 Task: Configure board filters to display only high-priority tasks.
Action: Mouse moved to (19, 88)
Screenshot: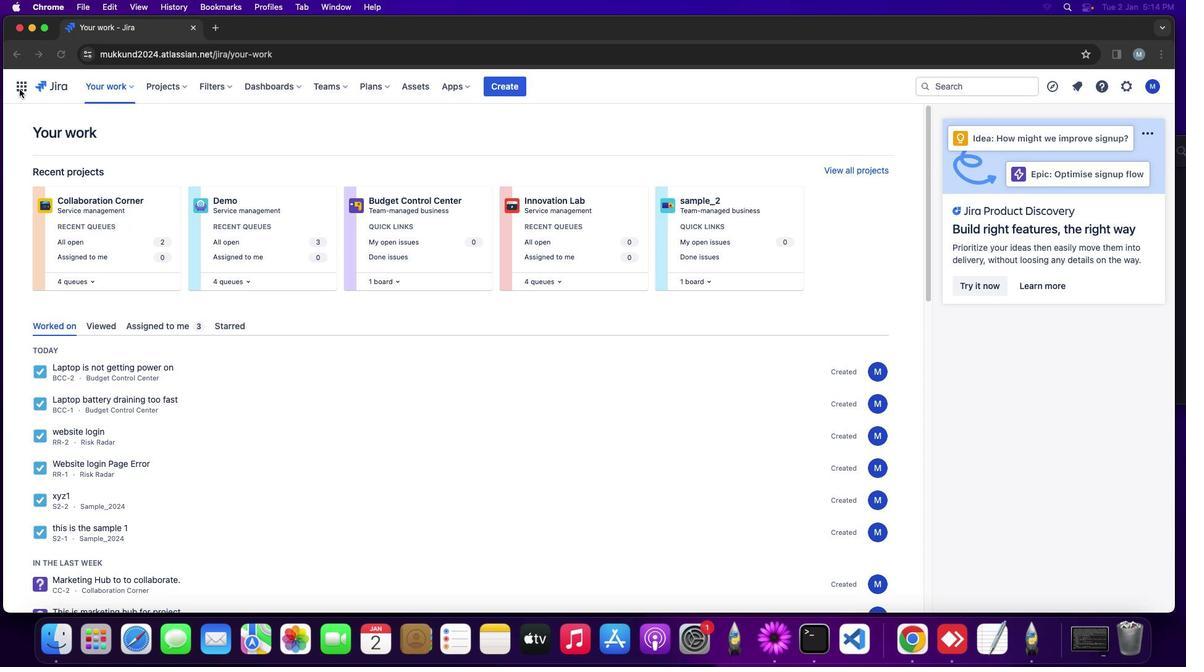 
Action: Mouse pressed left at (19, 88)
Screenshot: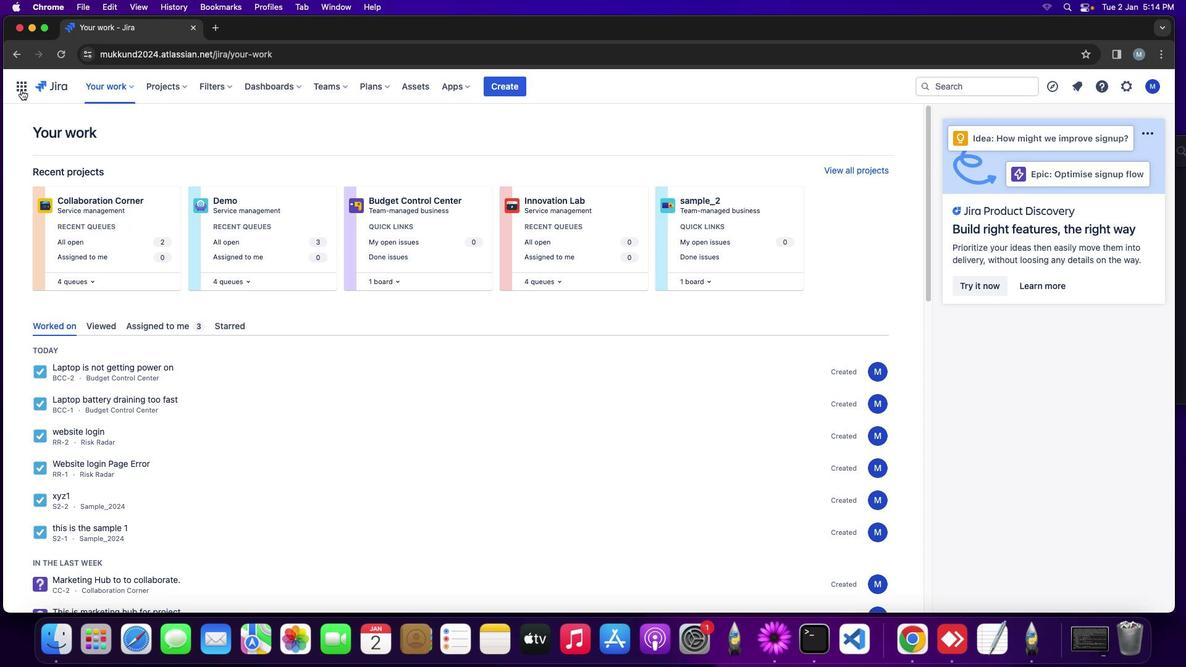 
Action: Mouse moved to (21, 89)
Screenshot: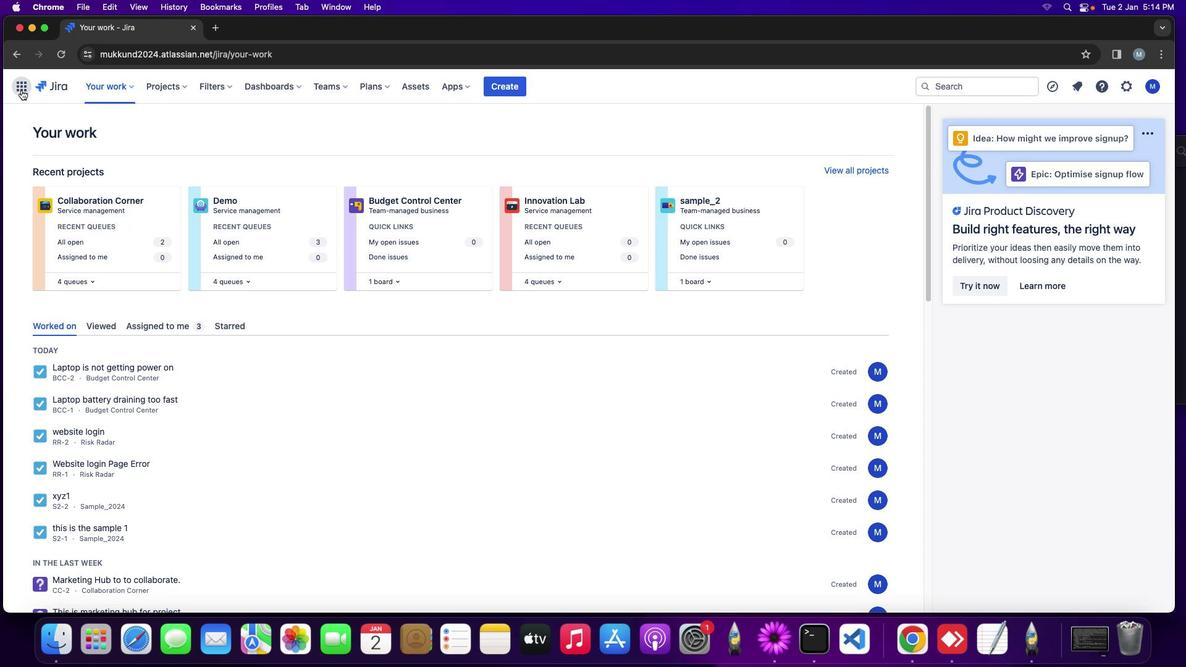 
Action: Mouse pressed left at (21, 89)
Screenshot: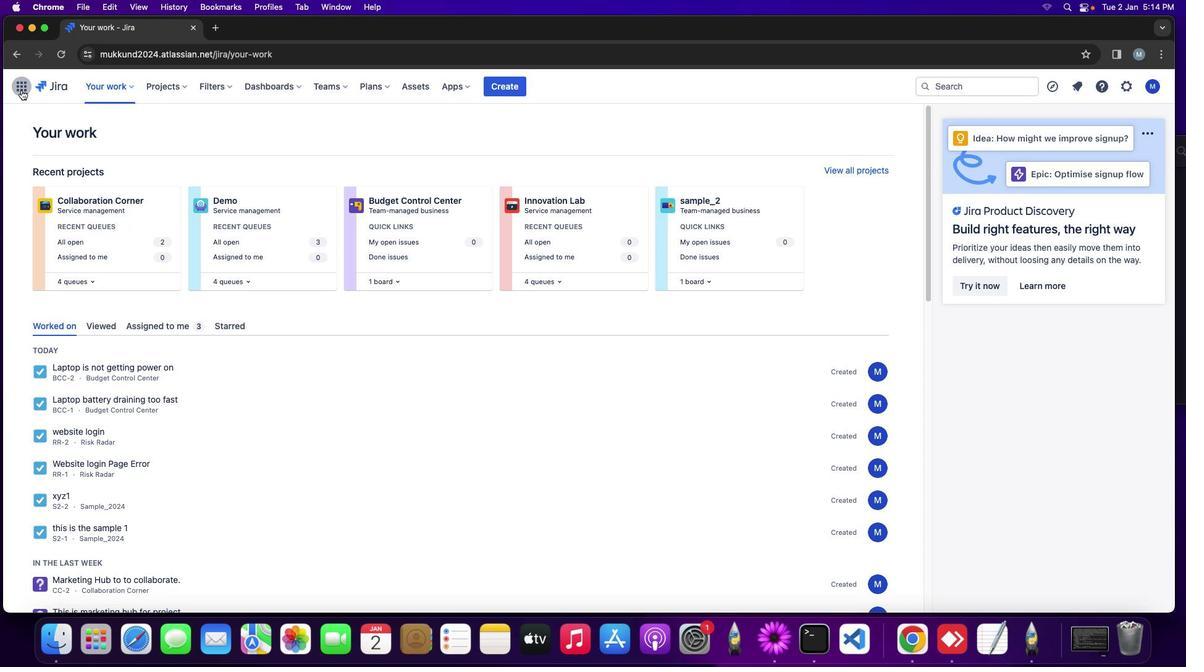
Action: Mouse moved to (93, 190)
Screenshot: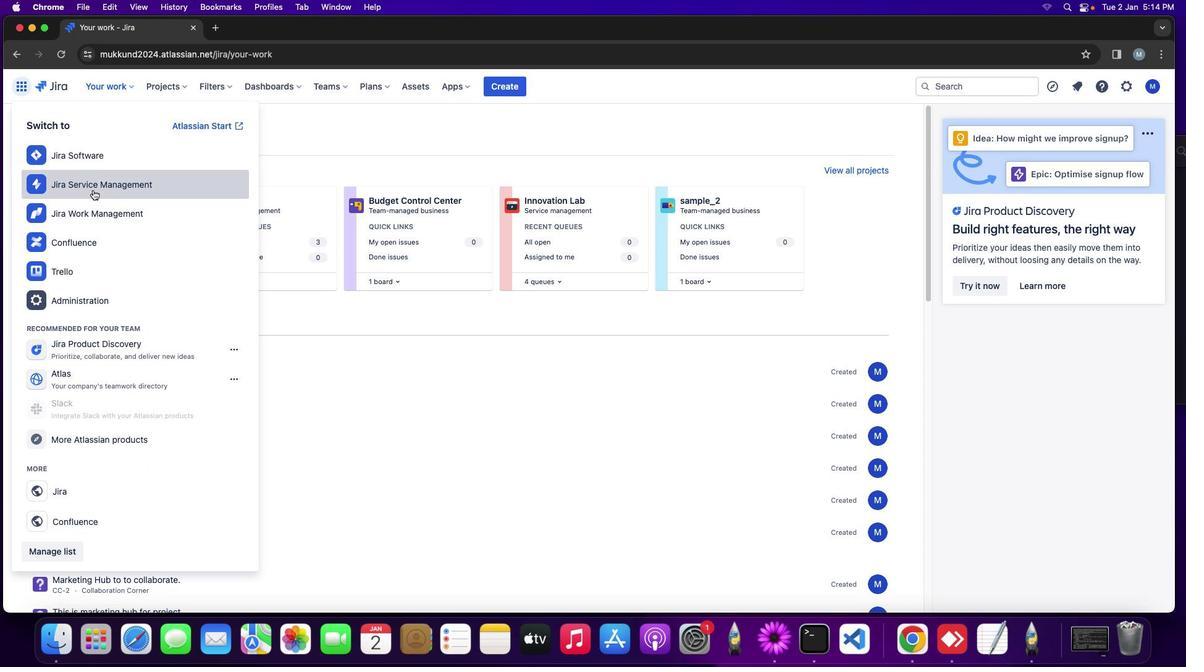 
Action: Mouse pressed left at (93, 190)
Screenshot: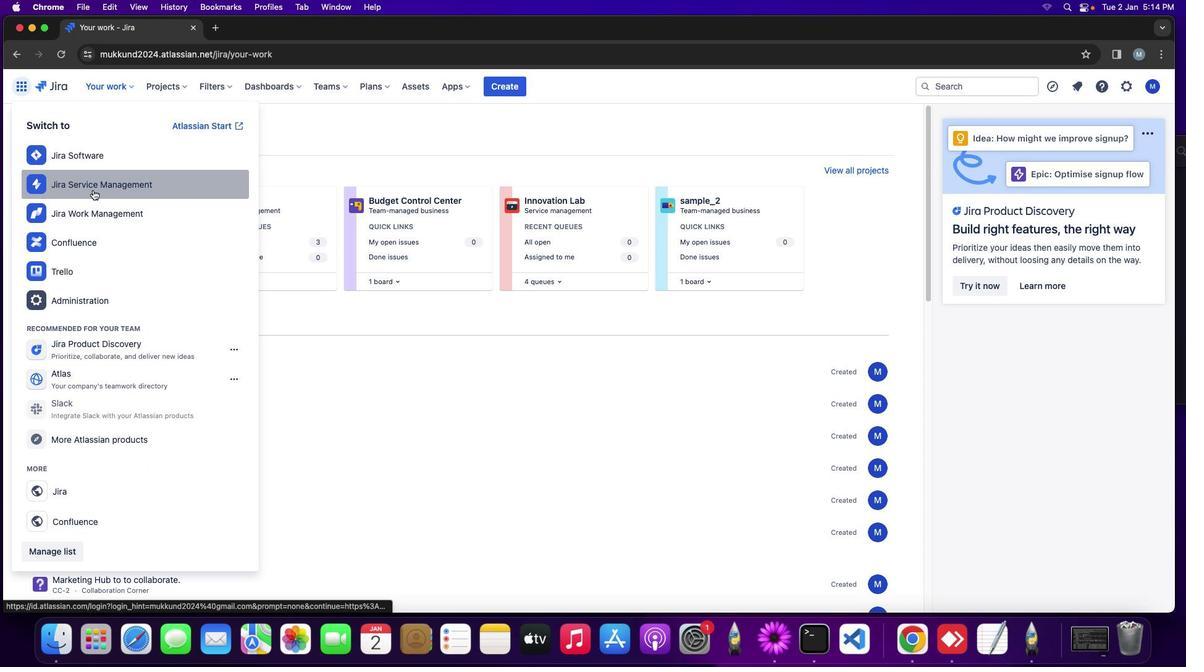 
Action: Mouse moved to (248, 430)
Screenshot: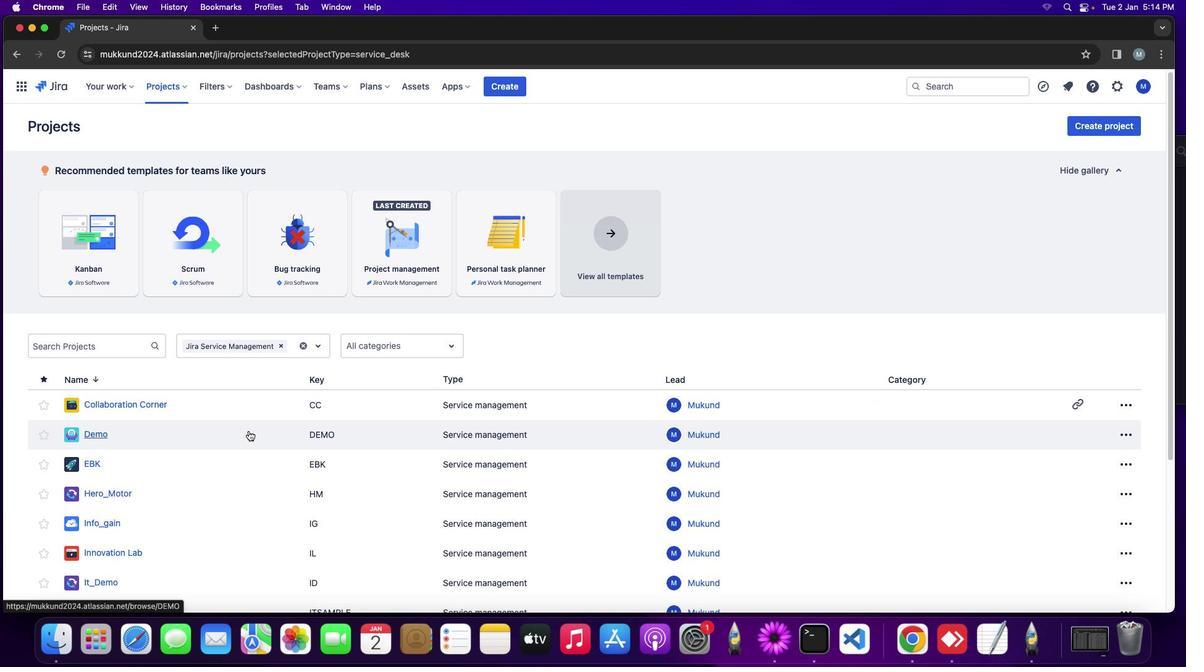 
Action: Mouse scrolled (248, 430) with delta (0, 0)
Screenshot: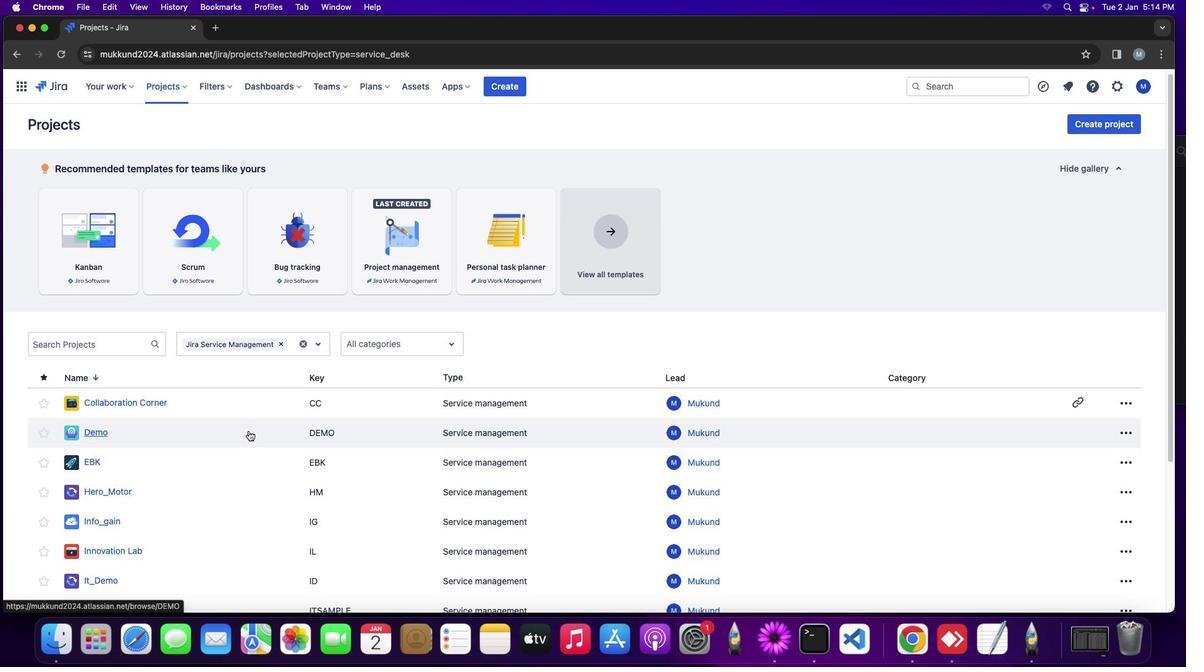 
Action: Mouse moved to (248, 430)
Screenshot: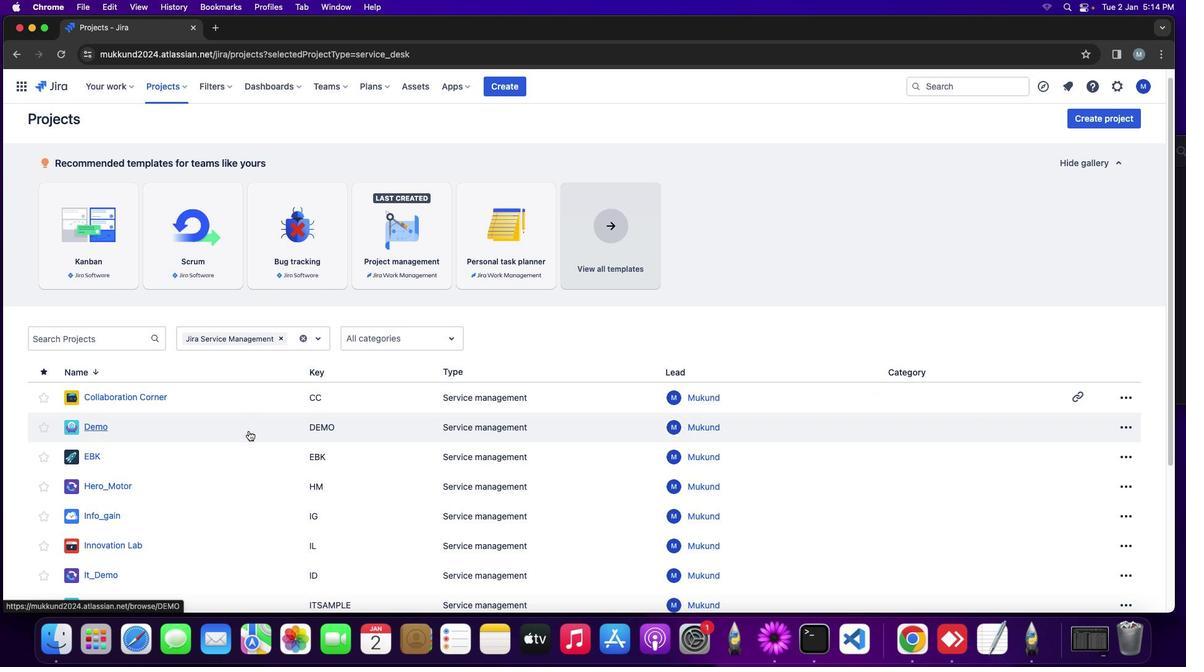 
Action: Mouse scrolled (248, 430) with delta (0, 0)
Screenshot: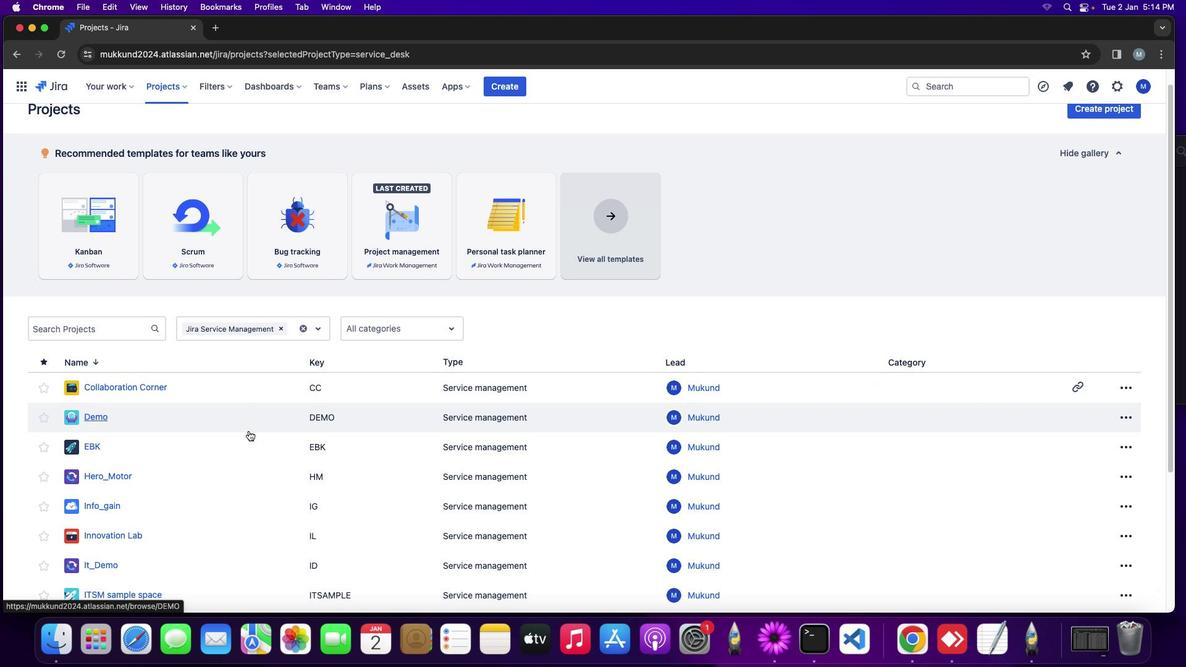 
Action: Mouse moved to (248, 430)
Screenshot: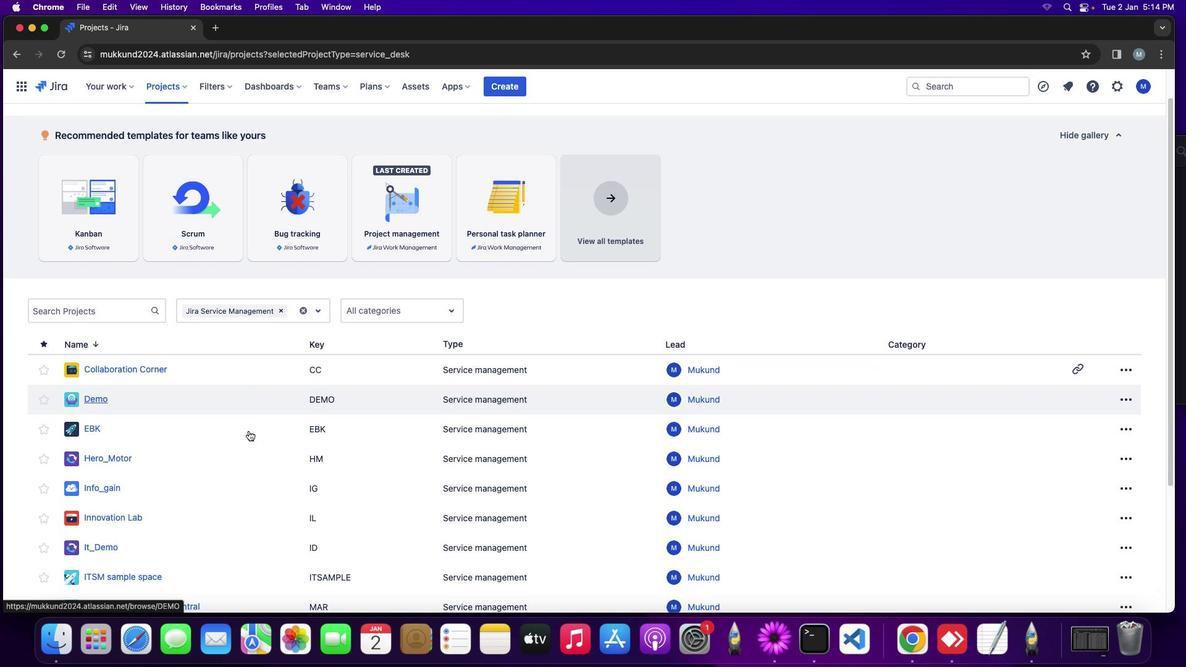 
Action: Mouse scrolled (248, 430) with delta (0, 0)
Screenshot: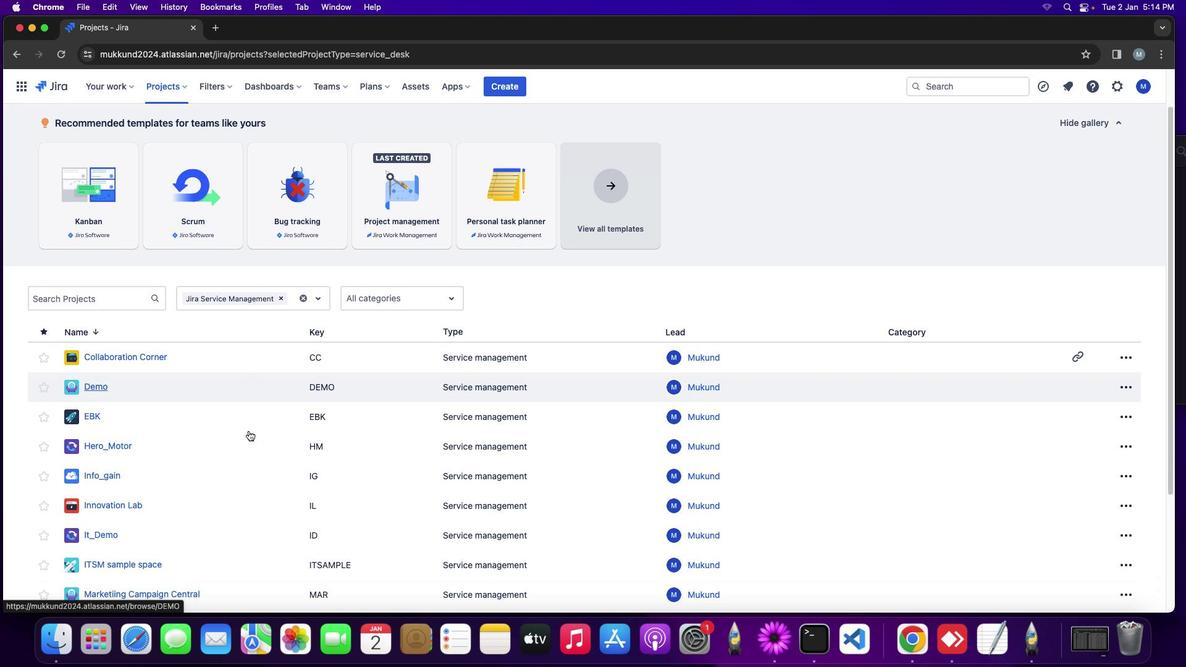 
Action: Mouse moved to (248, 430)
Screenshot: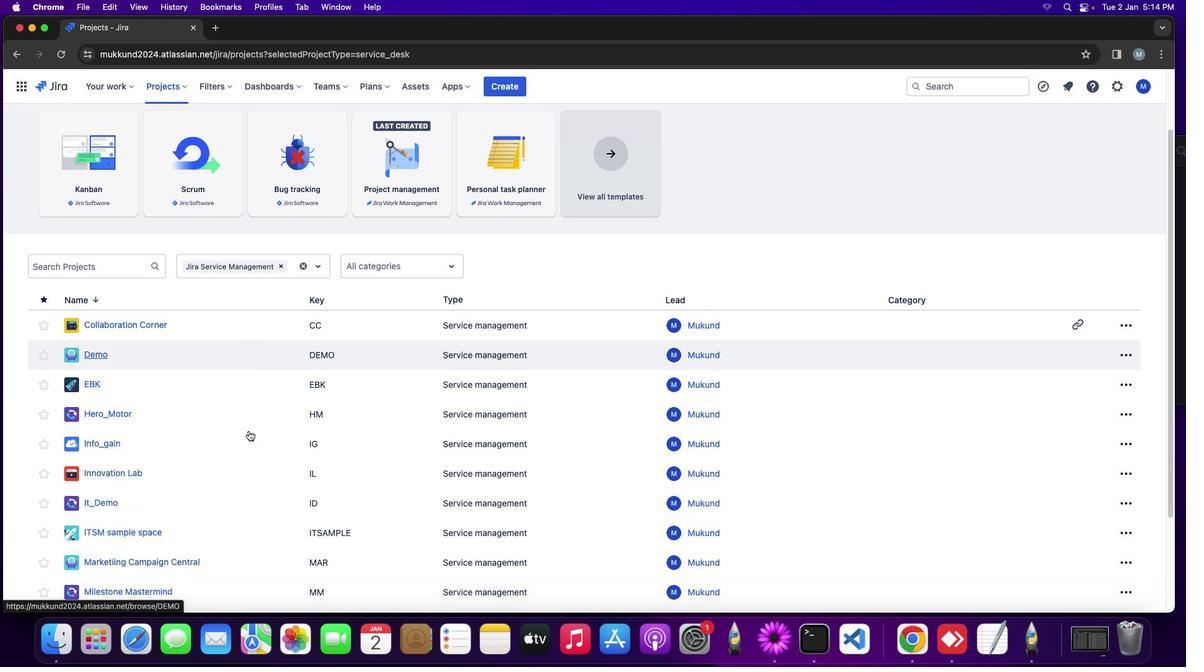 
Action: Mouse scrolled (248, 430) with delta (0, -1)
Screenshot: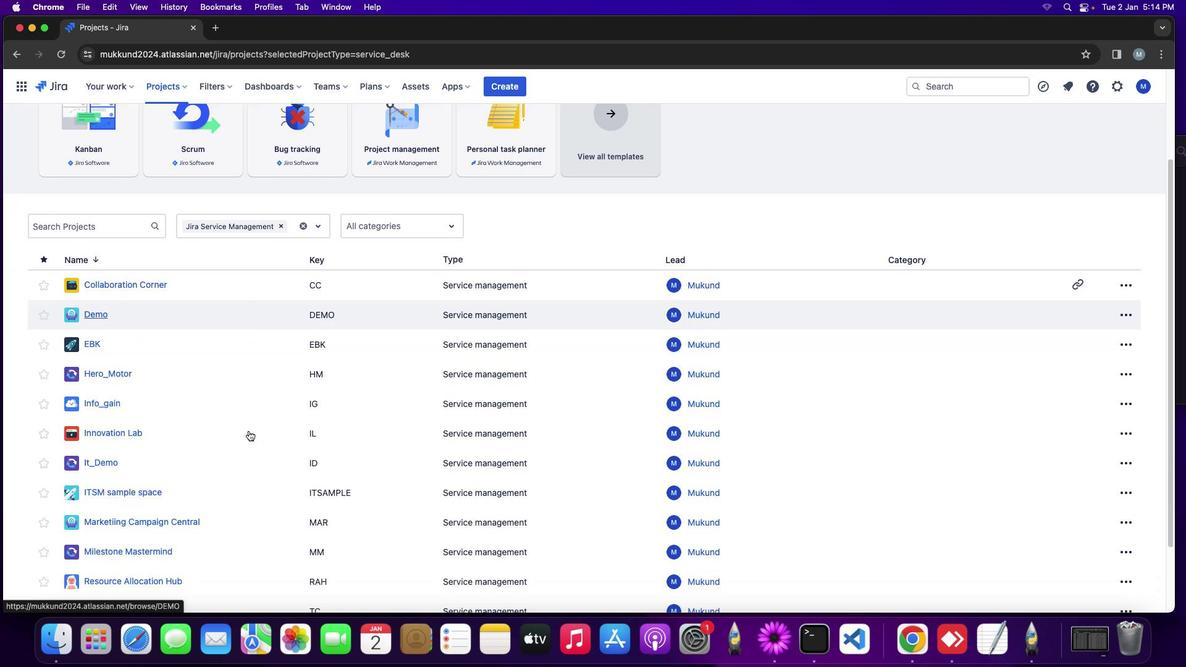 
Action: Mouse scrolled (248, 430) with delta (0, -1)
Screenshot: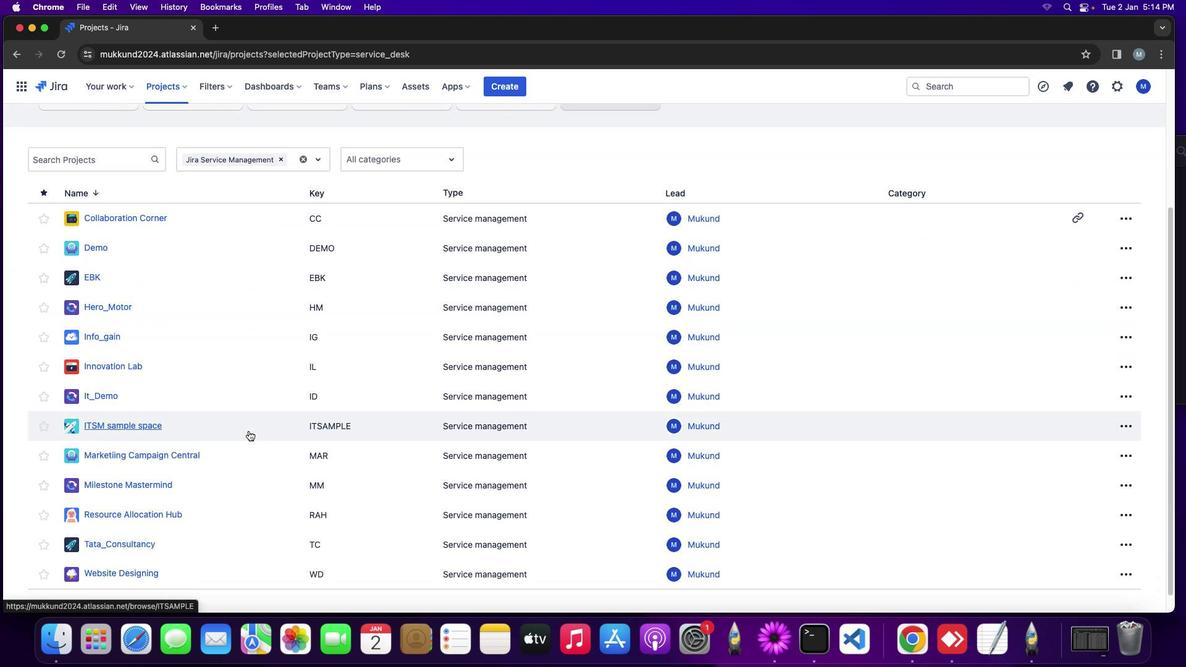 
Action: Mouse moved to (244, 425)
Screenshot: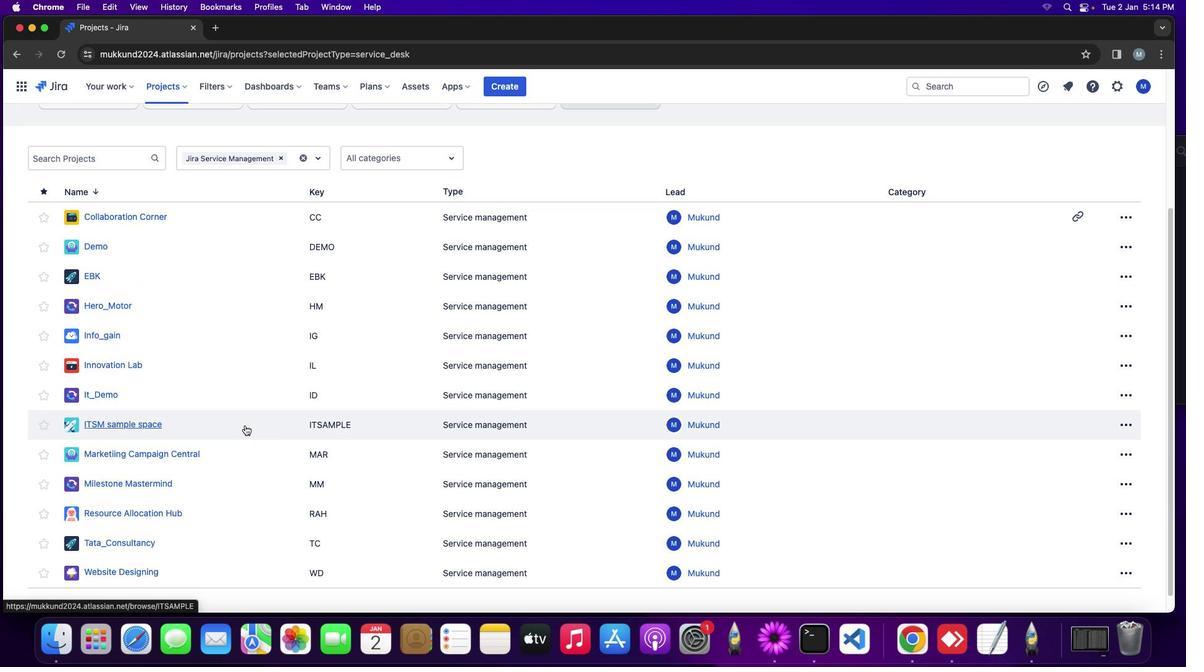 
Action: Mouse scrolled (244, 425) with delta (0, 0)
Screenshot: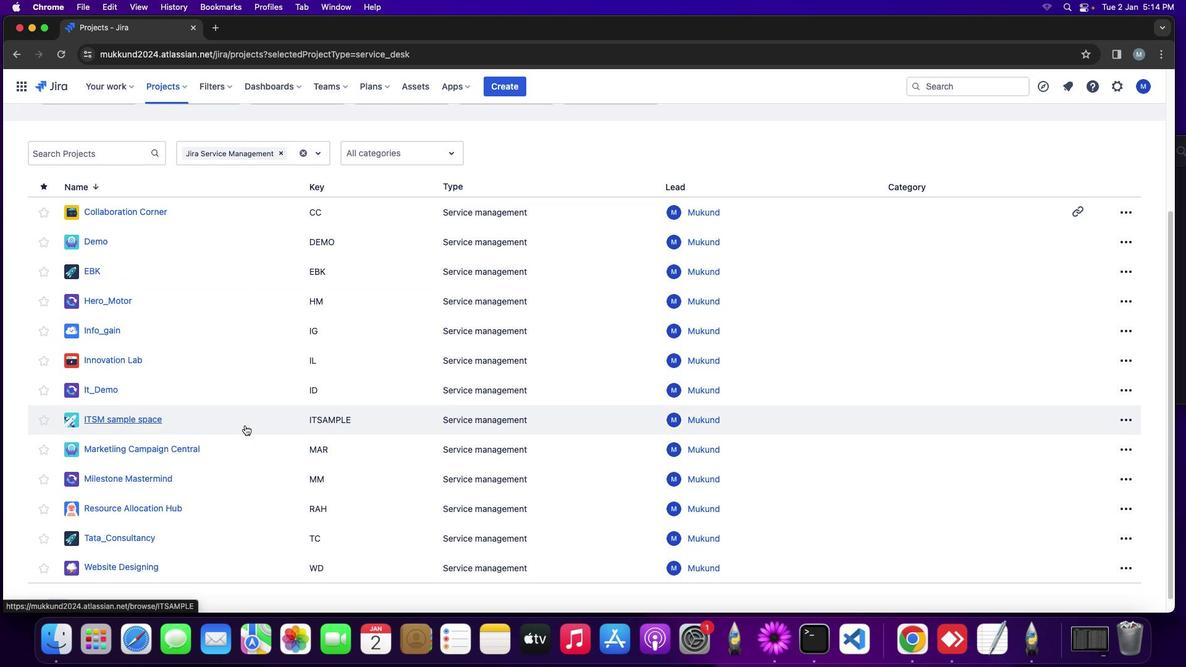 
Action: Mouse scrolled (244, 425) with delta (0, 0)
Screenshot: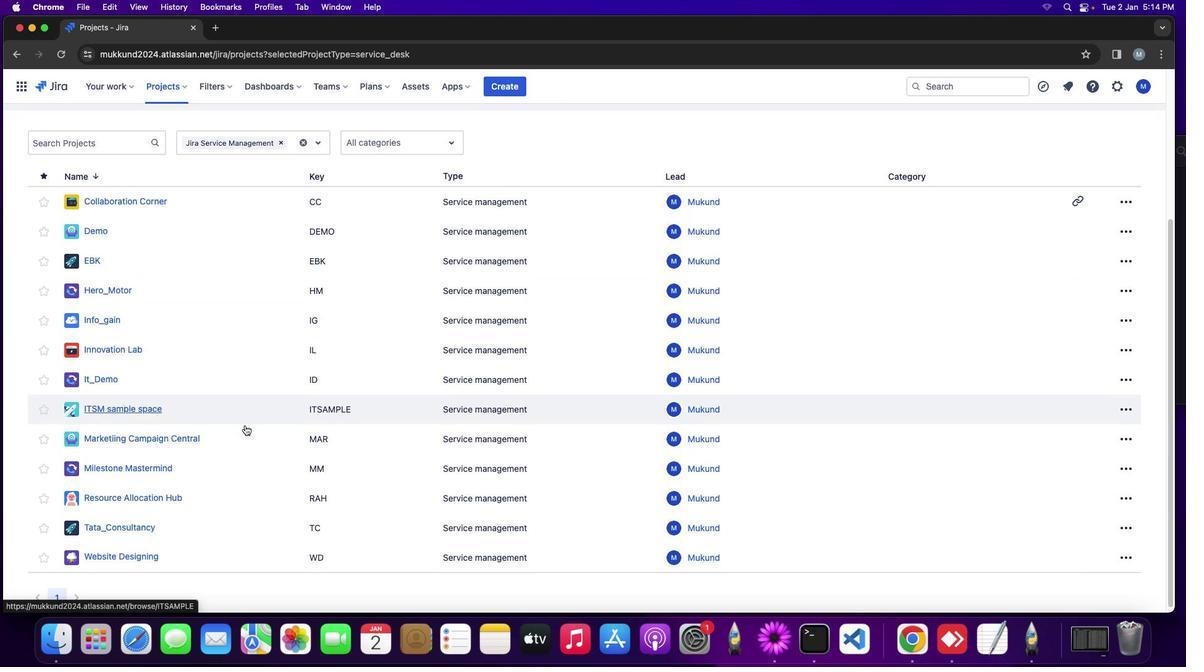 
Action: Mouse scrolled (244, 425) with delta (0, 0)
Screenshot: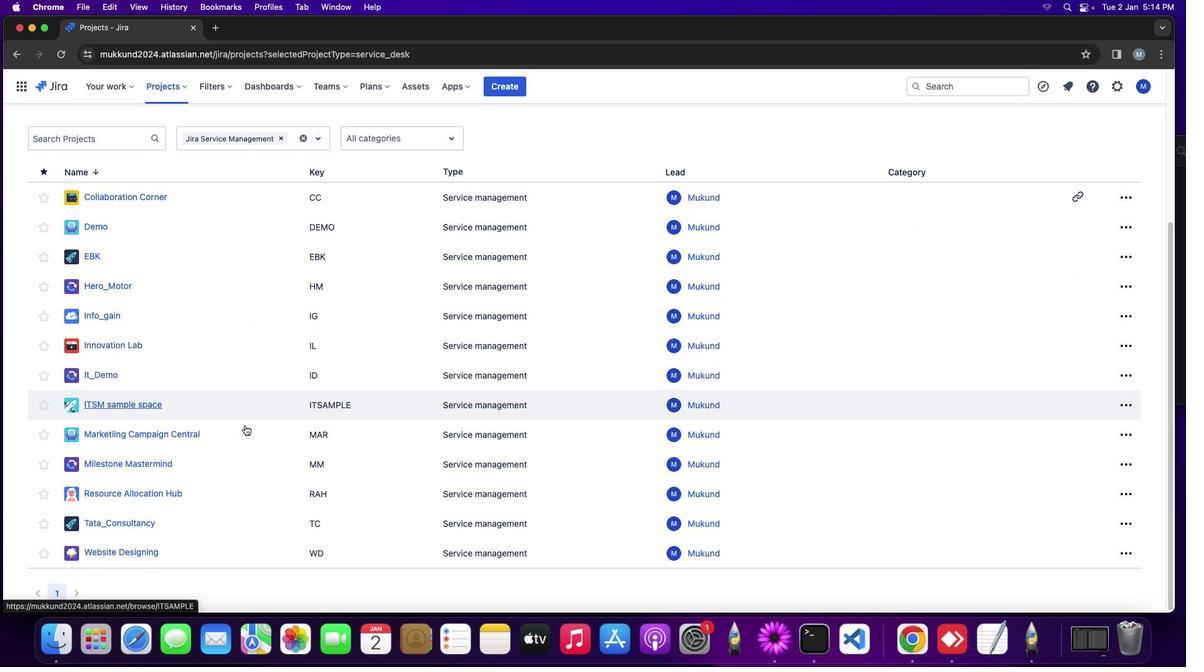 
Action: Mouse moved to (236, 433)
Screenshot: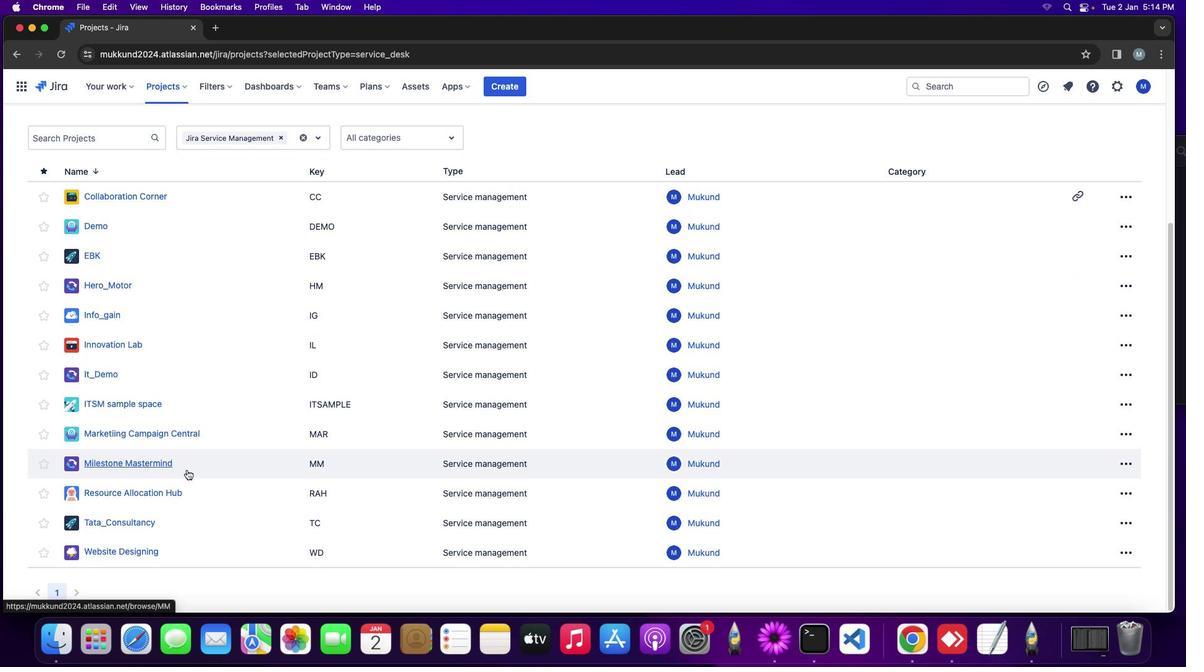 
Action: Mouse scrolled (236, 433) with delta (0, 0)
Screenshot: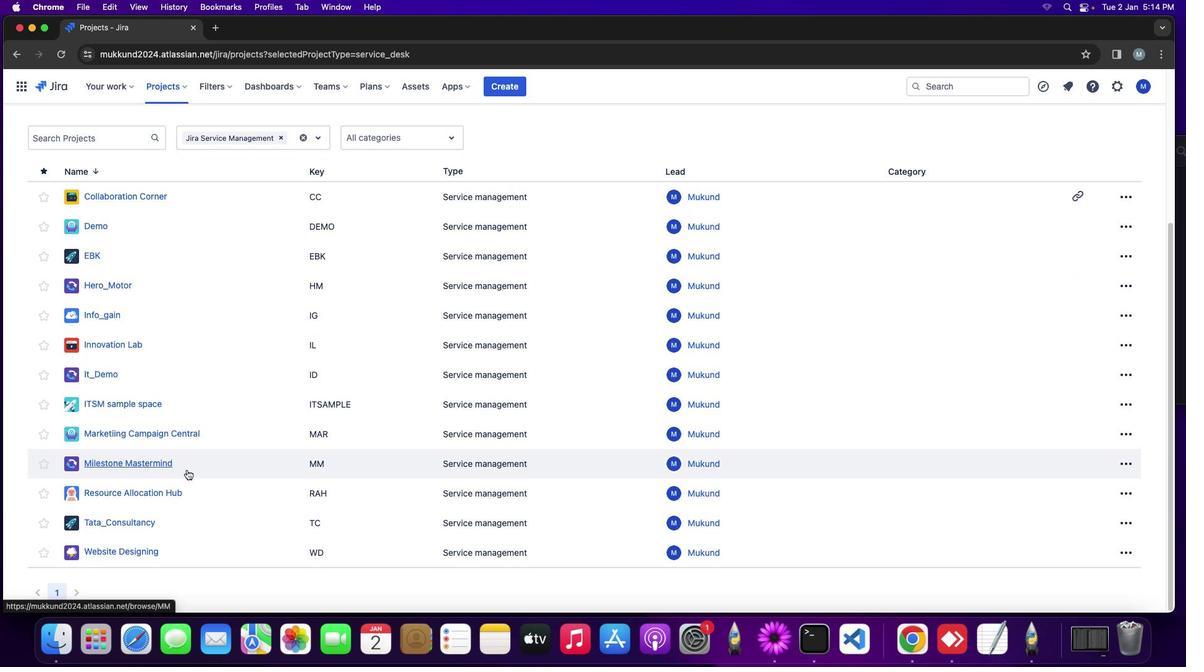 
Action: Mouse moved to (182, 474)
Screenshot: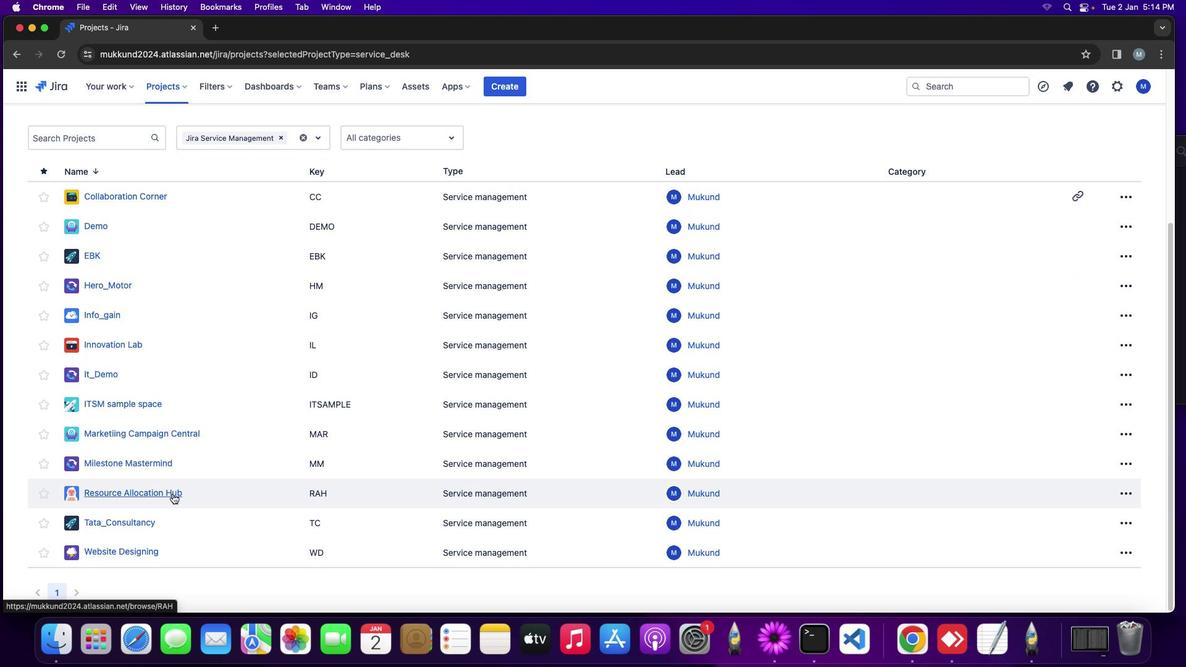 
Action: Mouse scrolled (182, 474) with delta (0, 0)
Screenshot: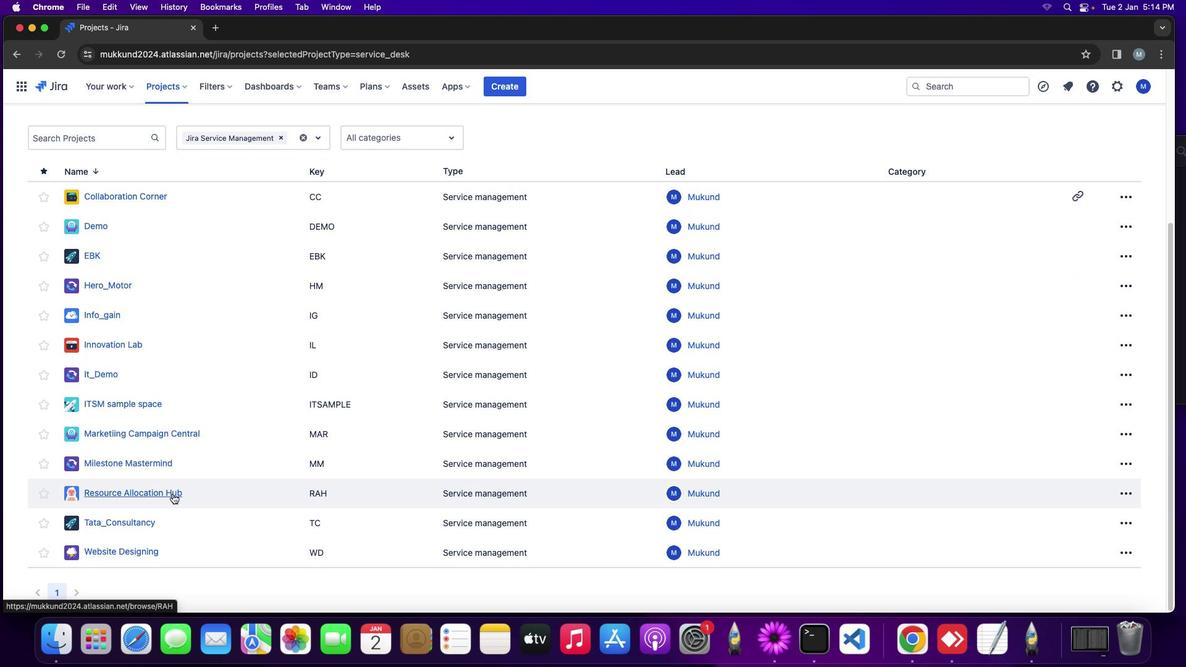 
Action: Mouse moved to (153, 512)
Screenshot: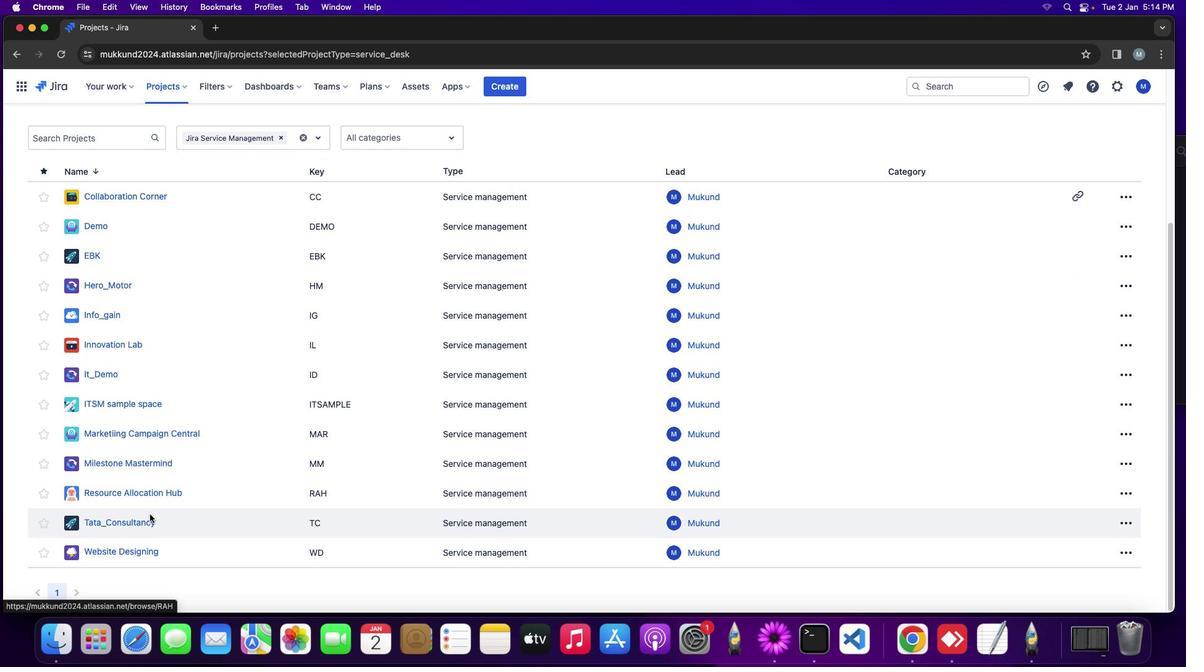 
Action: Mouse scrolled (153, 512) with delta (0, 0)
Screenshot: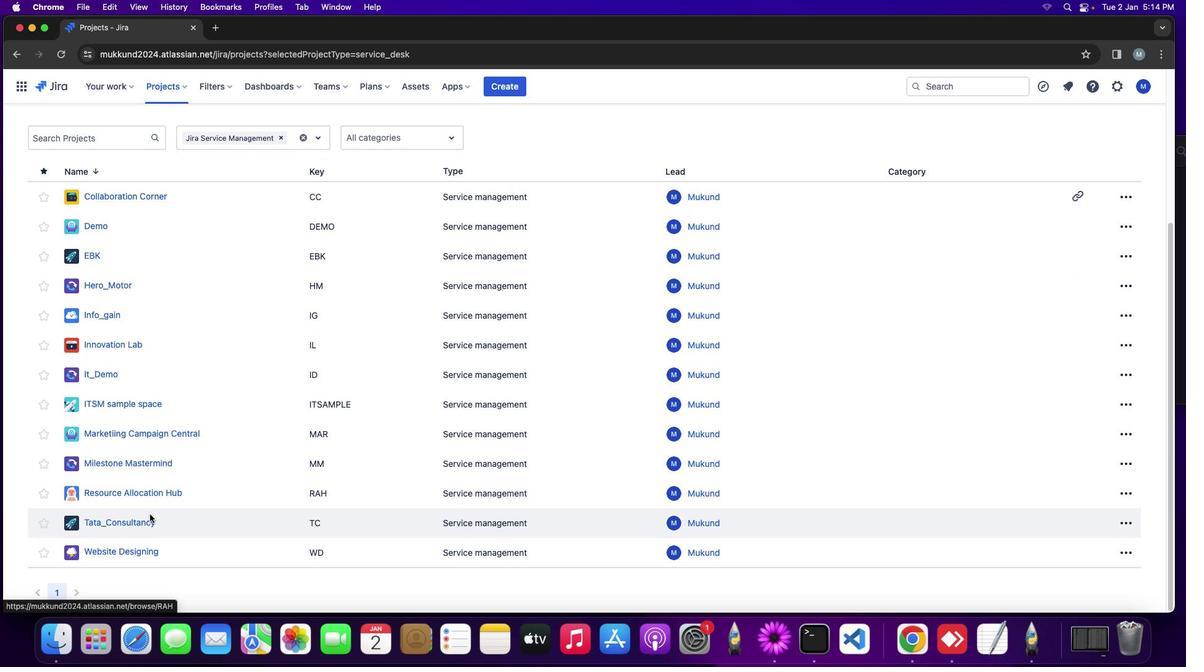 
Action: Mouse moved to (145, 514)
Screenshot: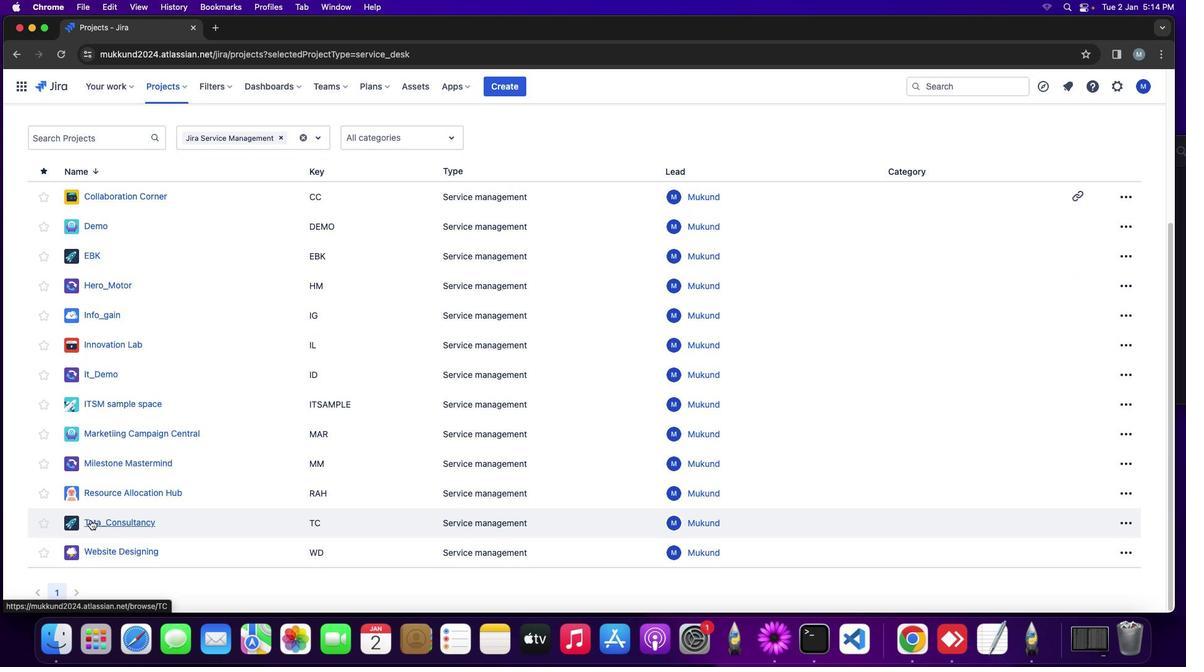
Action: Mouse scrolled (145, 514) with delta (0, 0)
Screenshot: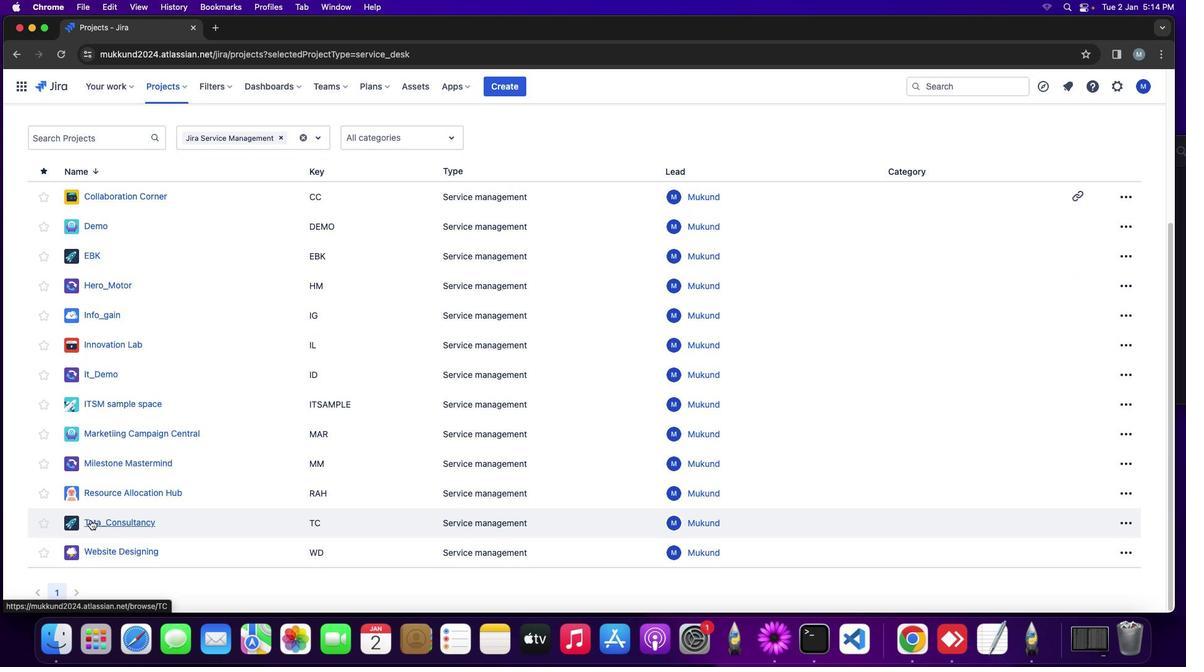 
Action: Mouse moved to (71, 521)
Screenshot: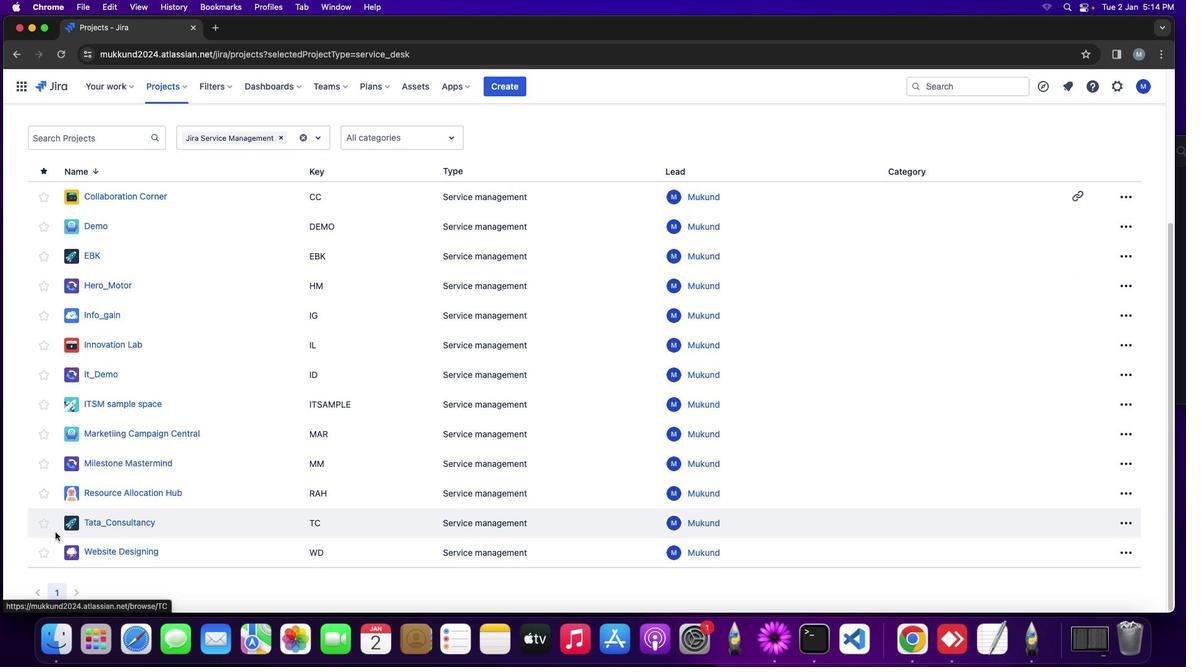 
Action: Mouse scrolled (71, 521) with delta (0, 0)
Screenshot: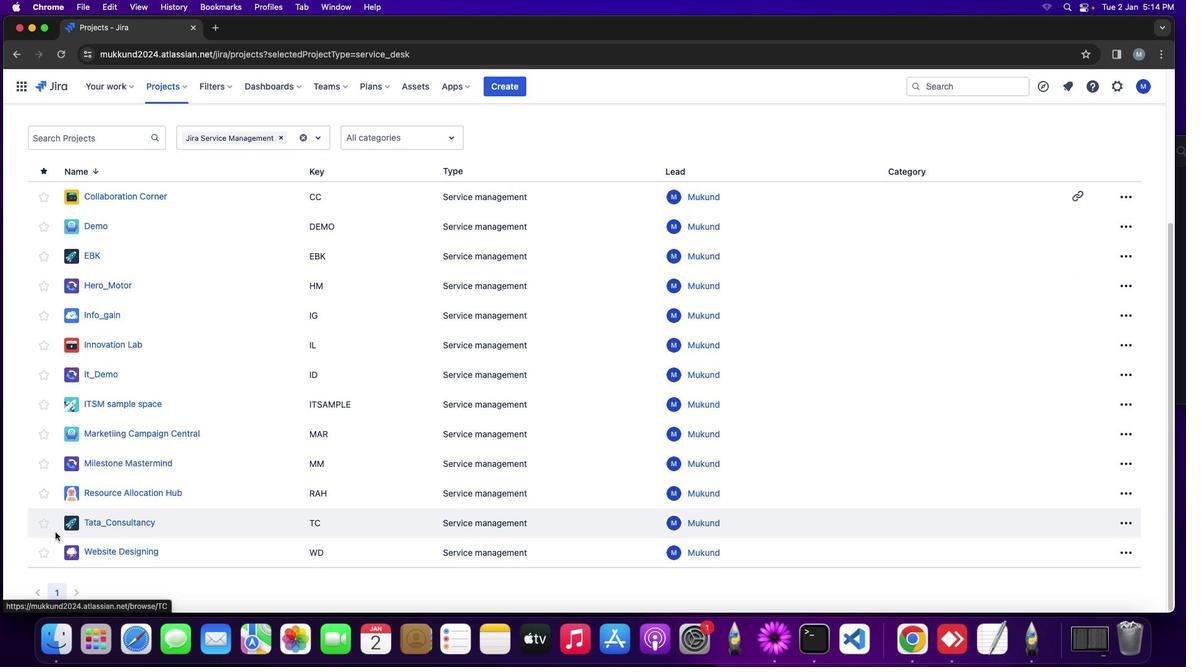 
Action: Mouse moved to (112, 364)
Screenshot: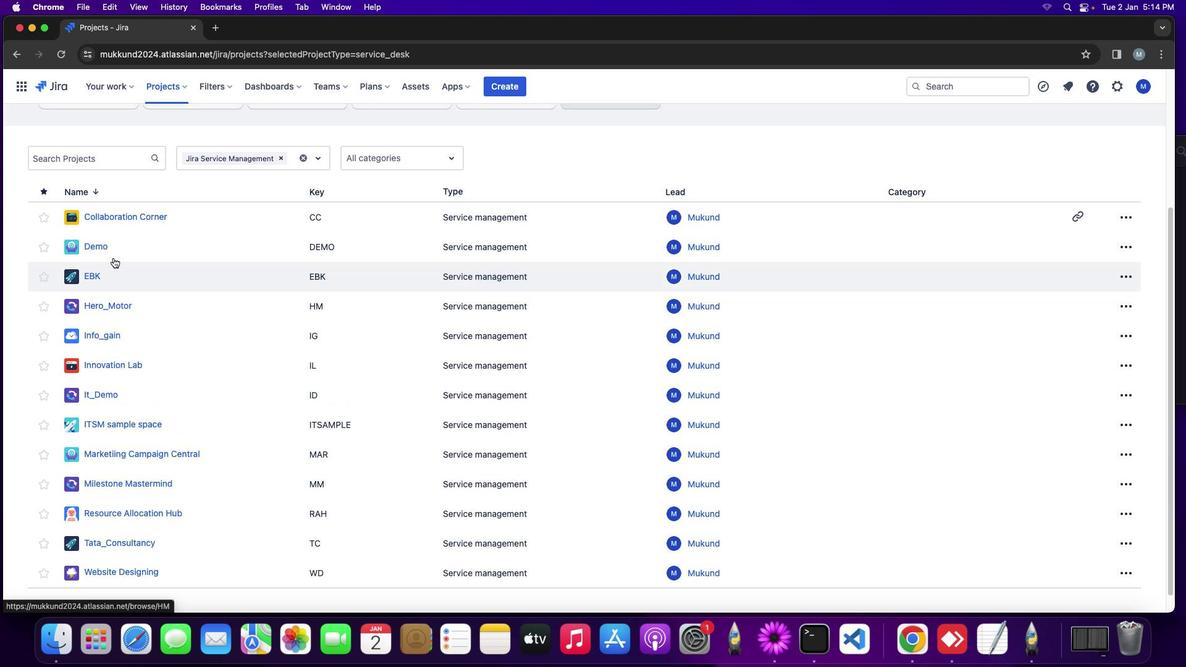 
Action: Mouse scrolled (112, 364) with delta (0, 0)
Screenshot: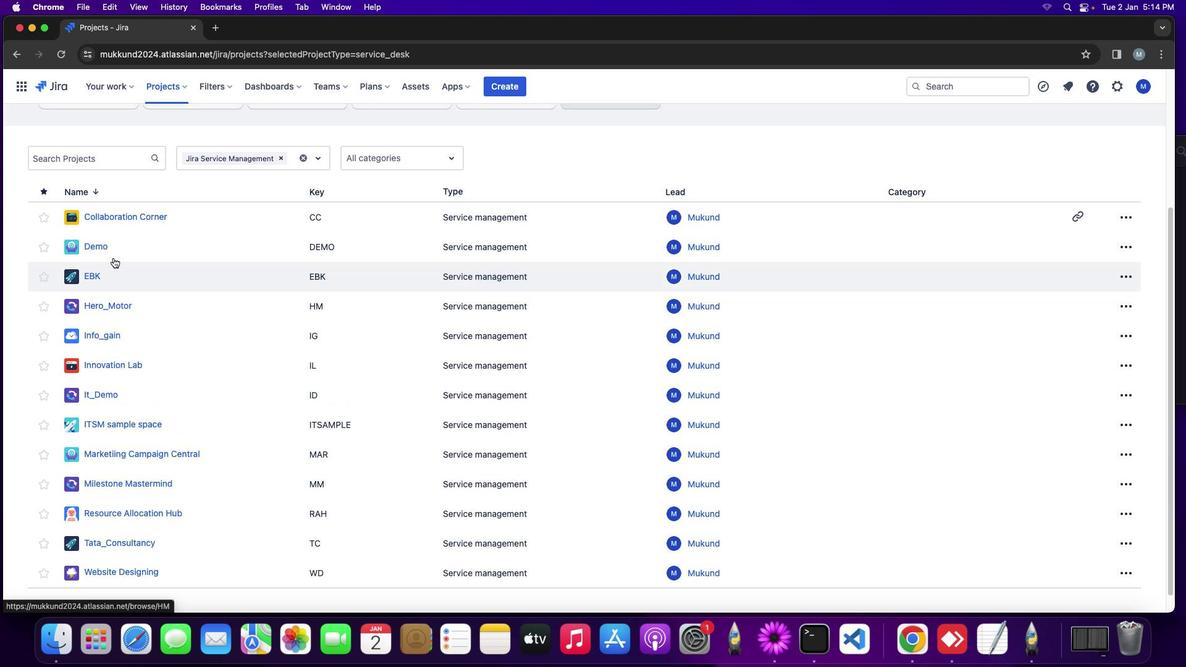 
Action: Mouse moved to (111, 328)
Screenshot: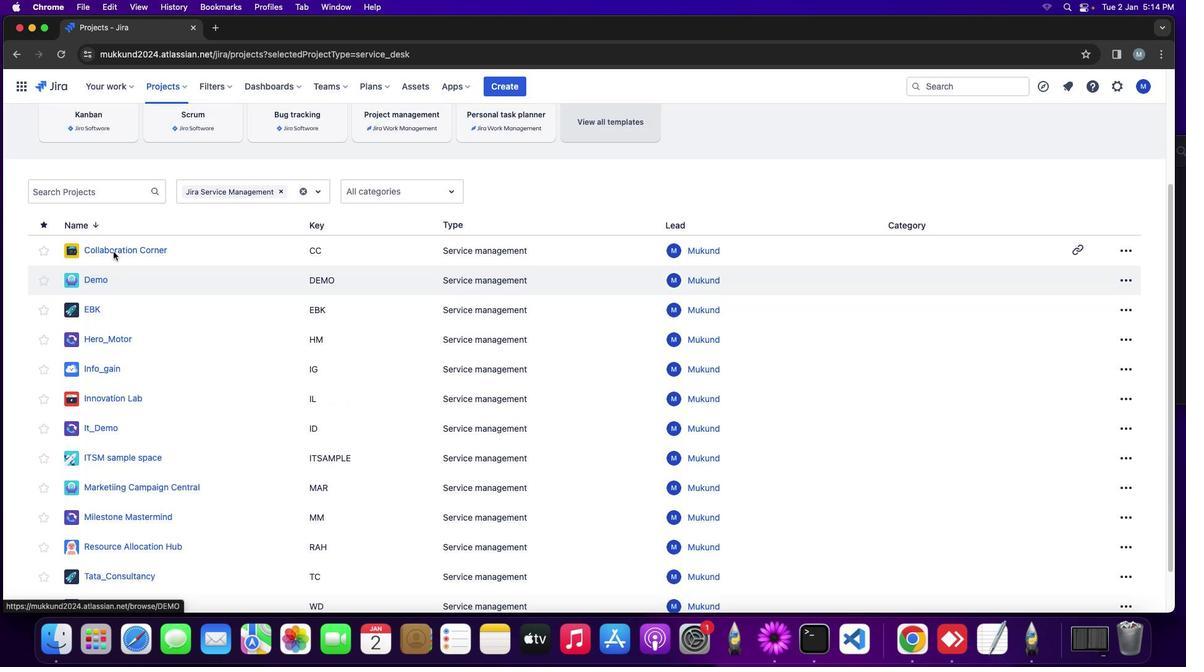 
Action: Mouse scrolled (111, 328) with delta (0, 0)
Screenshot: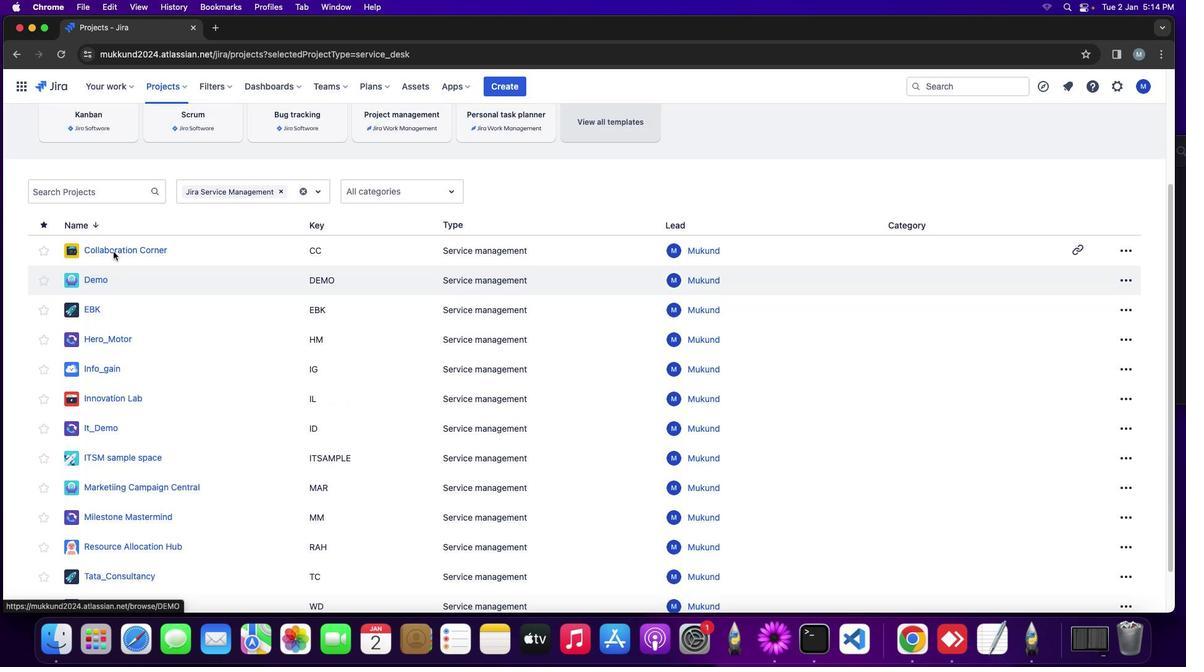 
Action: Mouse moved to (112, 297)
Screenshot: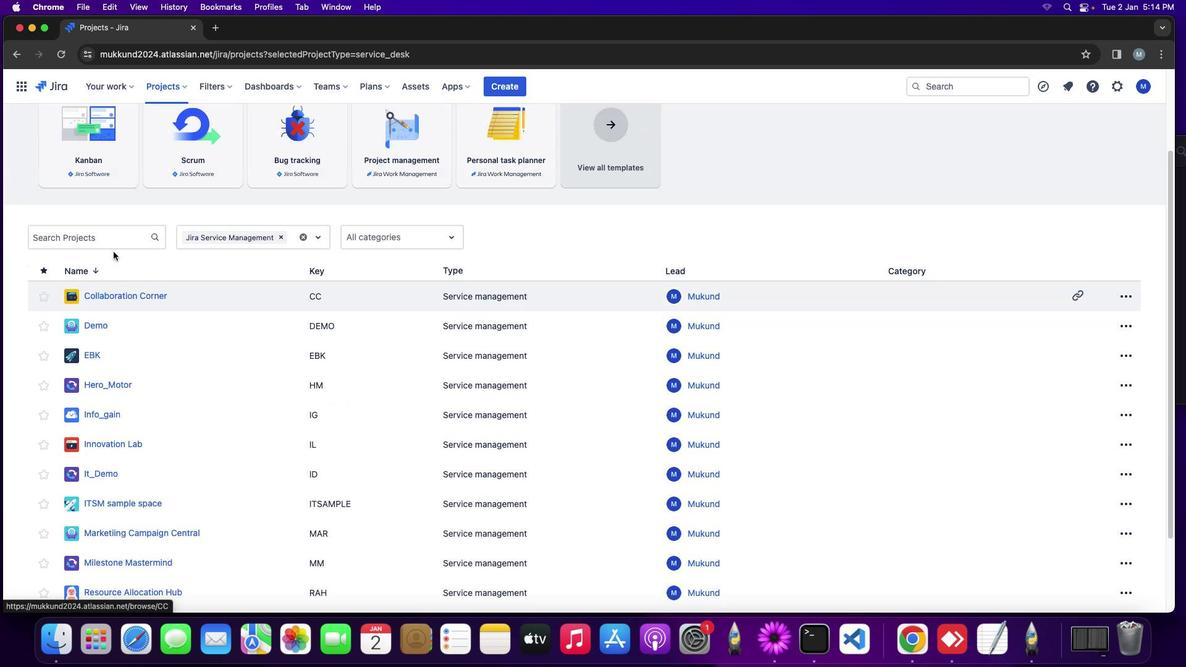 
Action: Mouse scrolled (112, 297) with delta (0, 1)
Screenshot: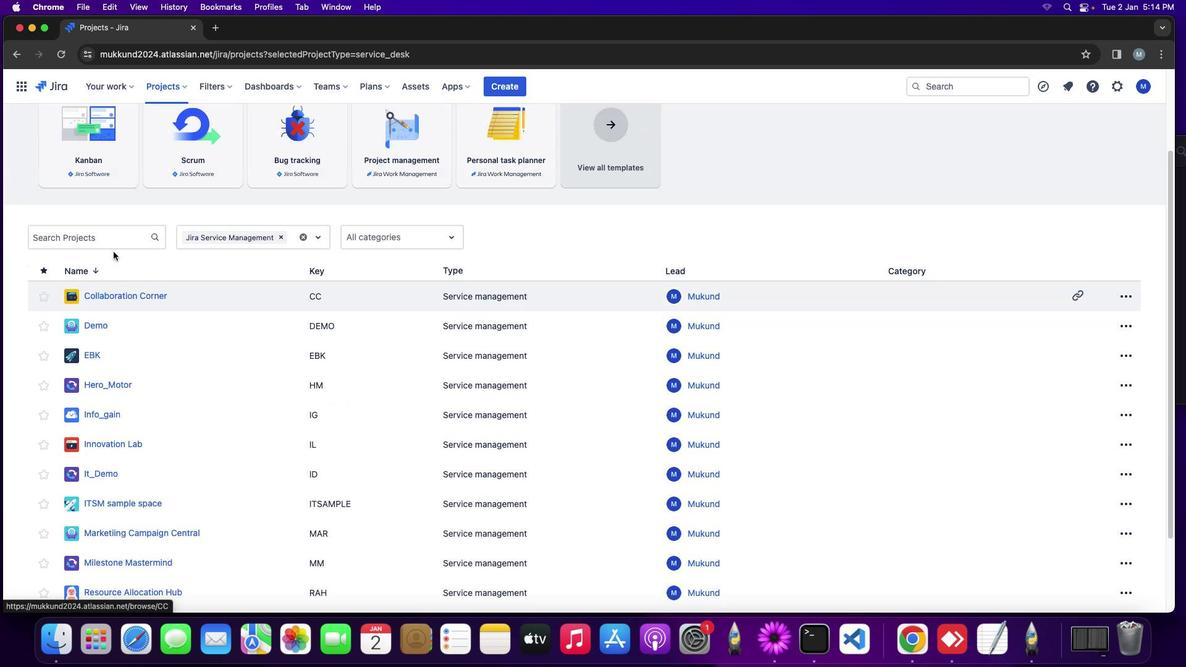 
Action: Mouse moved to (113, 253)
Screenshot: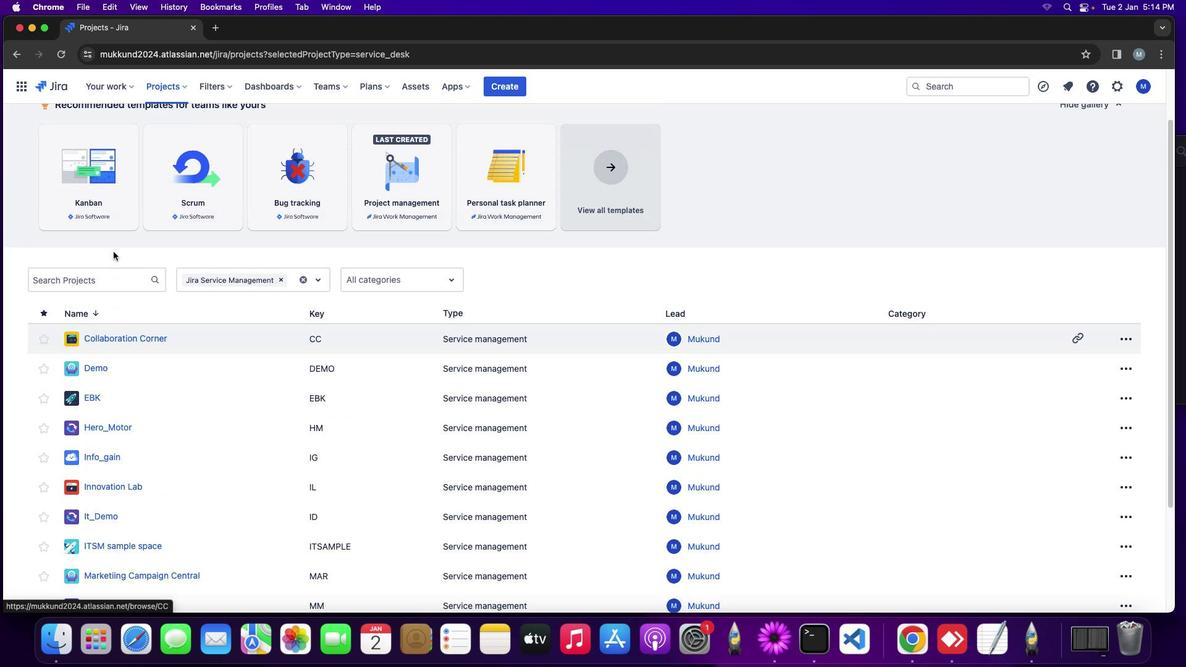 
Action: Mouse scrolled (113, 253) with delta (0, 1)
Screenshot: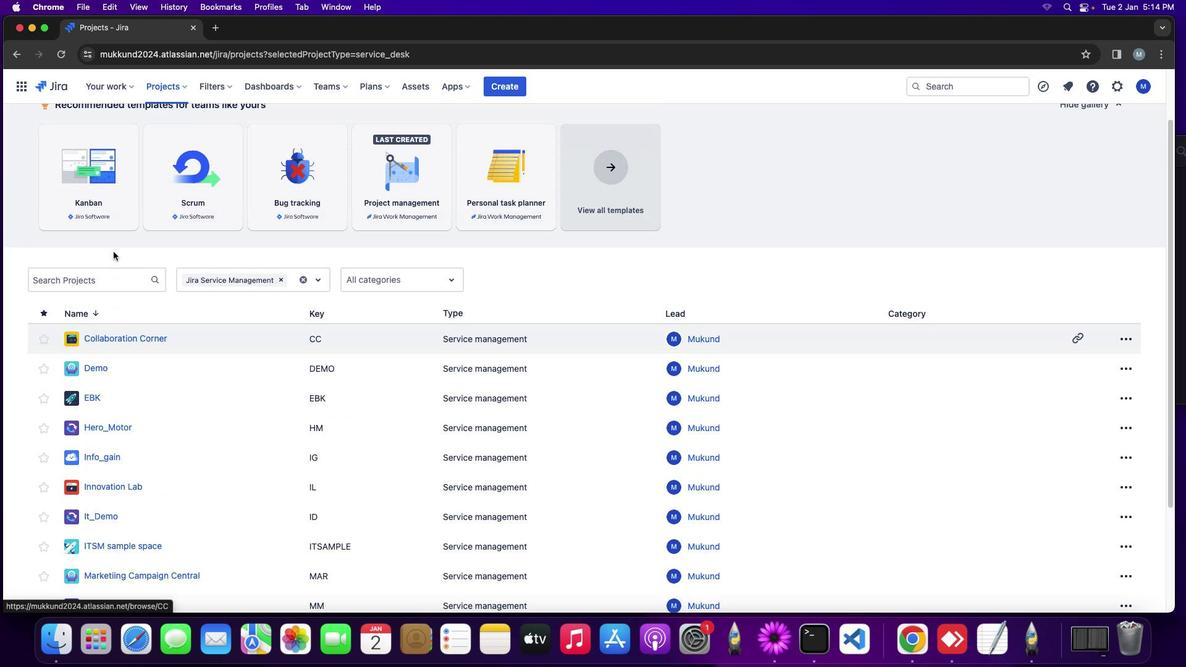 
Action: Mouse moved to (113, 251)
Screenshot: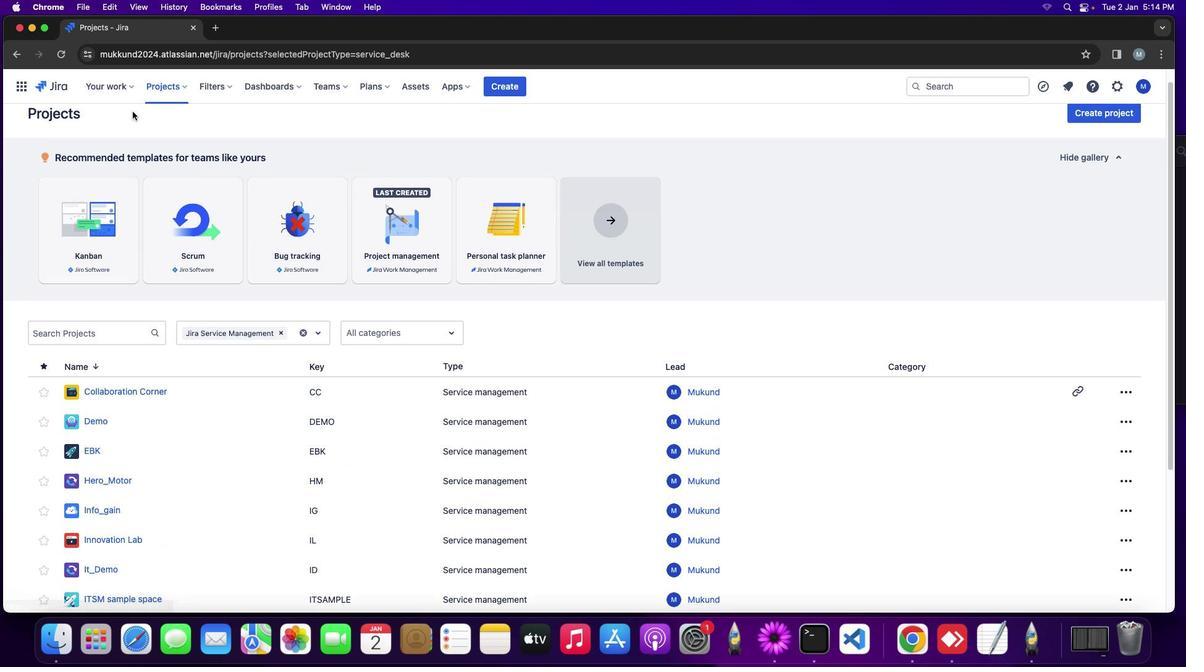 
Action: Mouse scrolled (113, 251) with delta (0, 0)
Screenshot: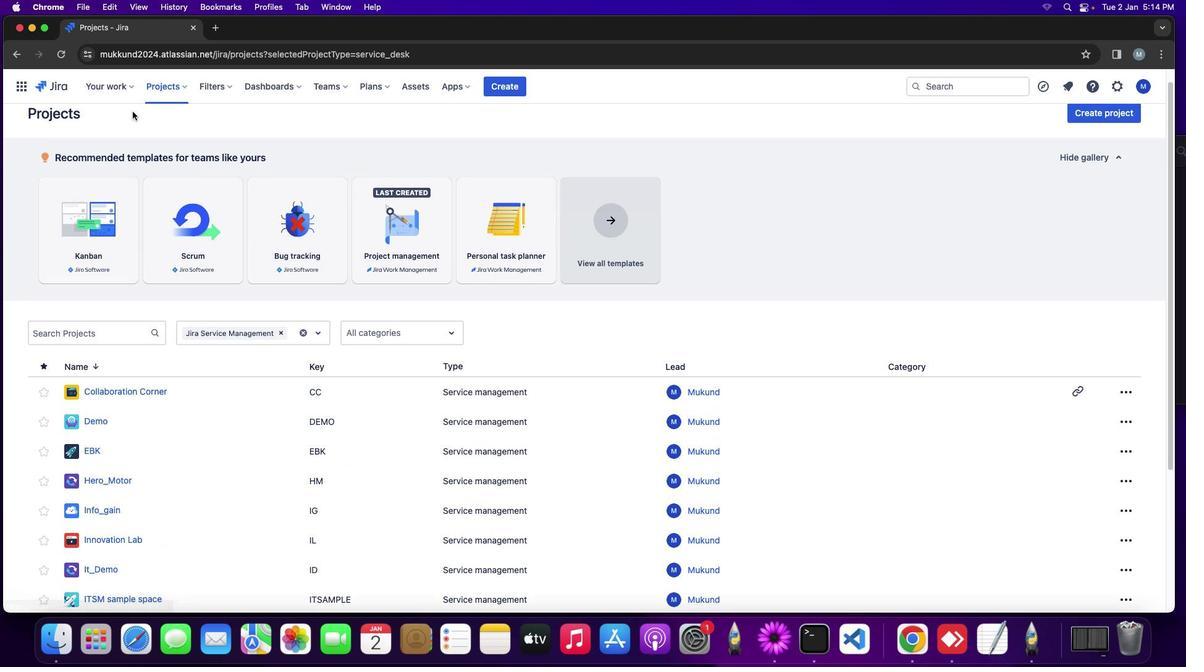
Action: Mouse moved to (114, 250)
Screenshot: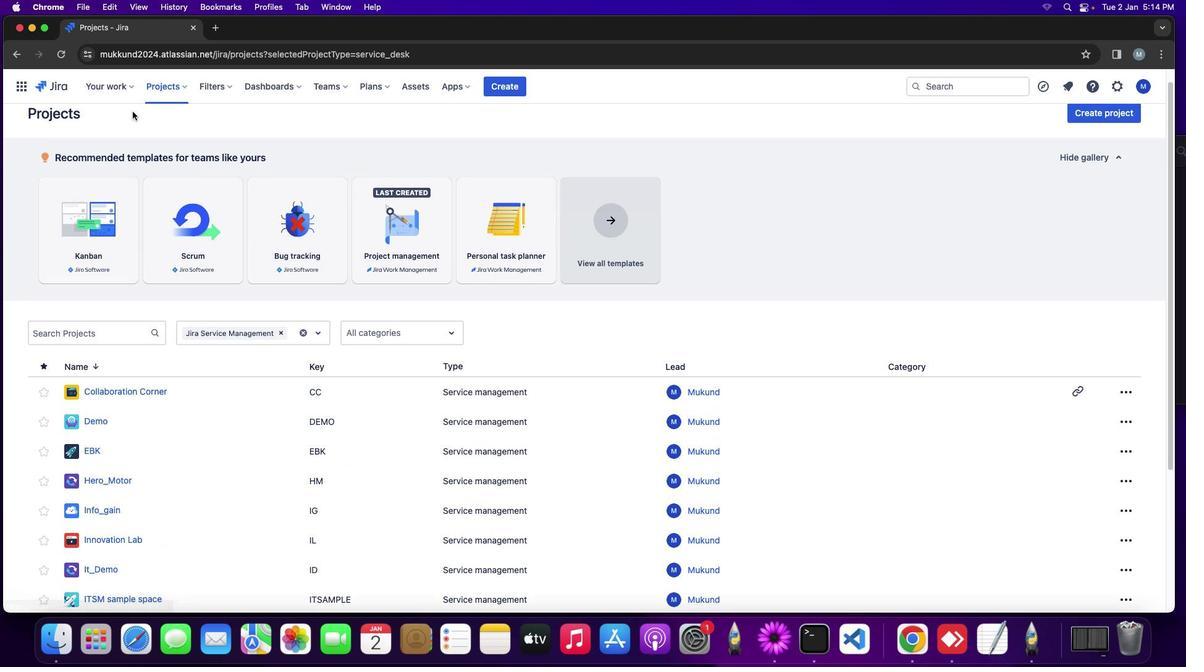 
Action: Mouse scrolled (114, 250) with delta (0, 0)
Screenshot: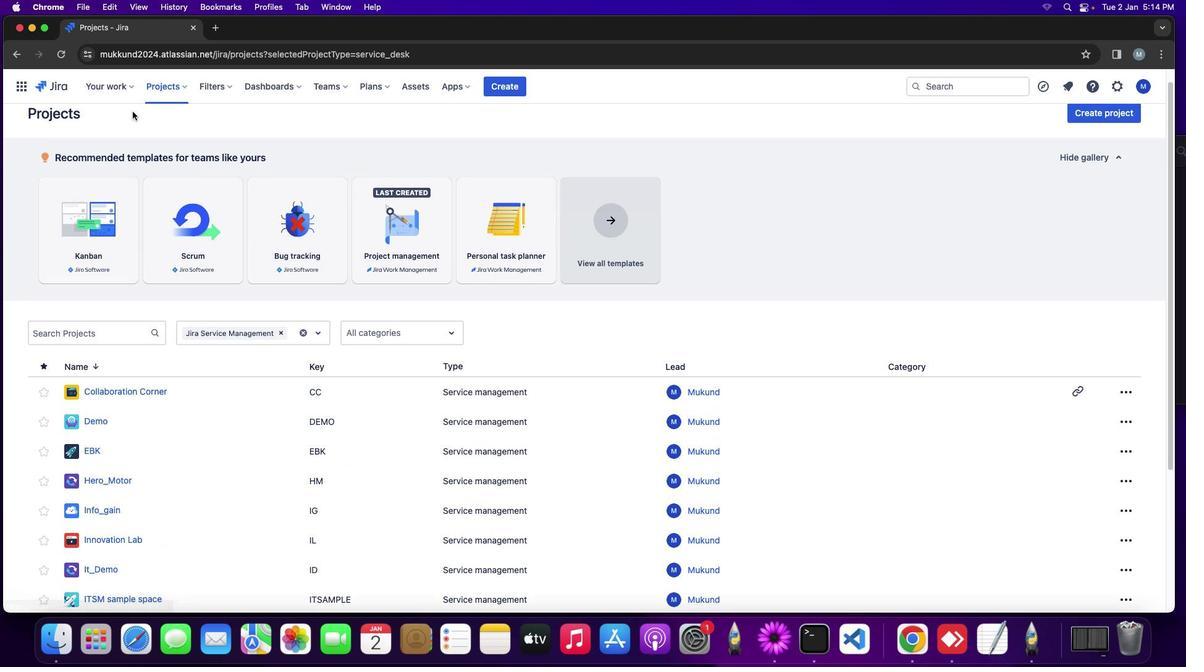 
Action: Mouse moved to (115, 245)
Screenshot: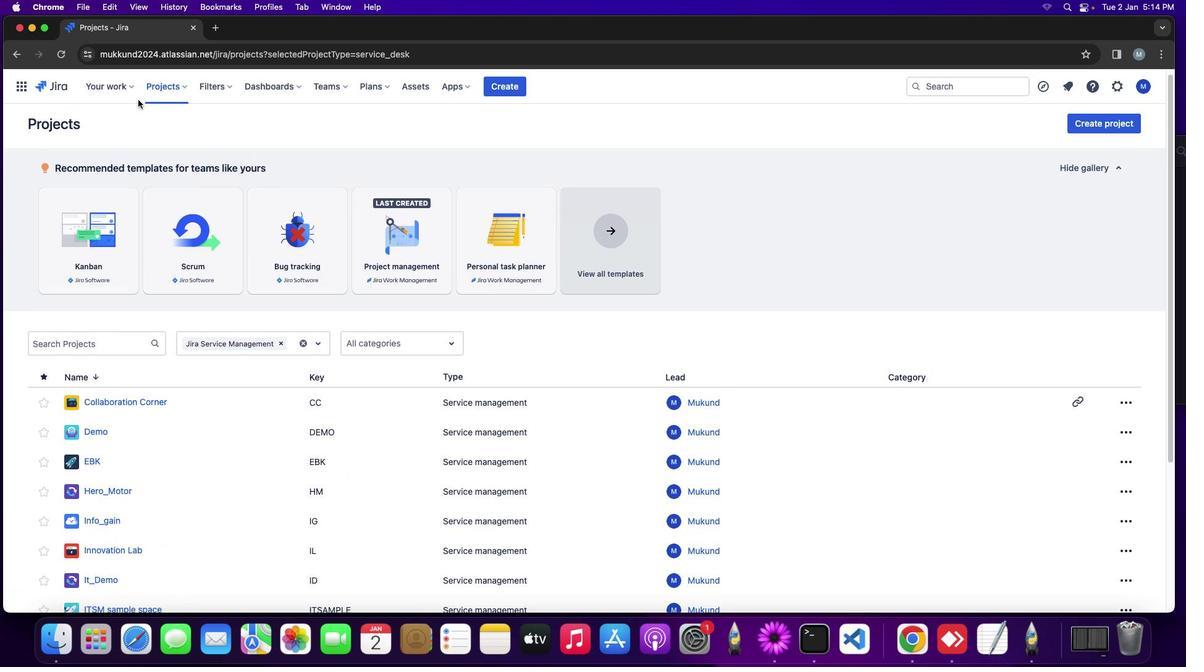 
Action: Mouse scrolled (115, 245) with delta (0, 1)
Screenshot: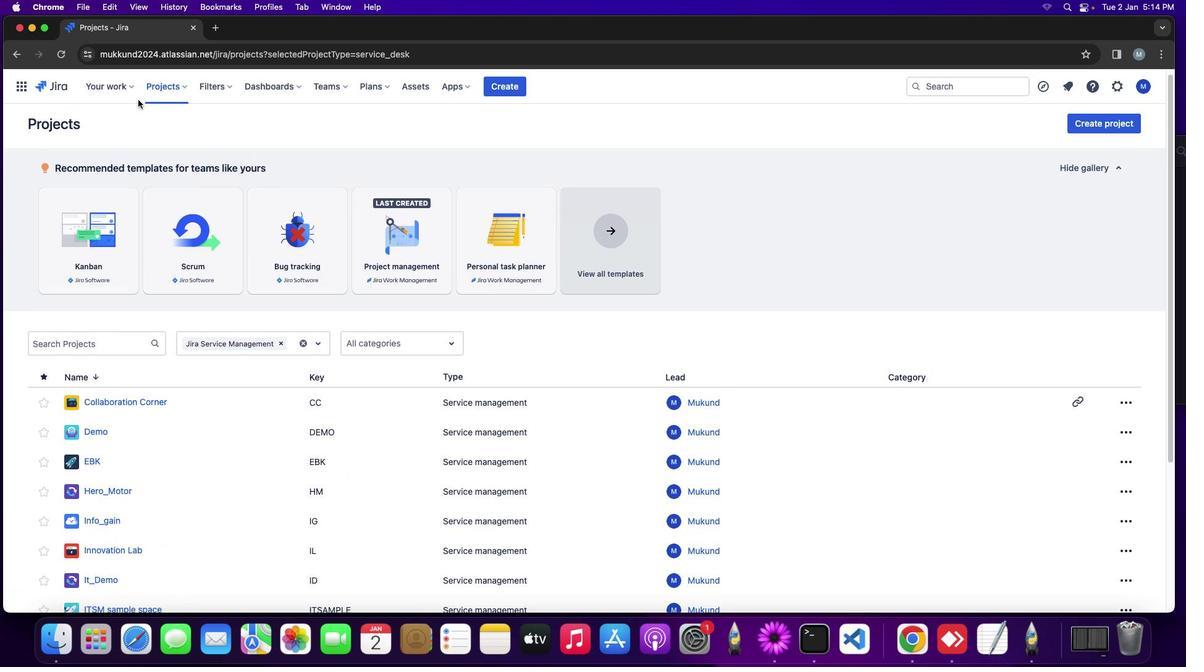 
Action: Mouse moved to (121, 224)
Screenshot: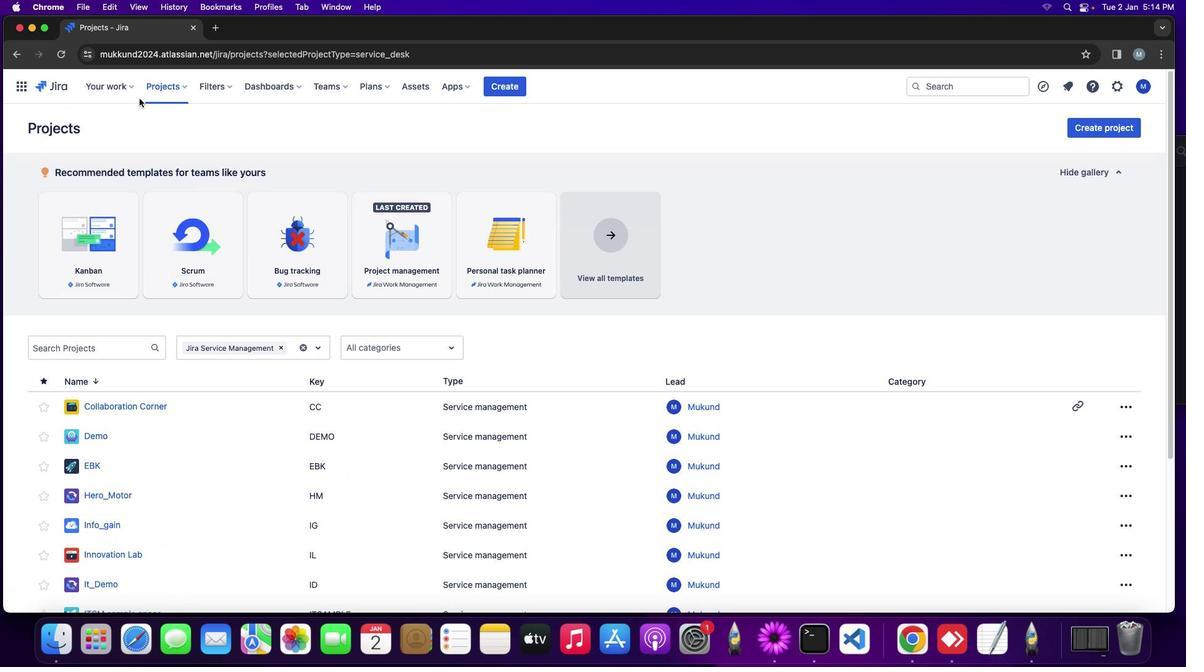 
Action: Mouse scrolled (121, 224) with delta (0, 3)
Screenshot: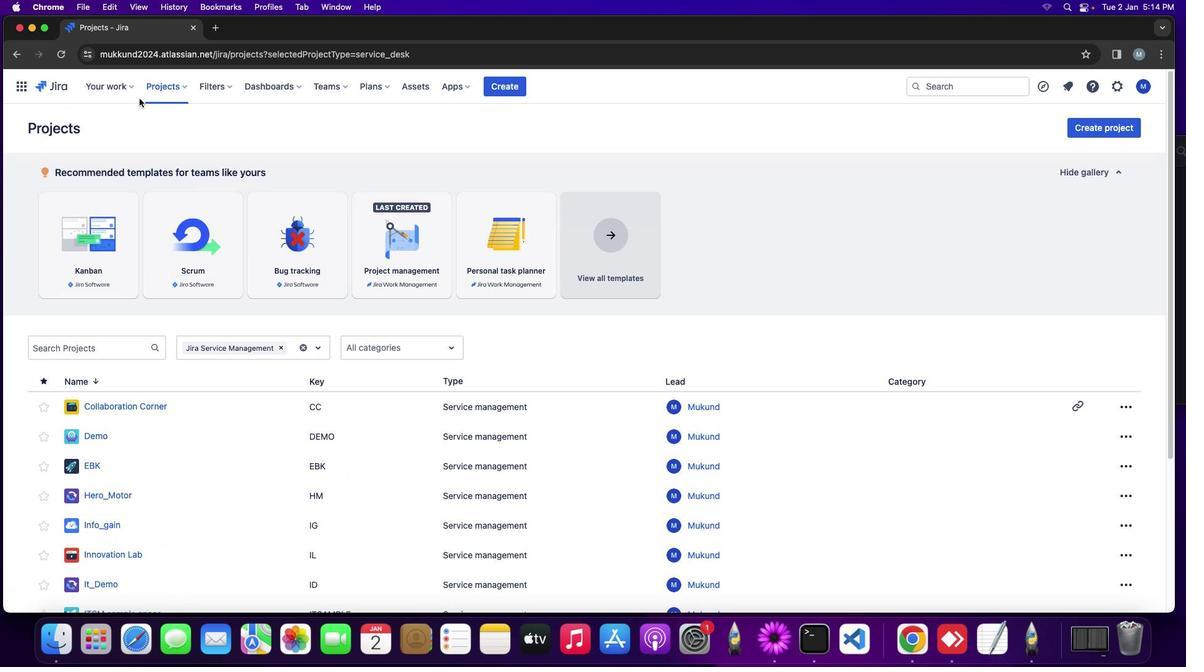 
Action: Mouse moved to (182, 90)
Screenshot: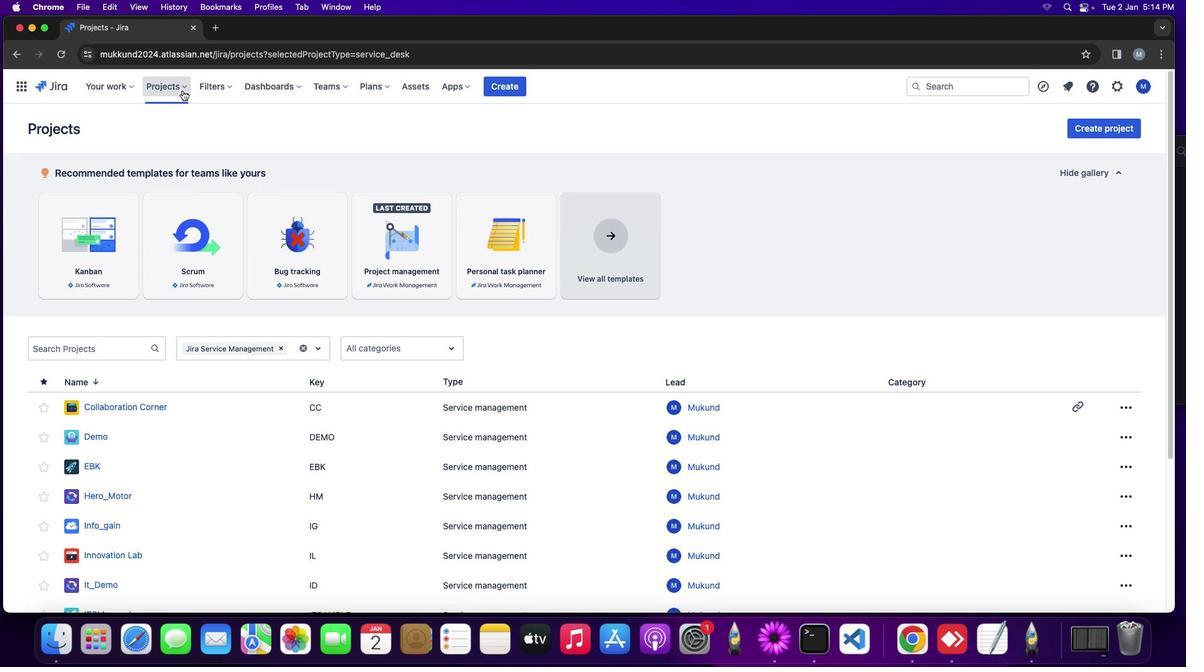 
Action: Mouse pressed left at (182, 90)
Screenshot: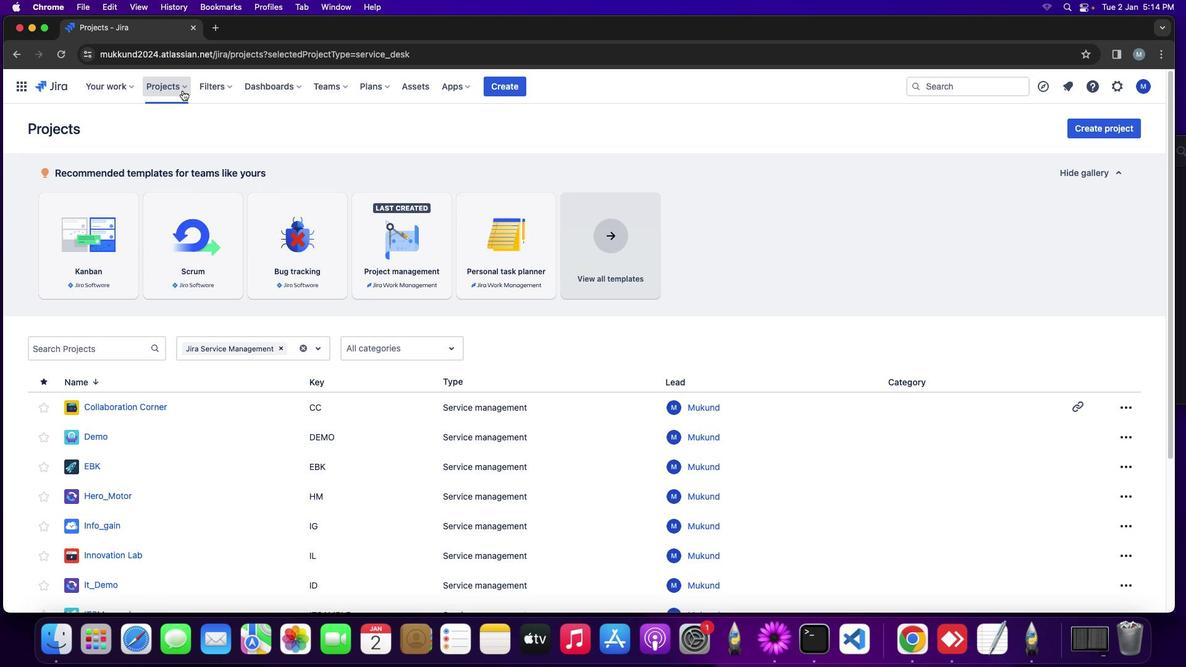 
Action: Mouse moved to (210, 142)
Screenshot: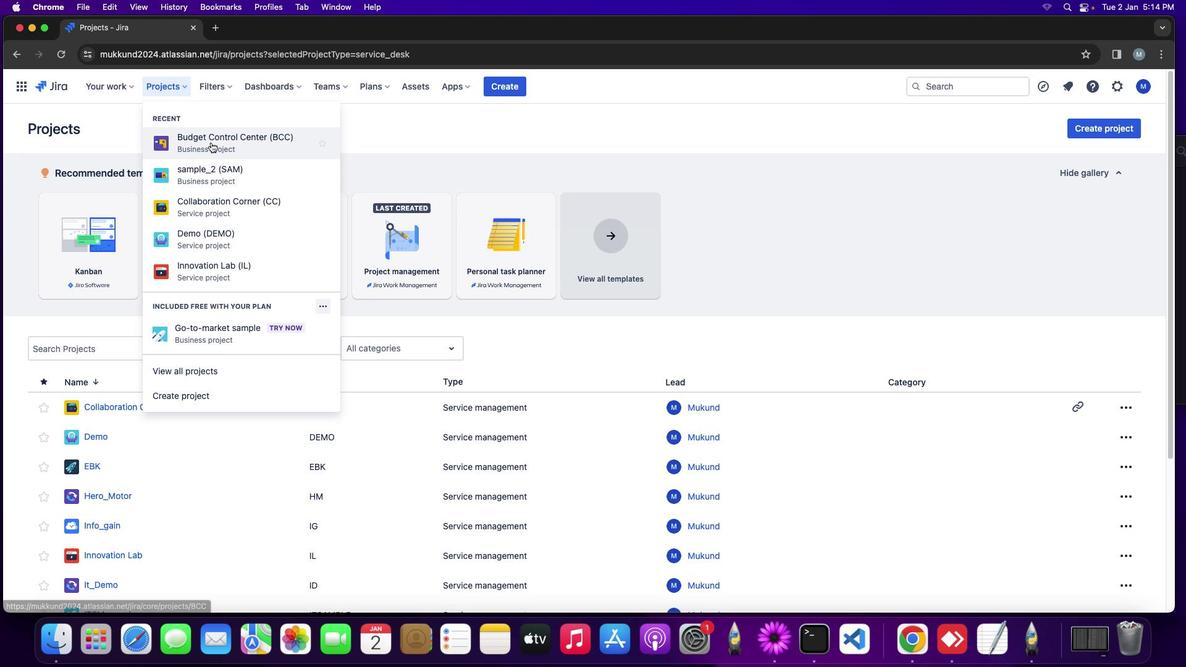 
Action: Mouse pressed left at (210, 142)
Screenshot: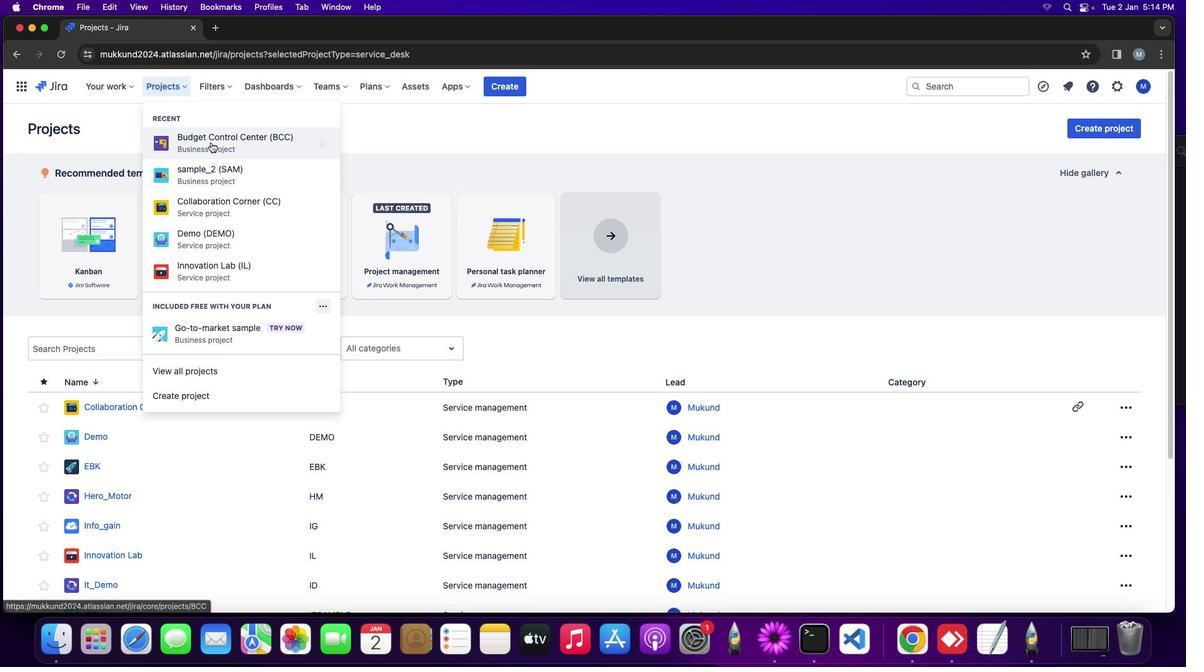 
Action: Mouse moved to (254, 291)
Screenshot: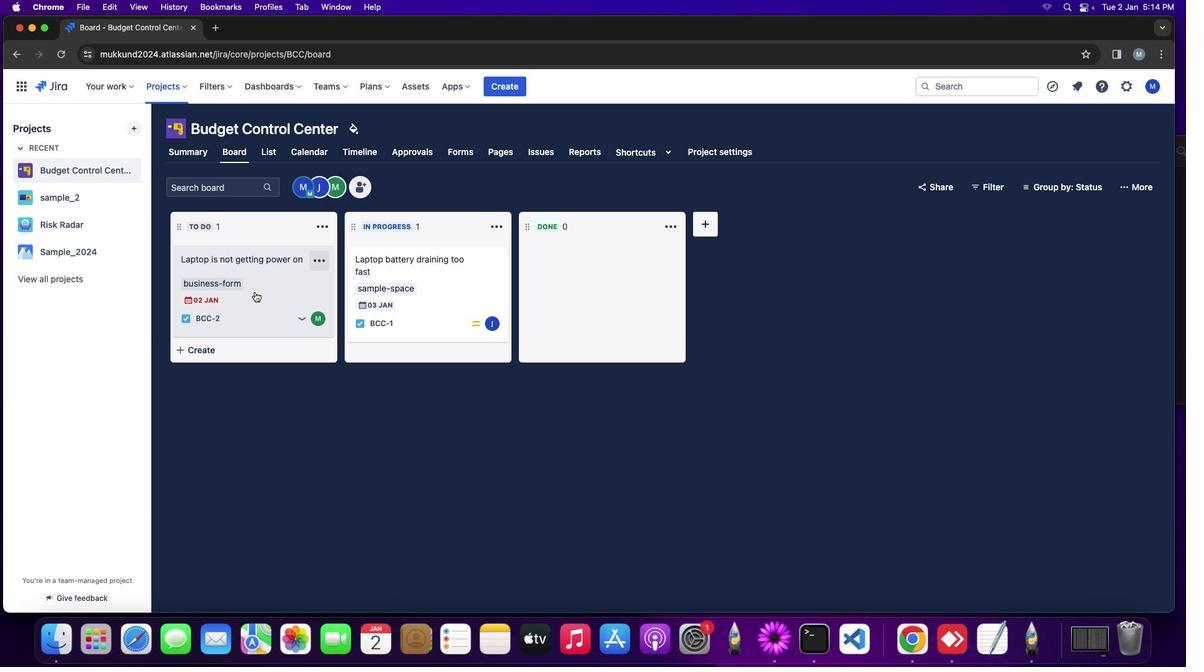 
Action: Mouse pressed left at (254, 291)
Screenshot: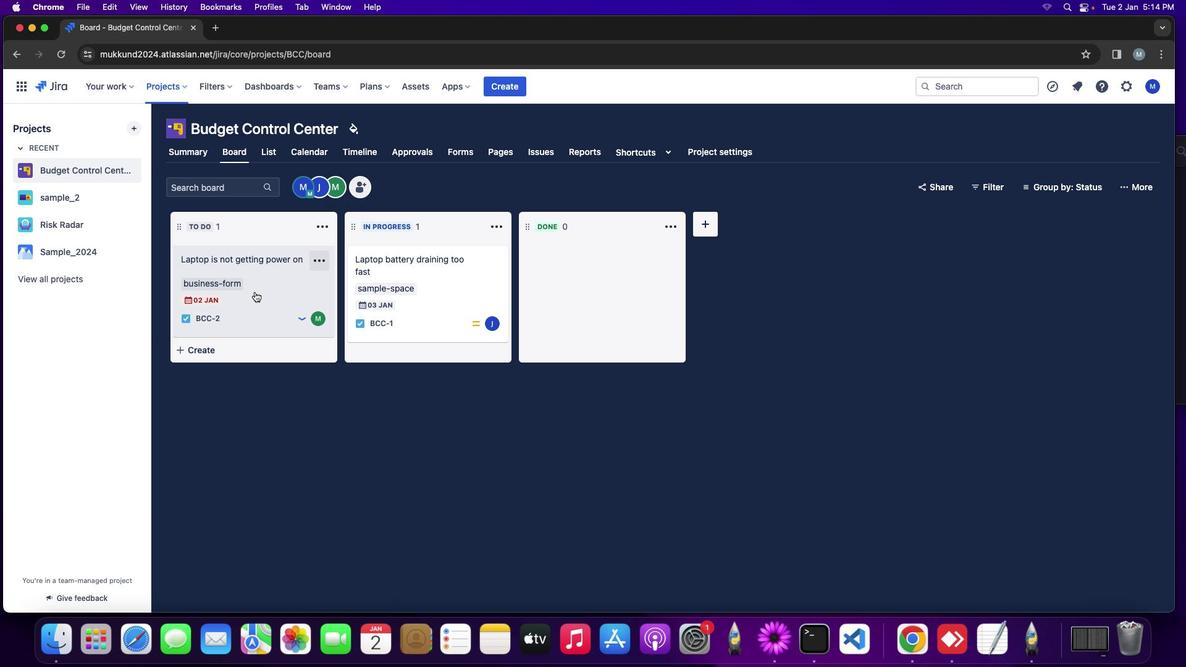 
Action: Mouse pressed left at (254, 291)
Screenshot: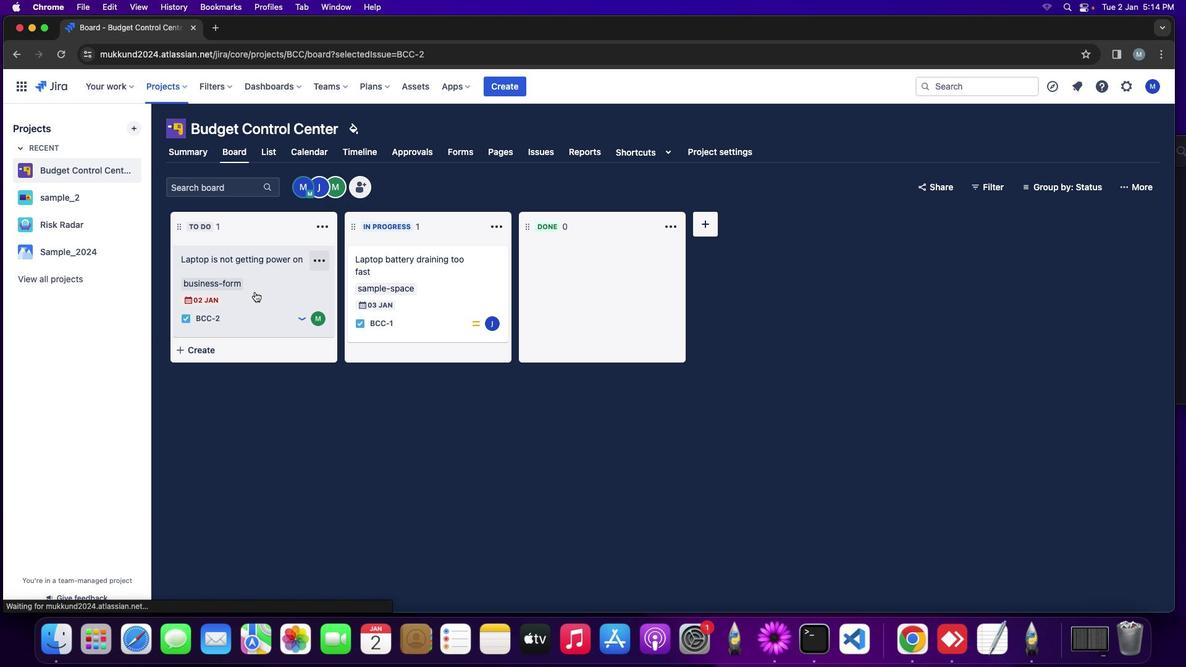 
Action: Mouse moved to (822, 346)
Screenshot: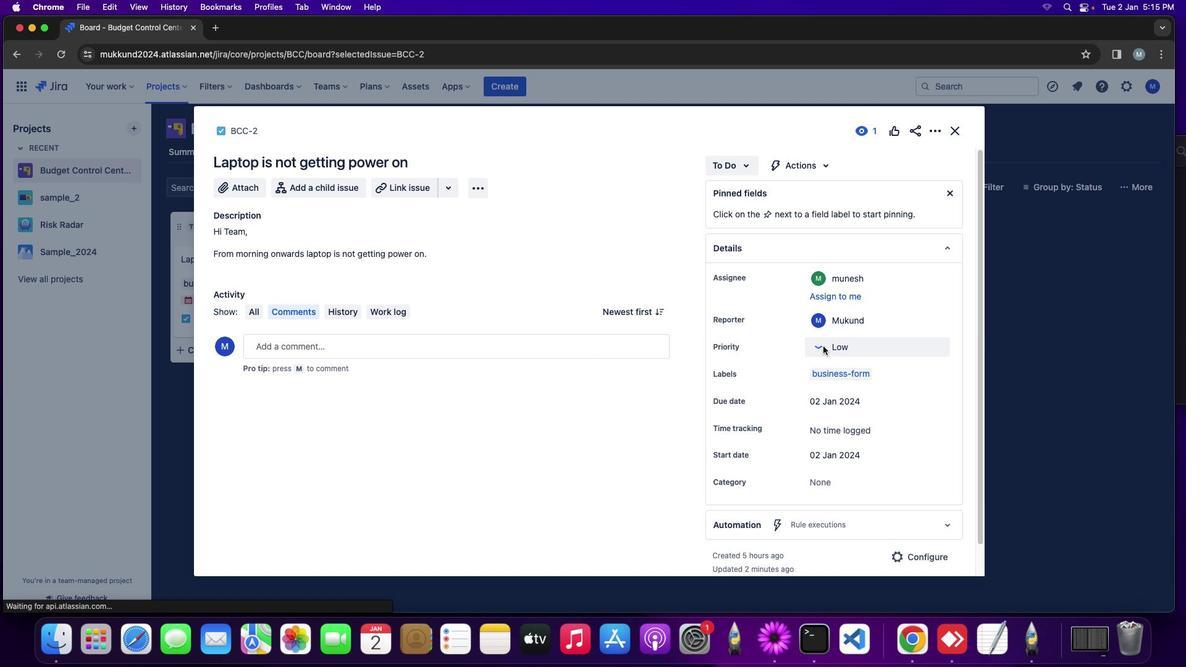 
Action: Mouse pressed left at (822, 346)
Screenshot: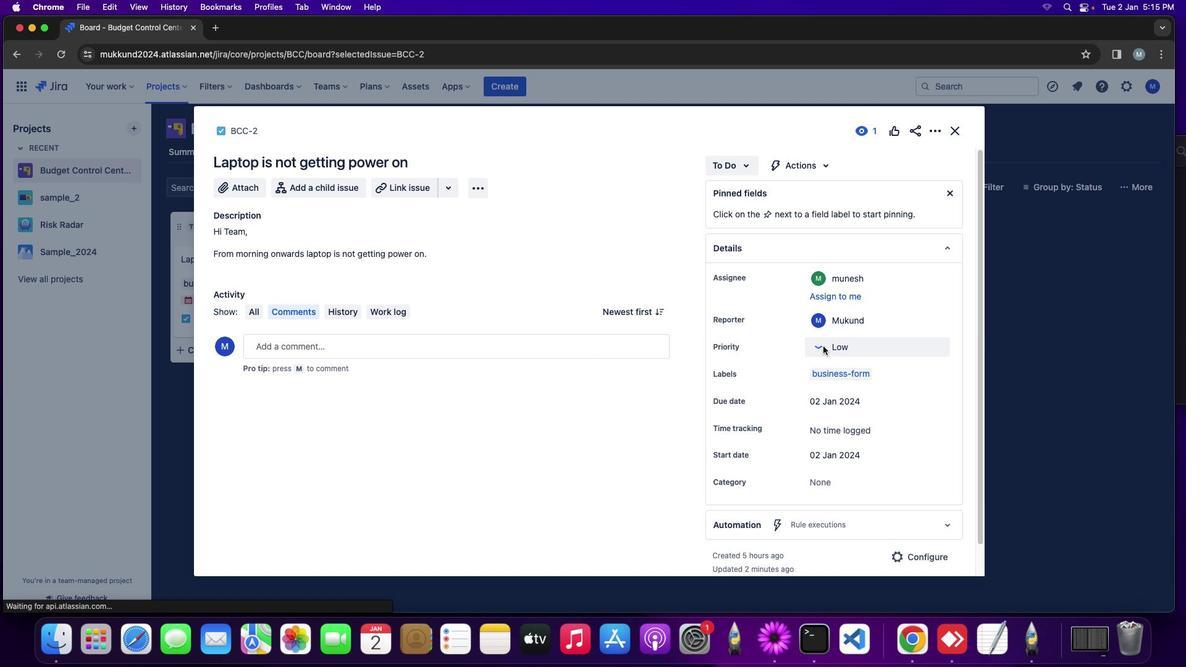 
Action: Mouse moved to (842, 401)
Screenshot: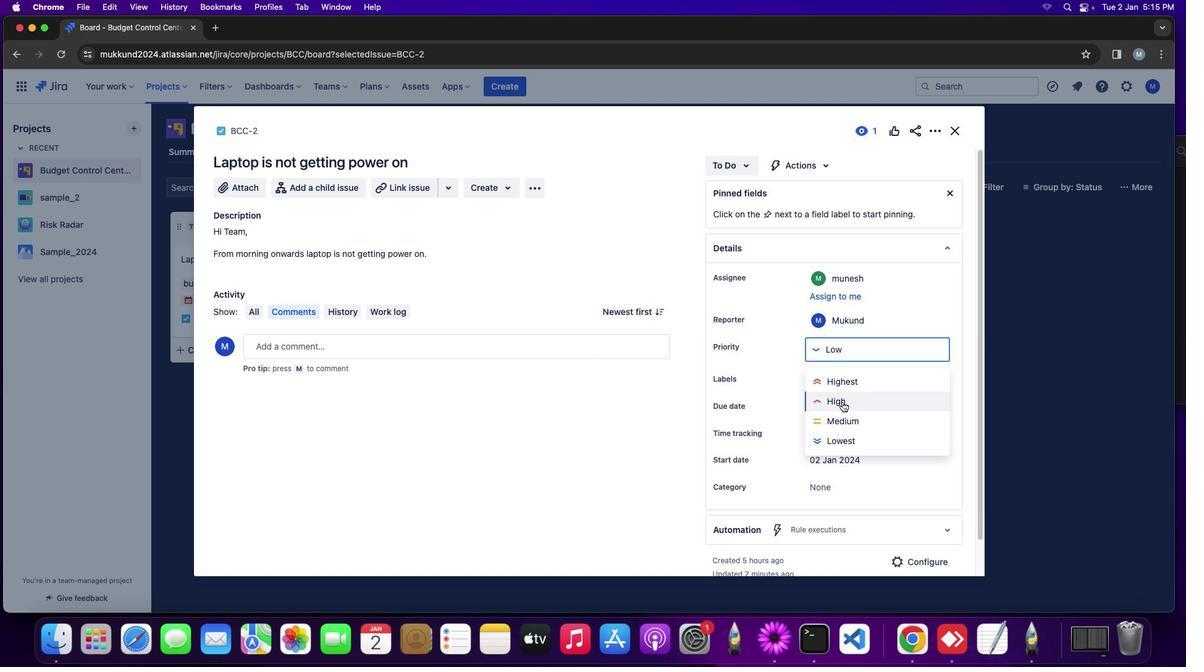 
Action: Mouse pressed left at (842, 401)
Screenshot: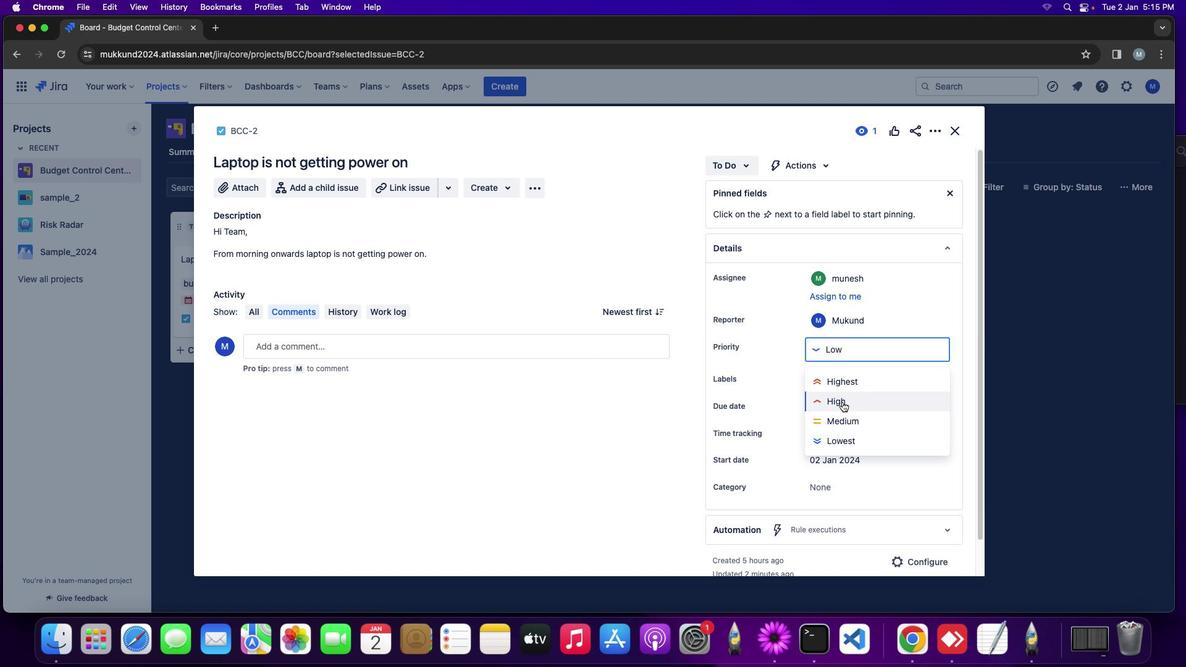 
Action: Mouse moved to (912, 408)
Screenshot: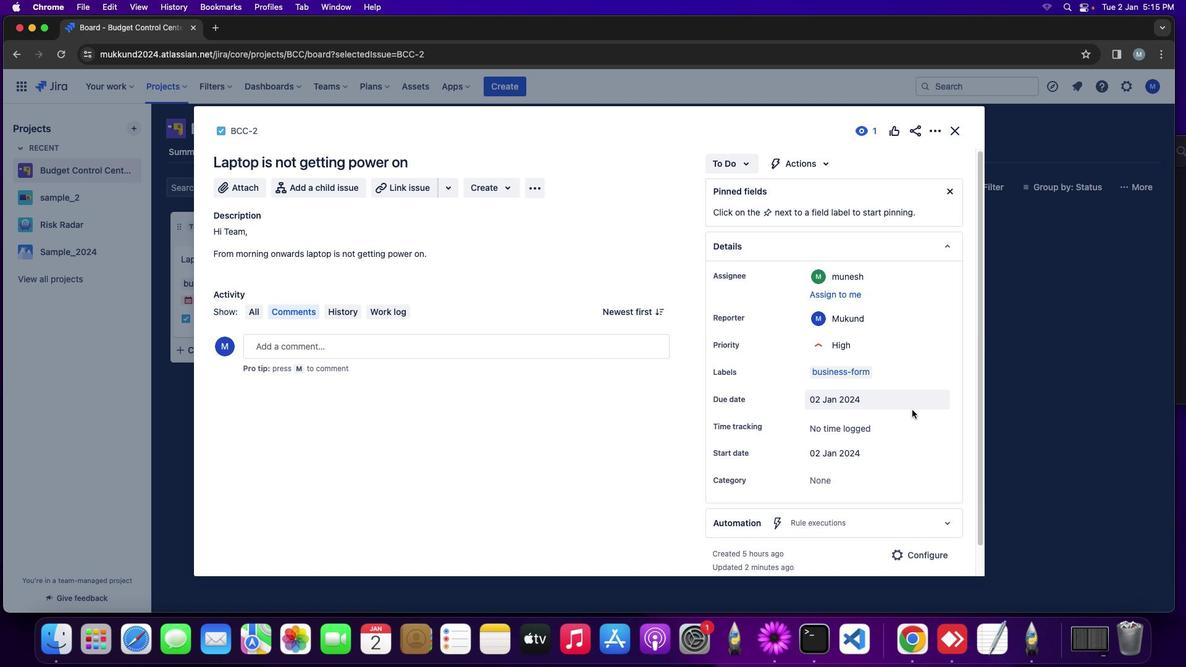 
Action: Mouse scrolled (912, 408) with delta (0, 0)
Screenshot: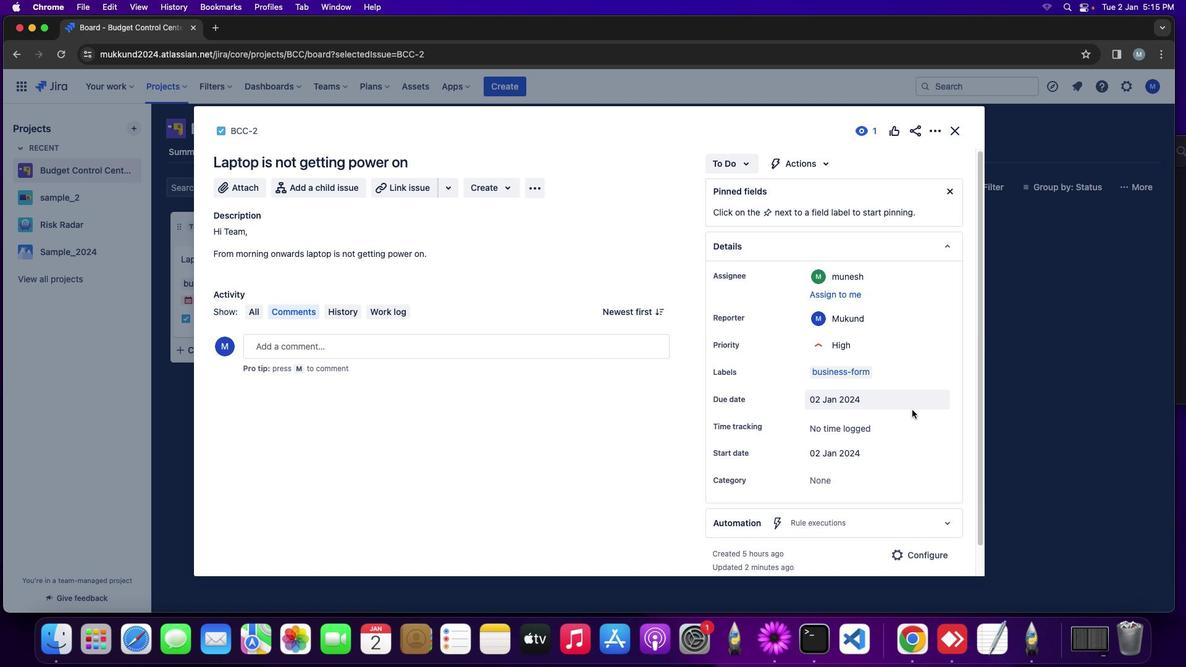 
Action: Mouse moved to (912, 409)
Screenshot: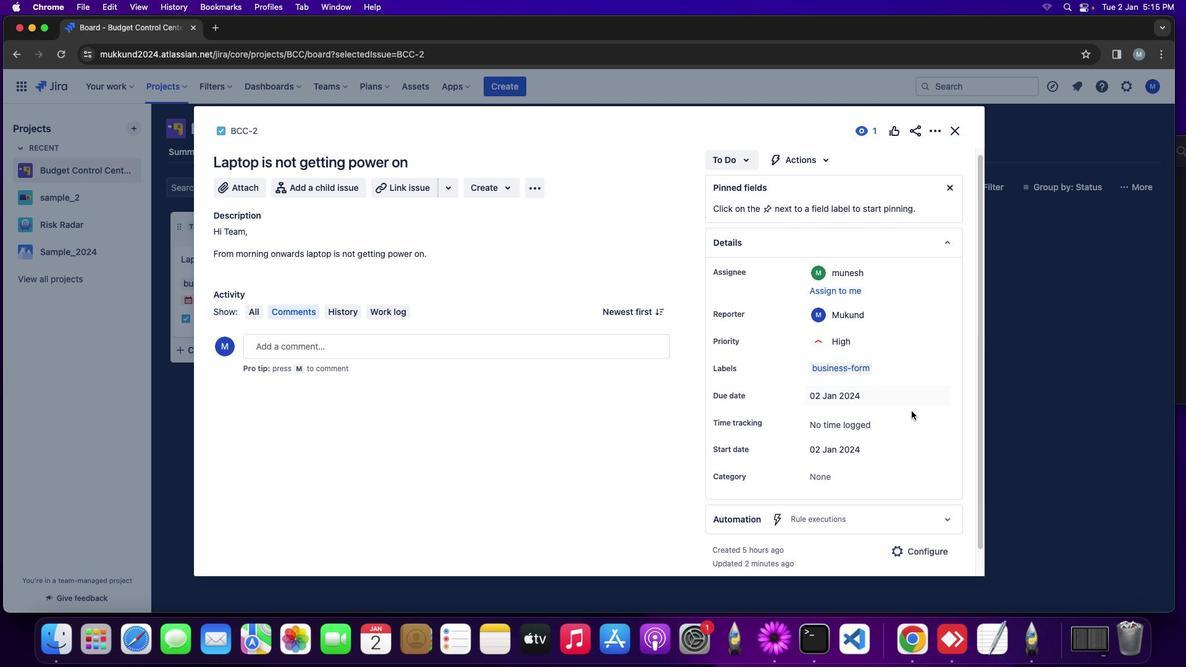 
Action: Mouse scrolled (912, 409) with delta (0, 0)
Screenshot: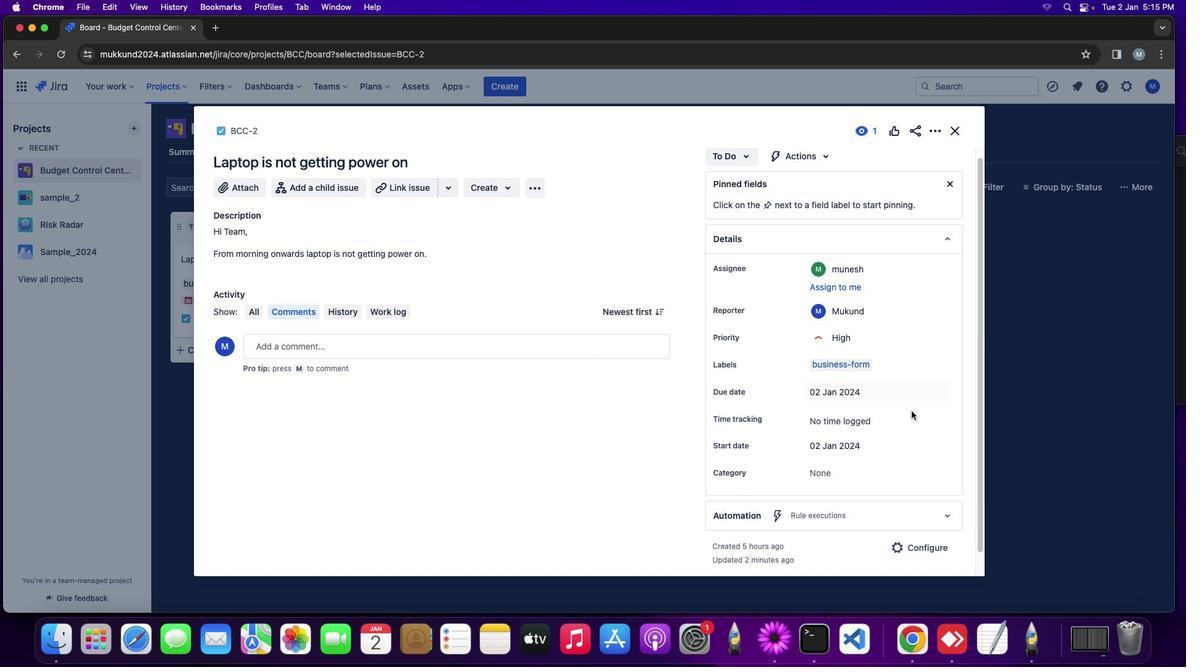 
Action: Mouse moved to (911, 410)
Screenshot: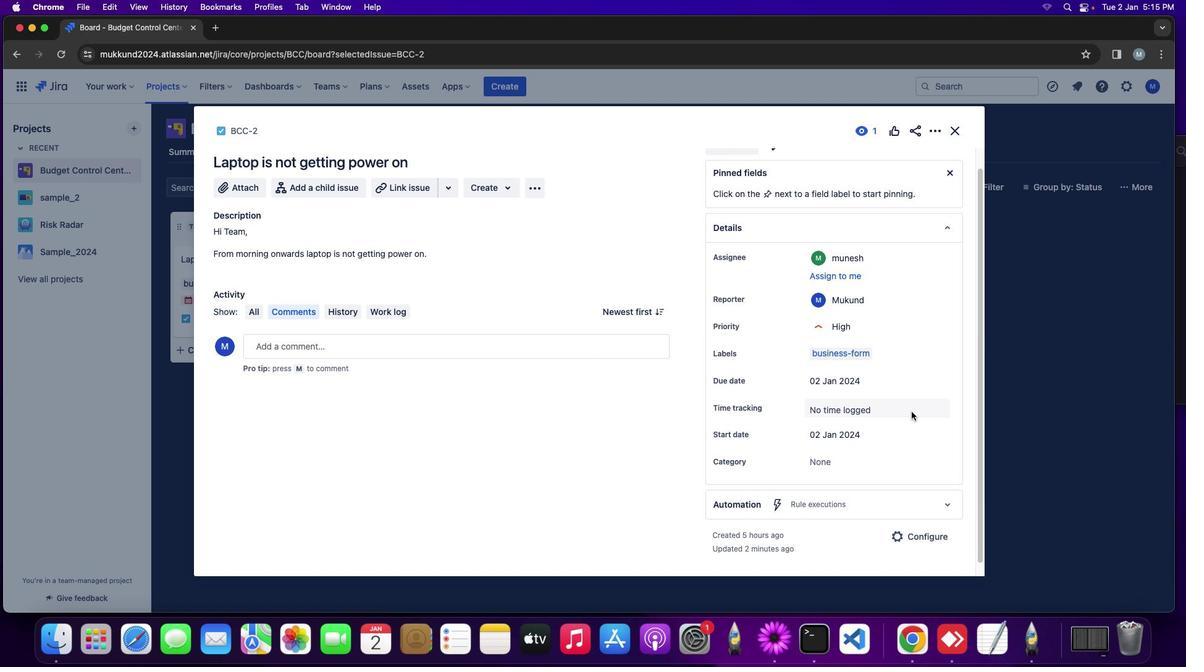 
Action: Mouse scrolled (911, 410) with delta (0, 0)
Screenshot: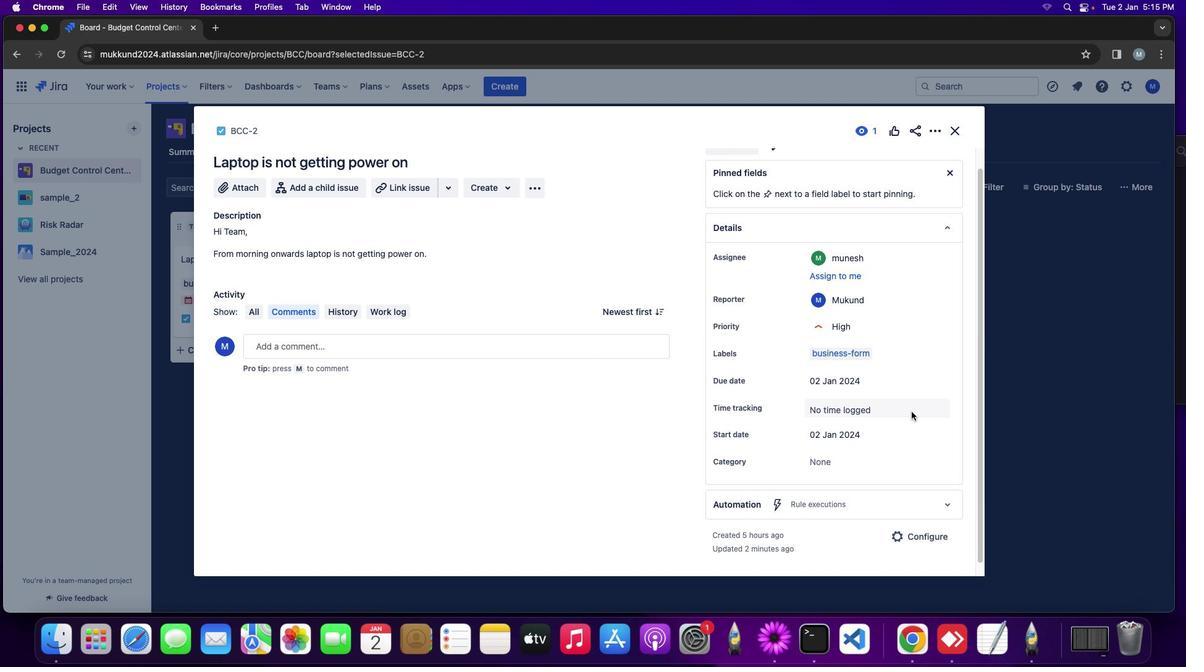 
Action: Mouse moved to (911, 411)
Screenshot: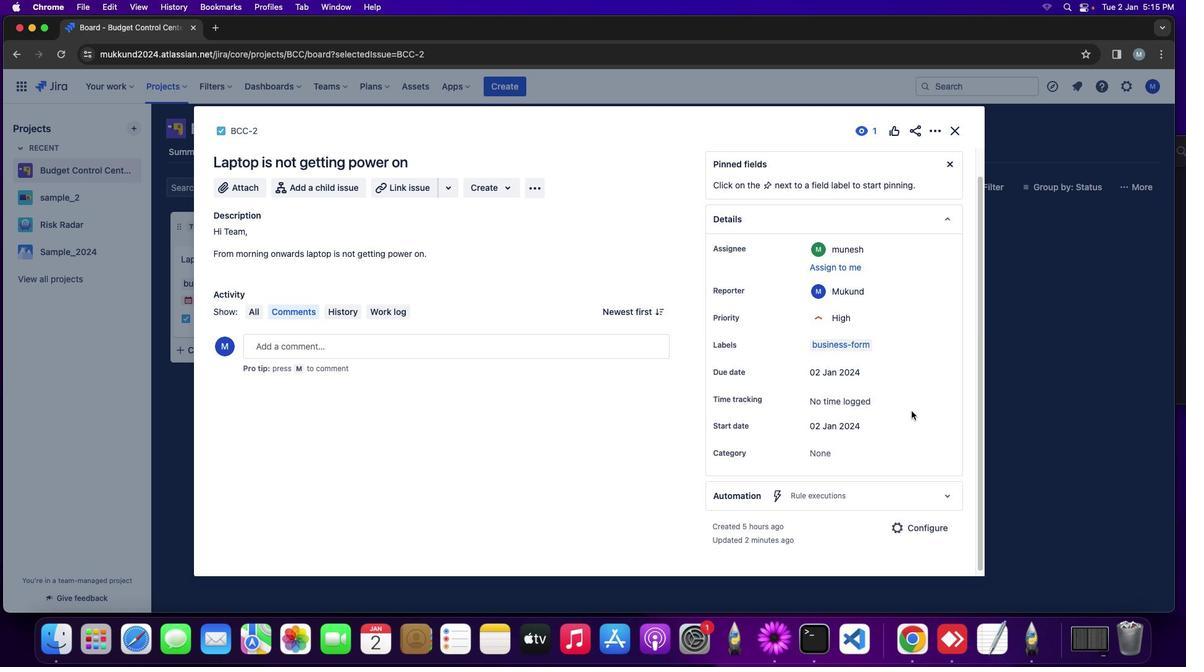 
Action: Mouse scrolled (911, 411) with delta (0, 0)
Screenshot: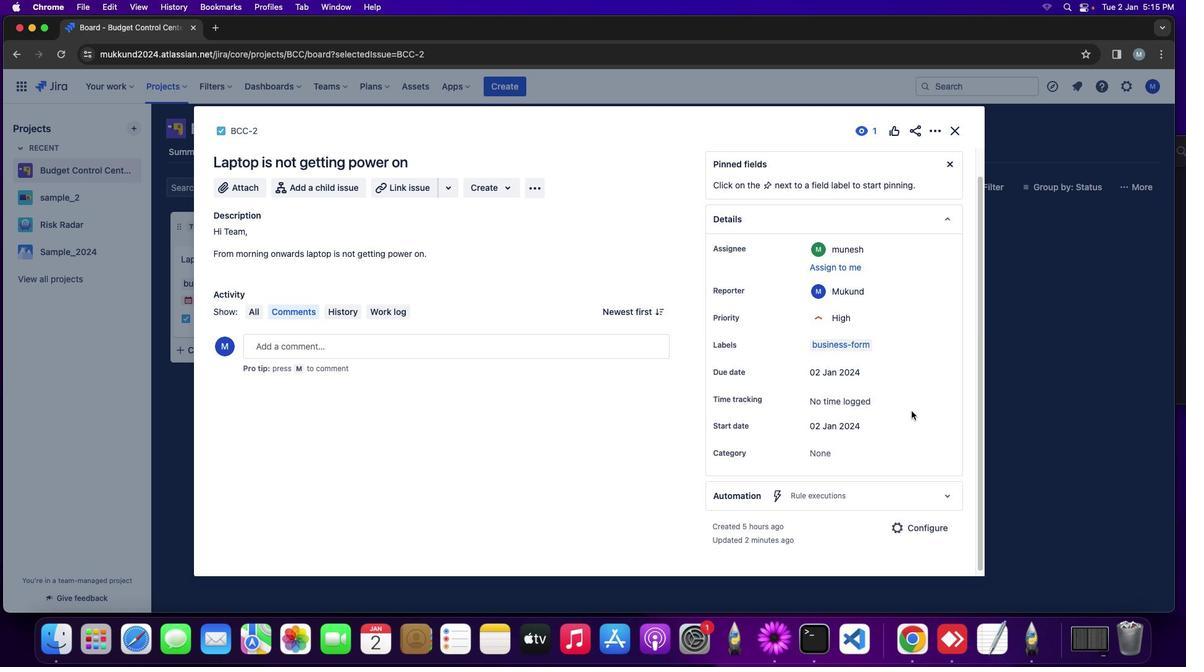 
Action: Mouse scrolled (911, 411) with delta (0, 0)
Screenshot: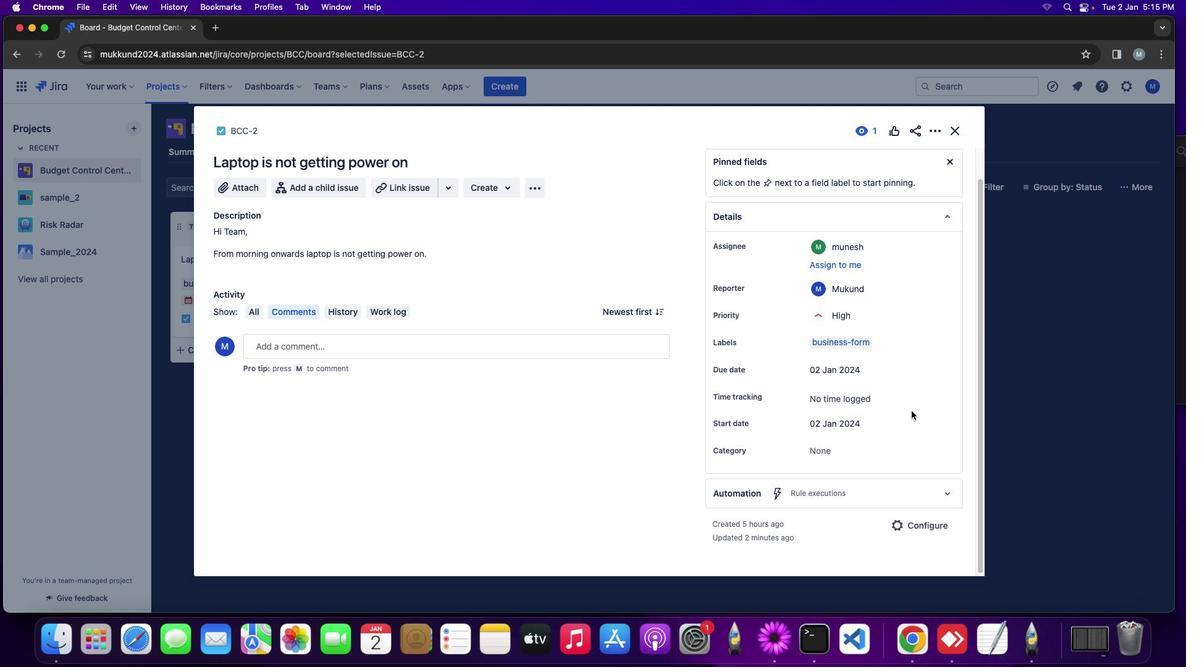 
Action: Mouse scrolled (911, 411) with delta (0, 0)
Screenshot: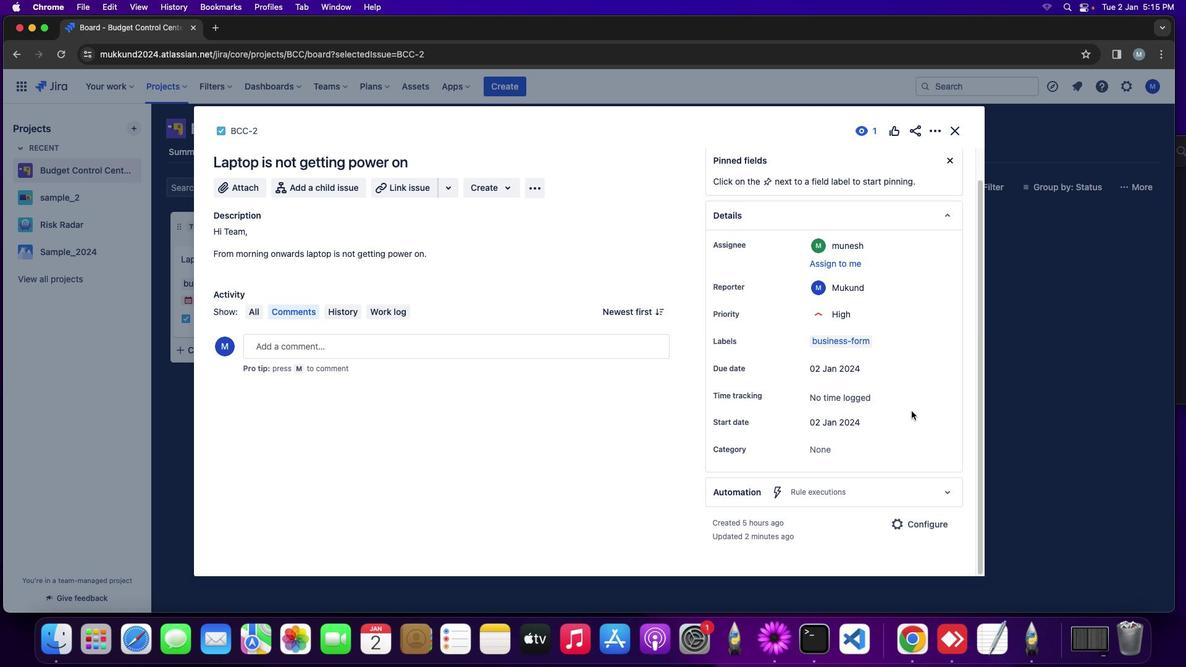 
Action: Mouse moved to (911, 410)
Screenshot: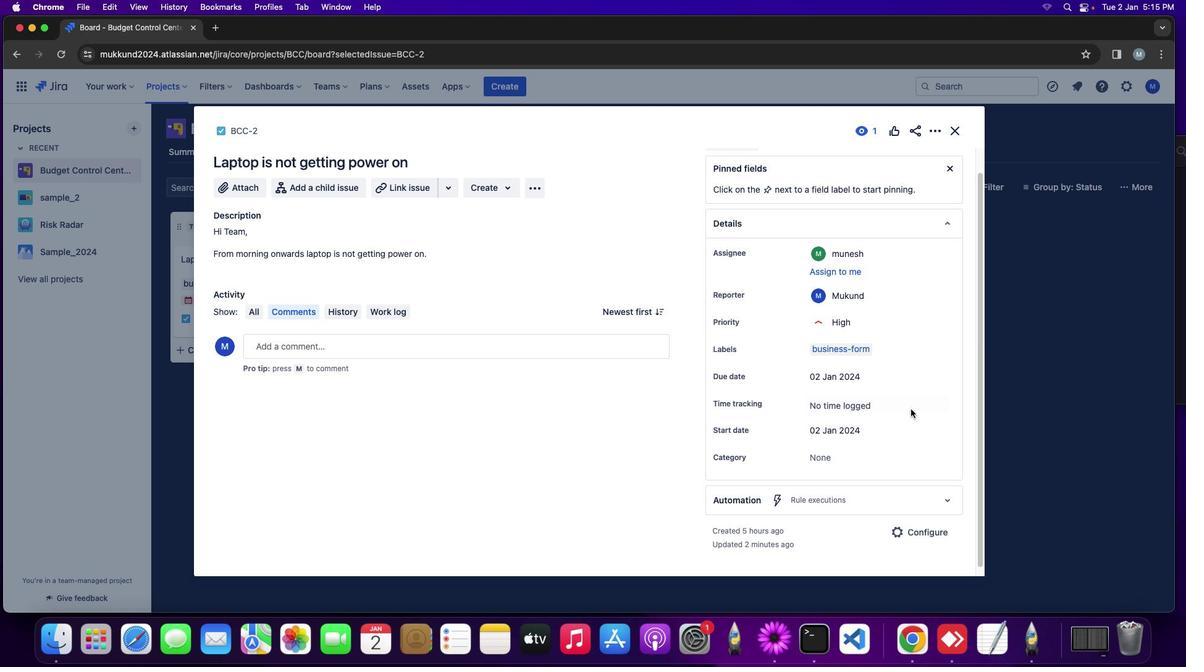 
Action: Mouse scrolled (911, 410) with delta (0, 0)
Screenshot: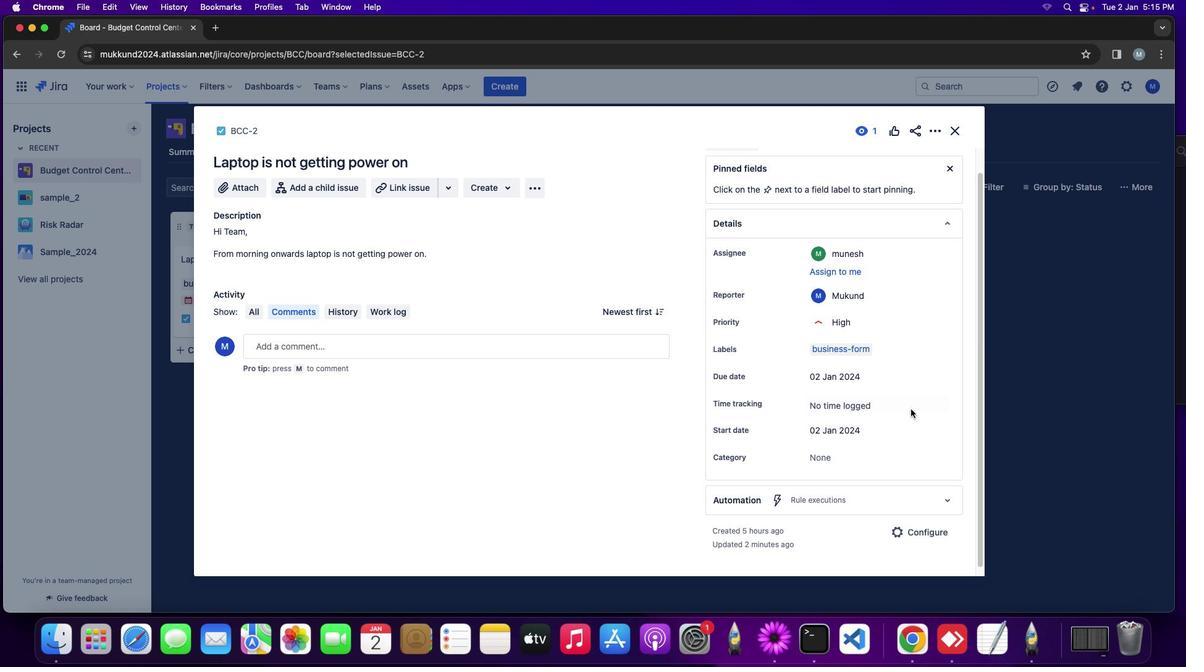 
Action: Mouse moved to (911, 409)
Screenshot: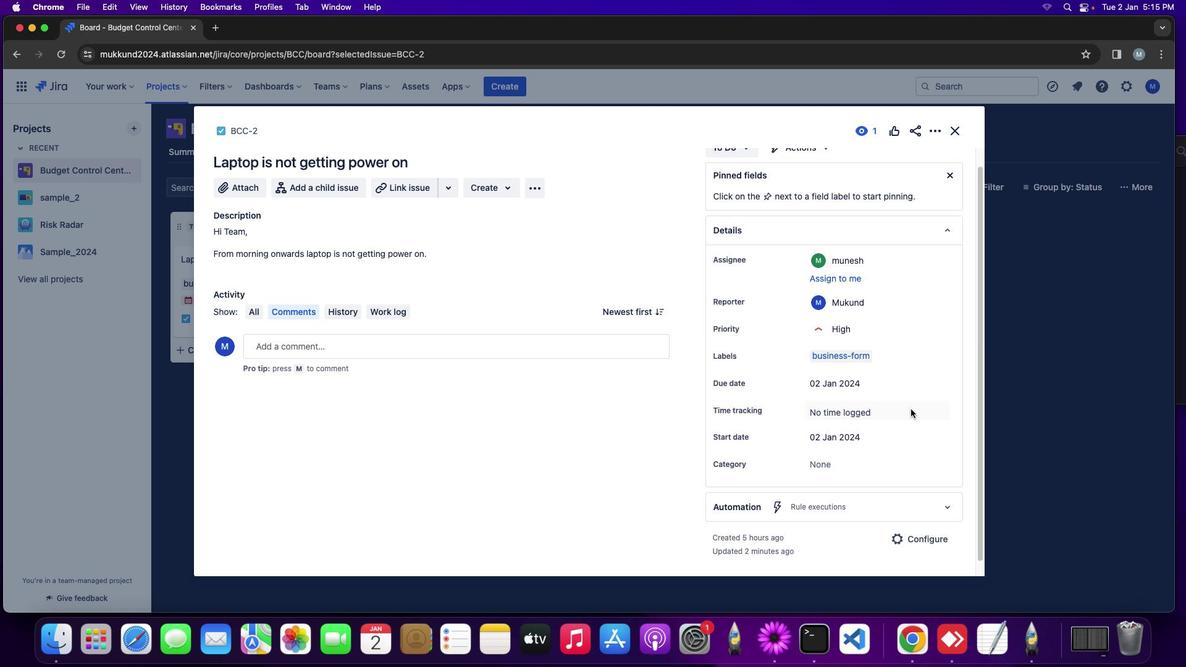 
Action: Mouse scrolled (911, 409) with delta (0, 0)
Screenshot: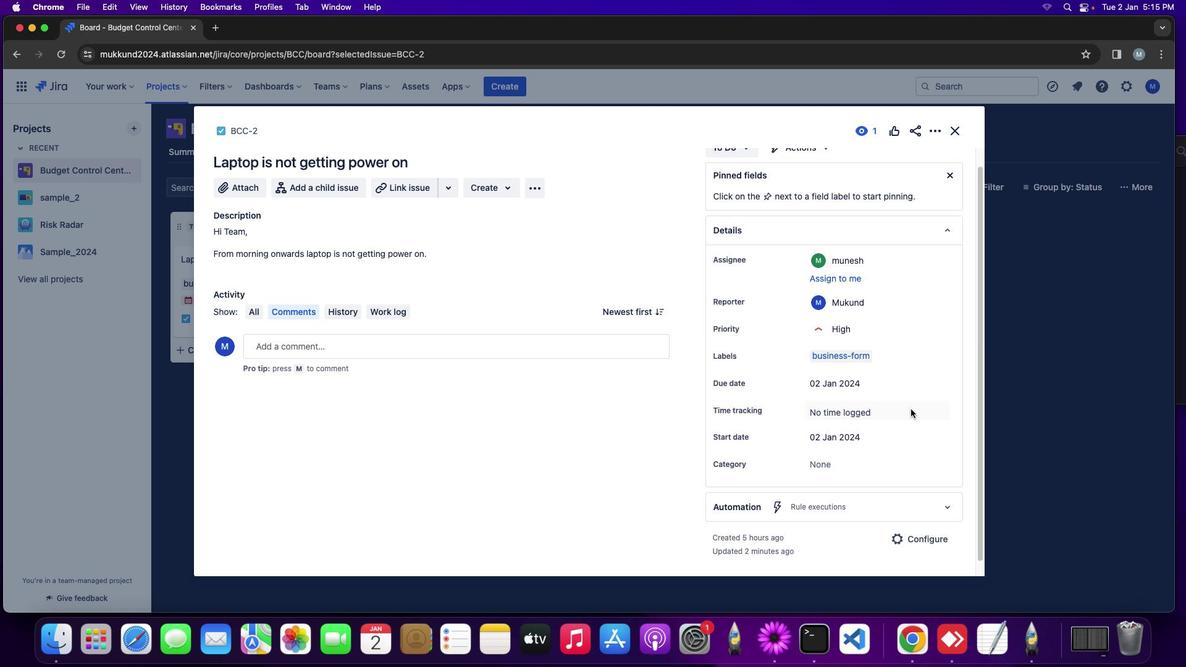 
Action: Mouse moved to (910, 408)
Screenshot: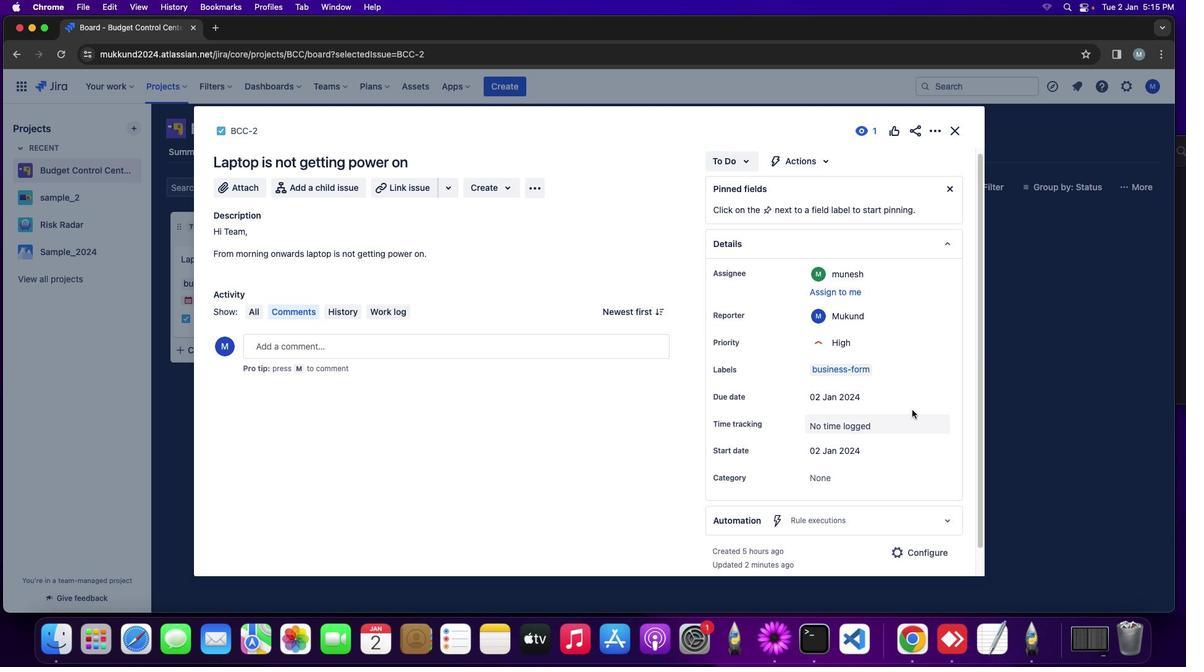 
Action: Mouse scrolled (910, 408) with delta (0, 1)
Screenshot: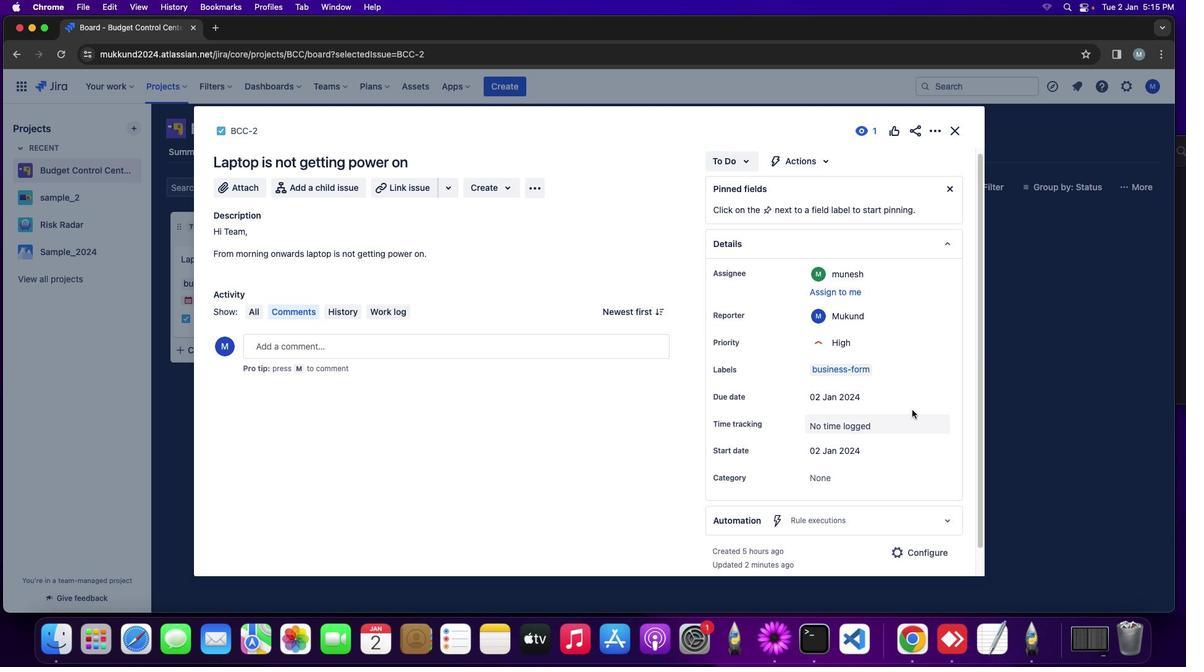 
Action: Mouse moved to (912, 410)
Screenshot: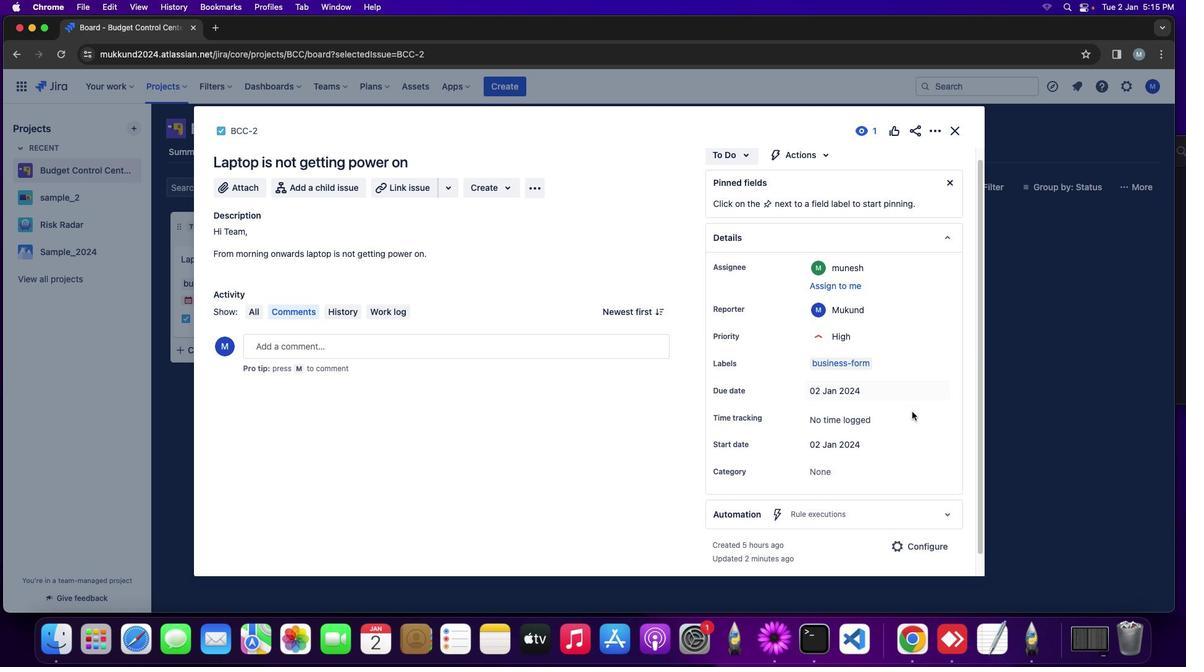 
Action: Mouse scrolled (912, 410) with delta (0, 0)
Screenshot: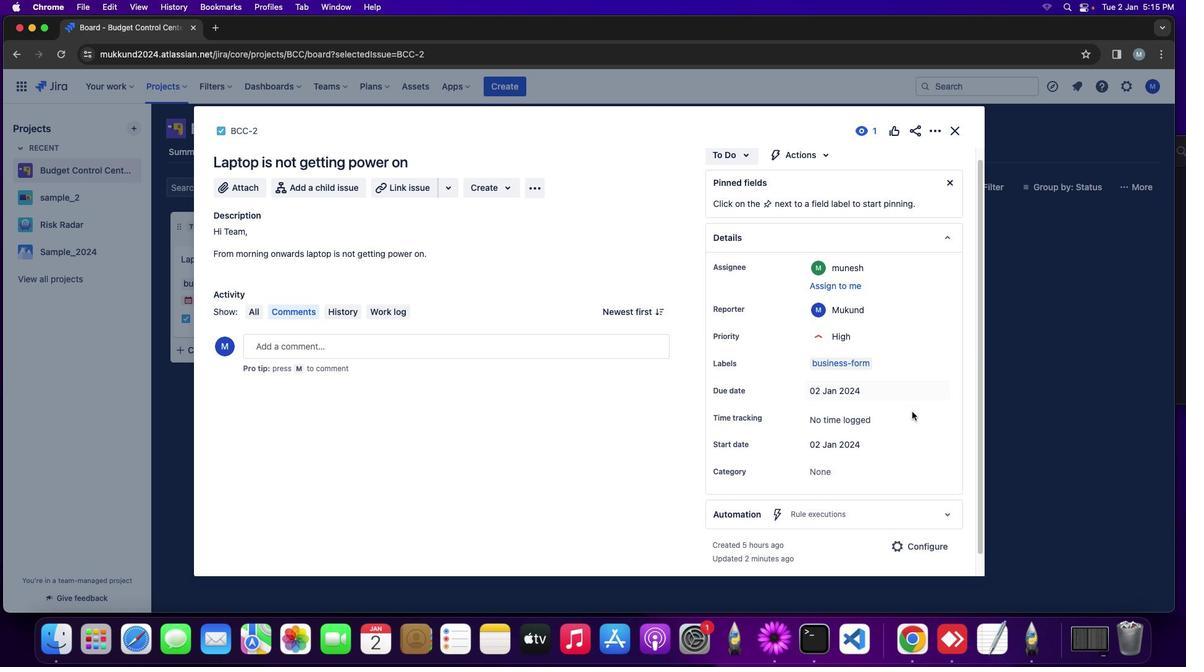 
Action: Mouse moved to (912, 411)
Screenshot: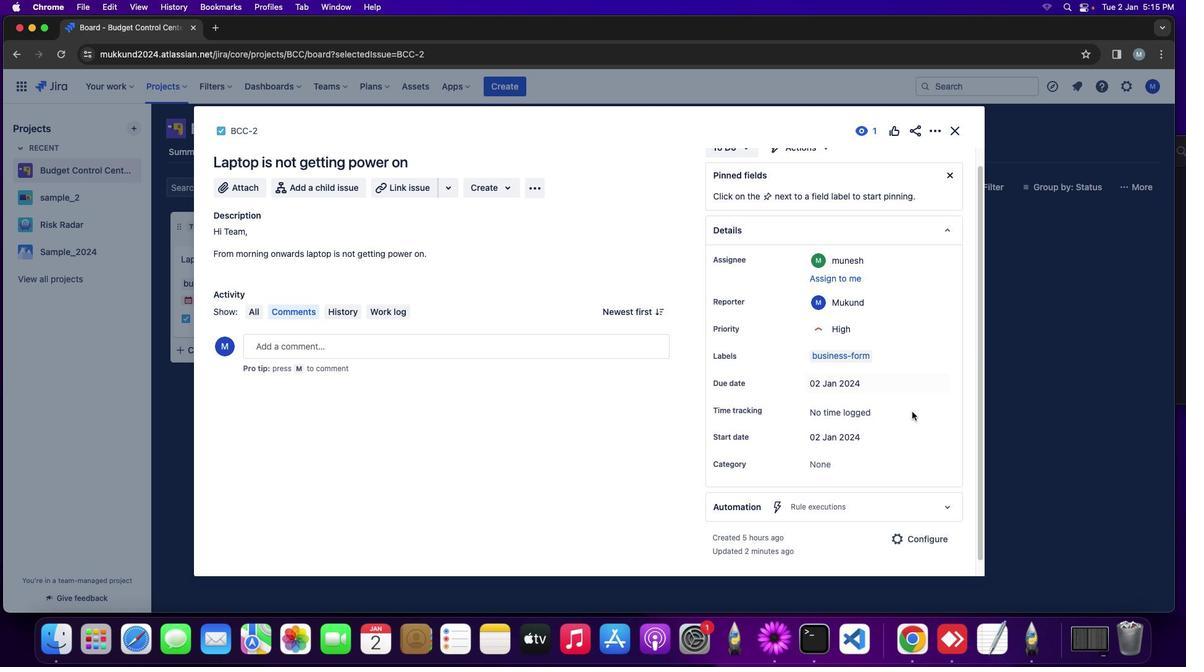
Action: Mouse scrolled (912, 411) with delta (0, 0)
Screenshot: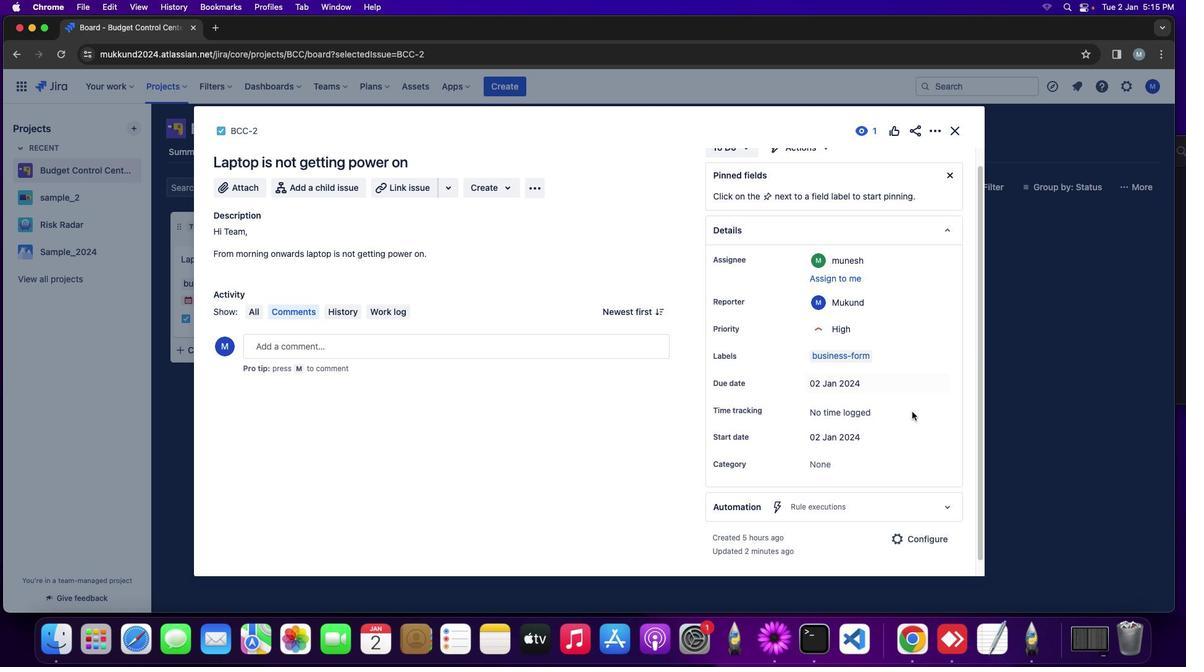 
Action: Mouse scrolled (912, 411) with delta (0, -1)
Screenshot: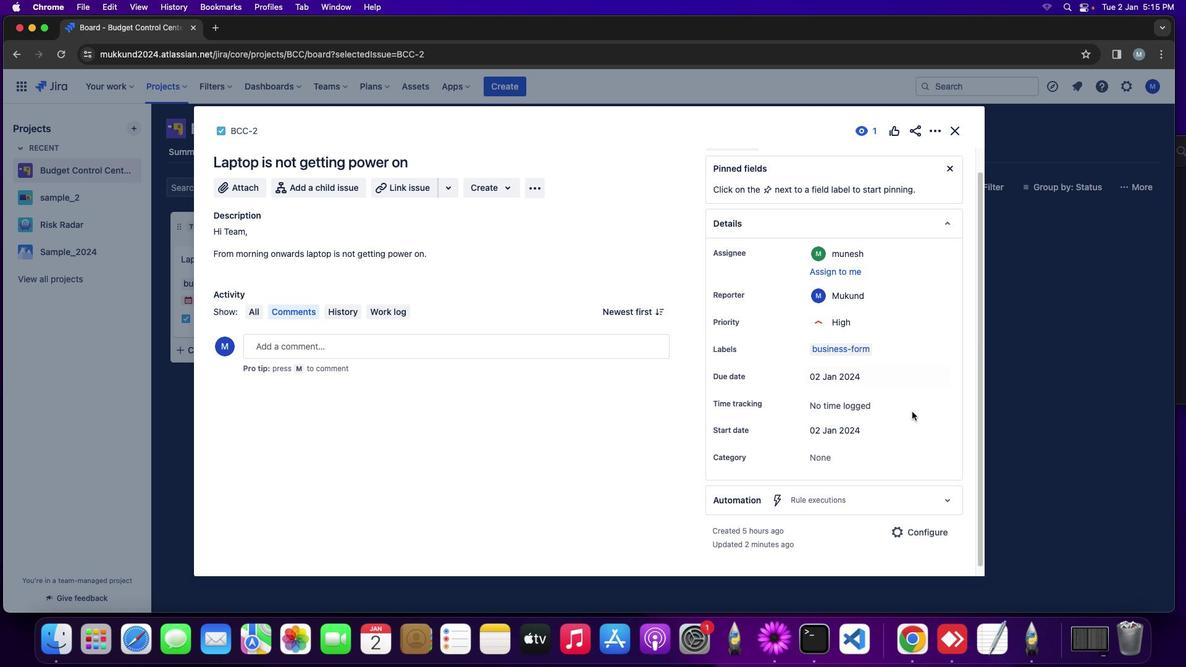 
Action: Mouse moved to (921, 412)
Screenshot: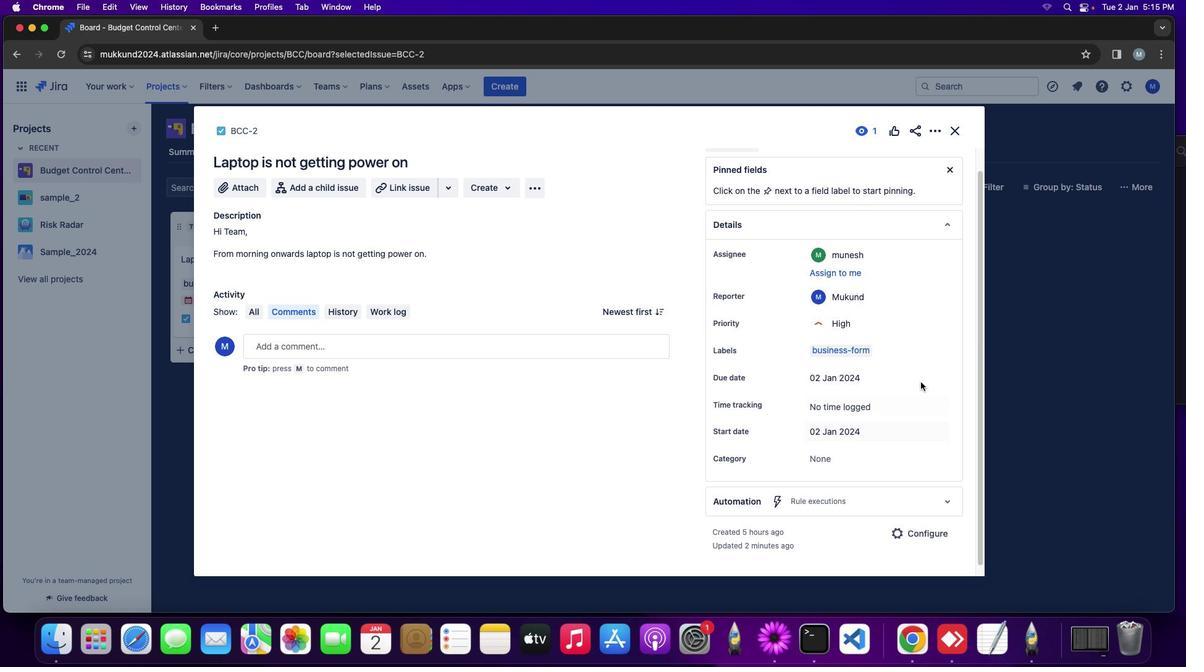 
Action: Mouse scrolled (921, 412) with delta (0, 0)
Screenshot: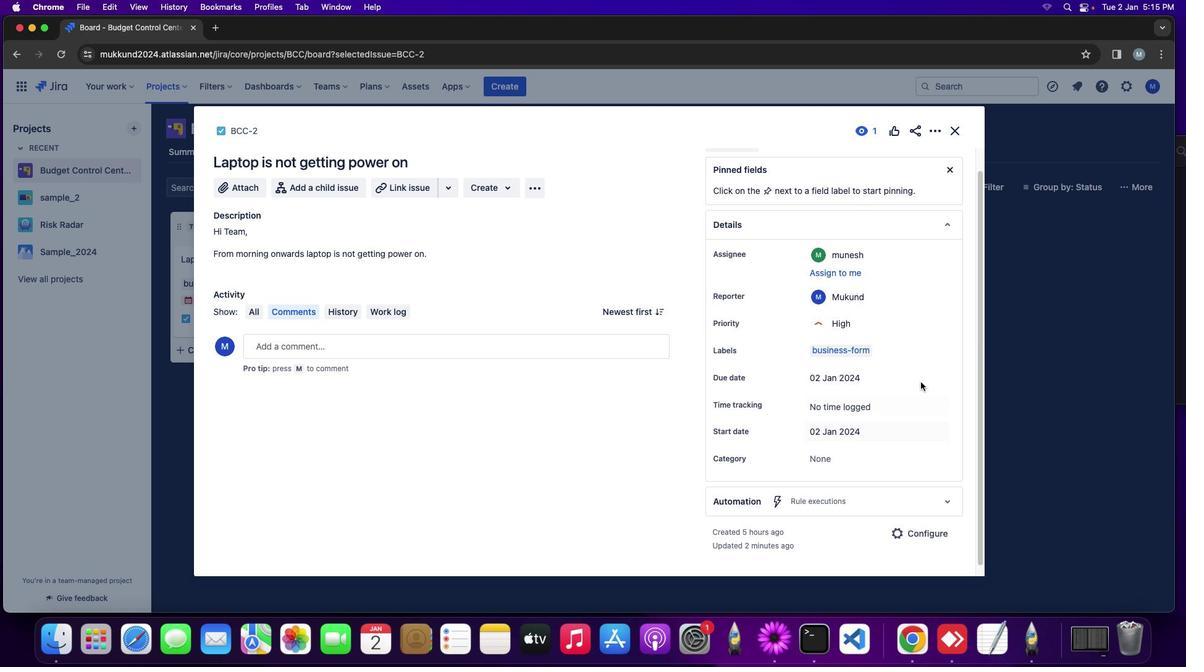 
Action: Mouse moved to (922, 410)
Screenshot: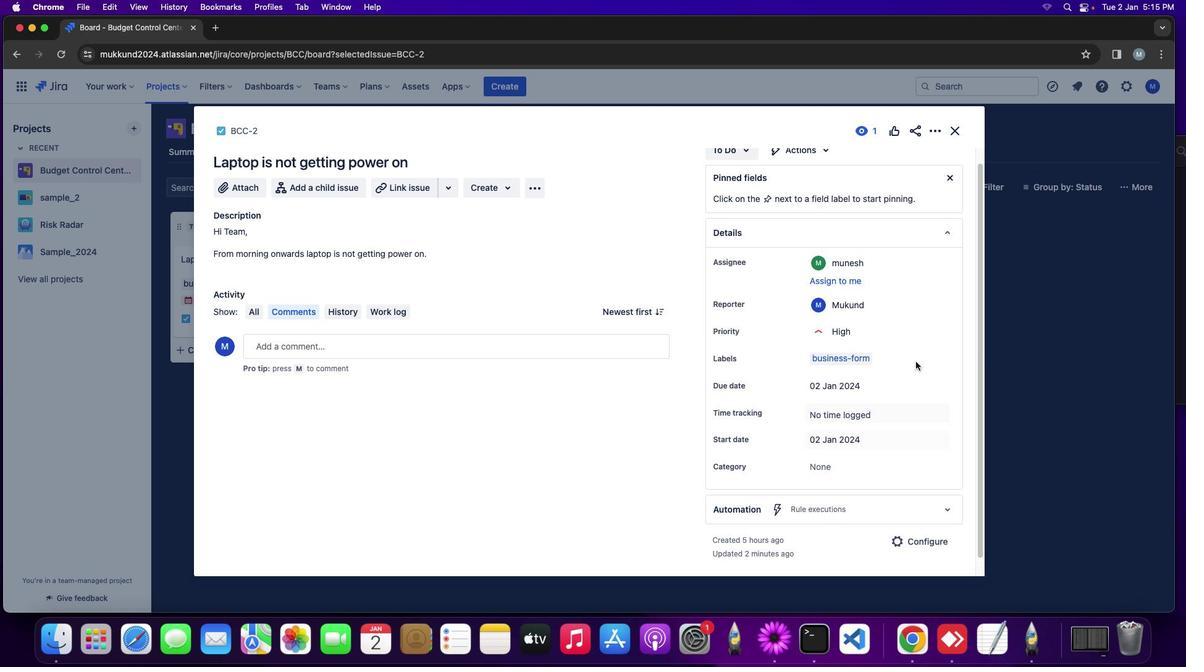 
Action: Mouse scrolled (922, 410) with delta (0, 0)
Screenshot: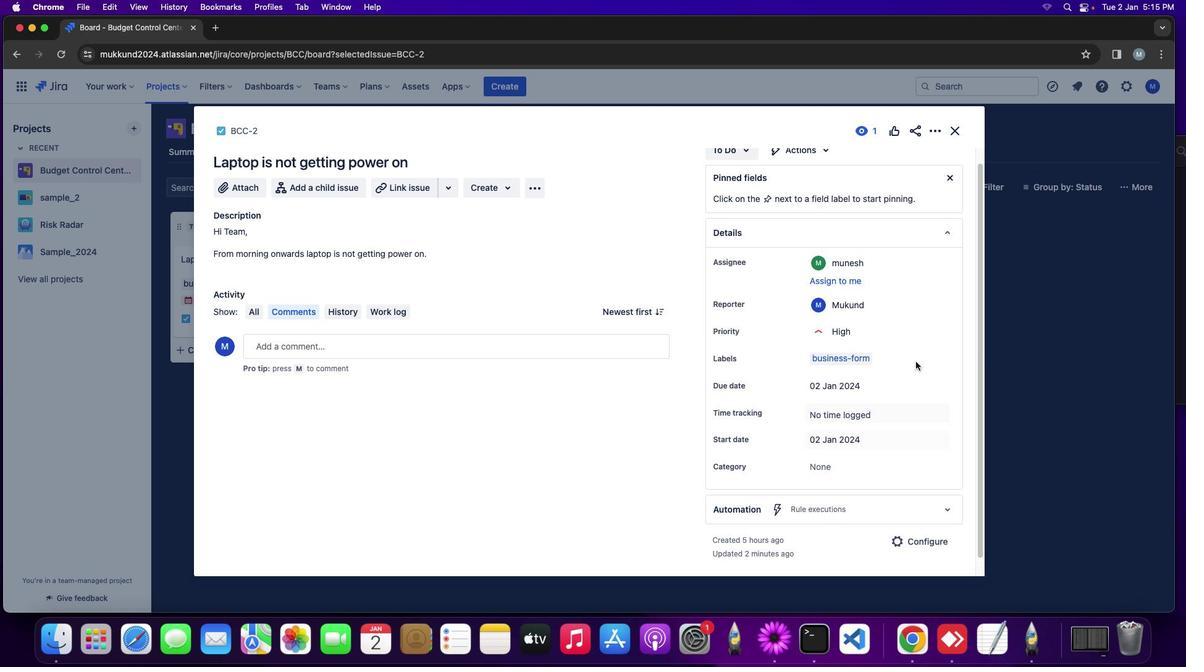 
Action: Mouse moved to (922, 408)
Screenshot: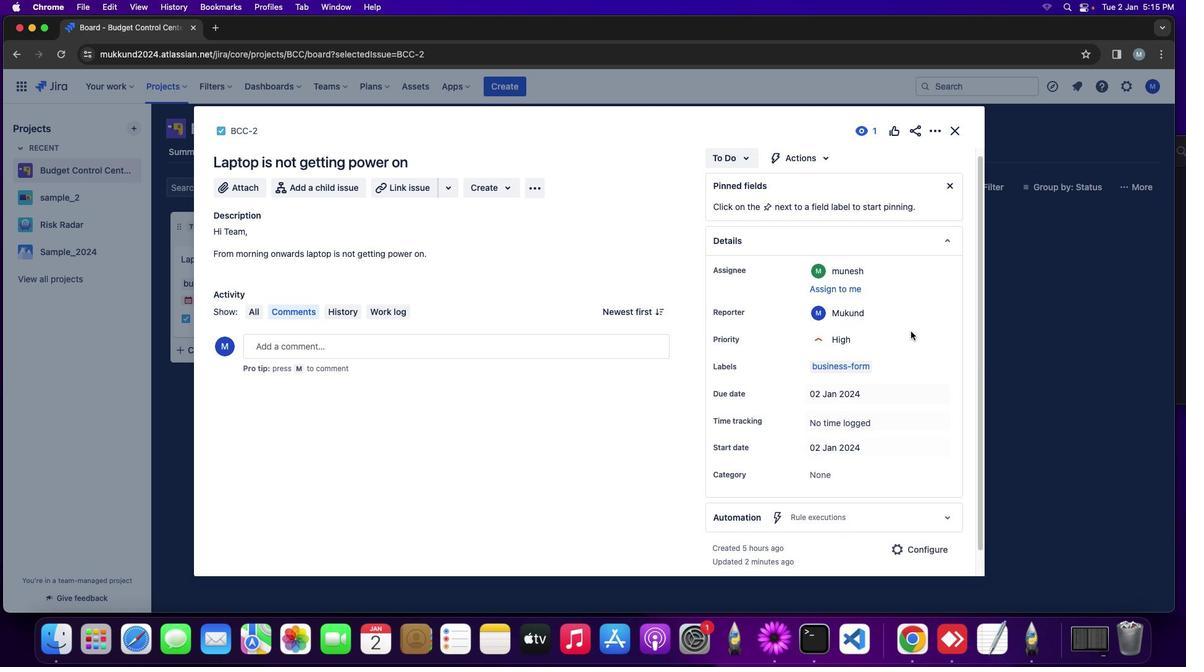 
Action: Mouse scrolled (922, 408) with delta (0, 1)
Screenshot: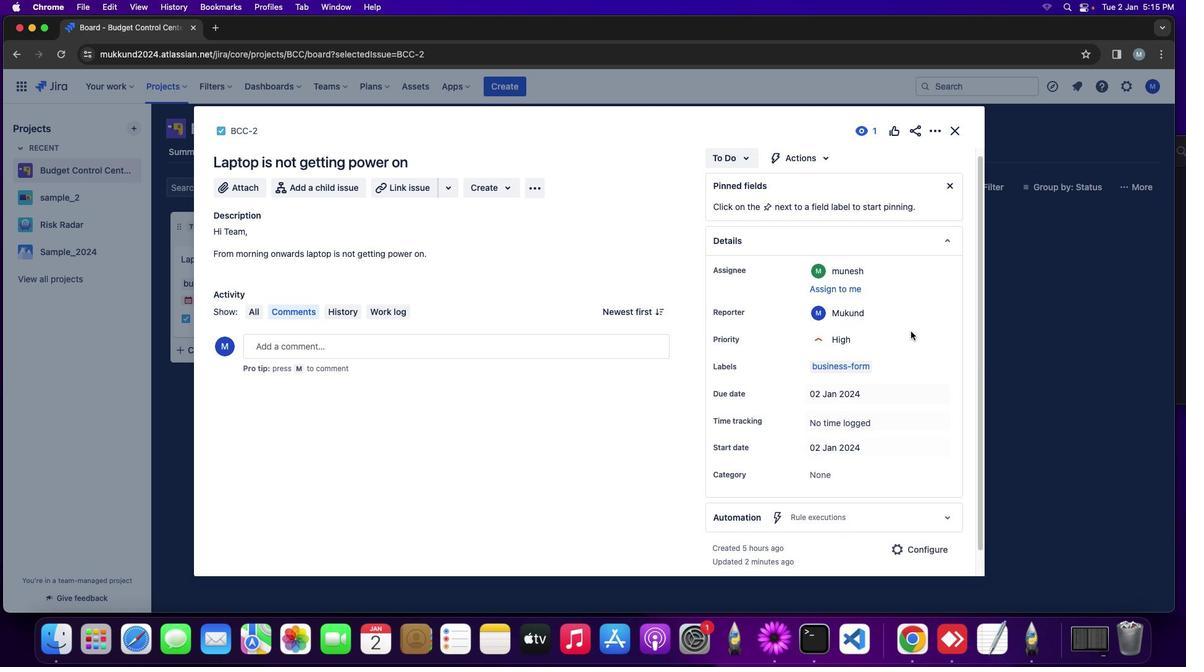 
Action: Mouse moved to (922, 404)
Screenshot: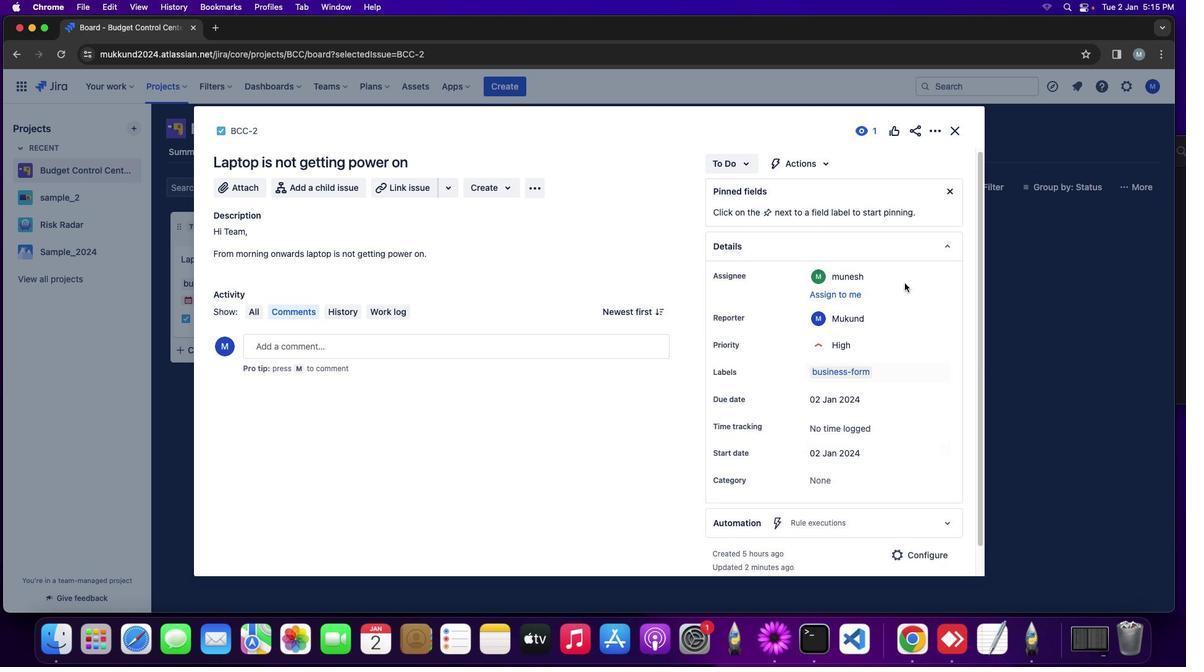 
Action: Mouse scrolled (922, 404) with delta (0, 3)
Screenshot: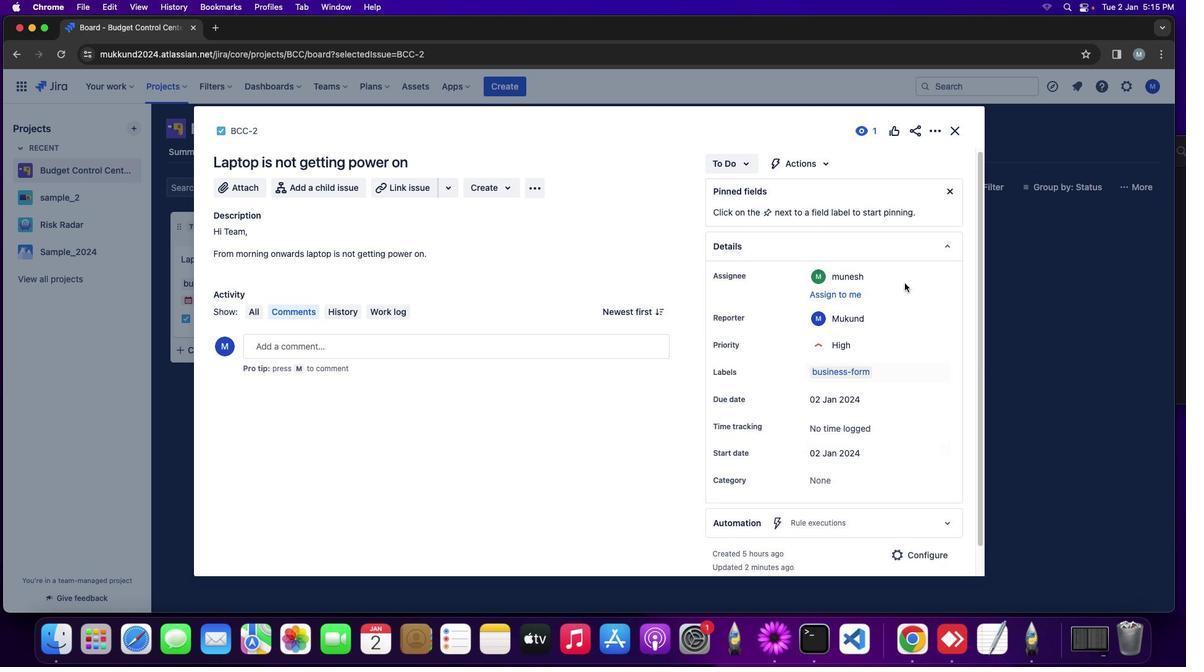 
Action: Mouse moved to (922, 395)
Screenshot: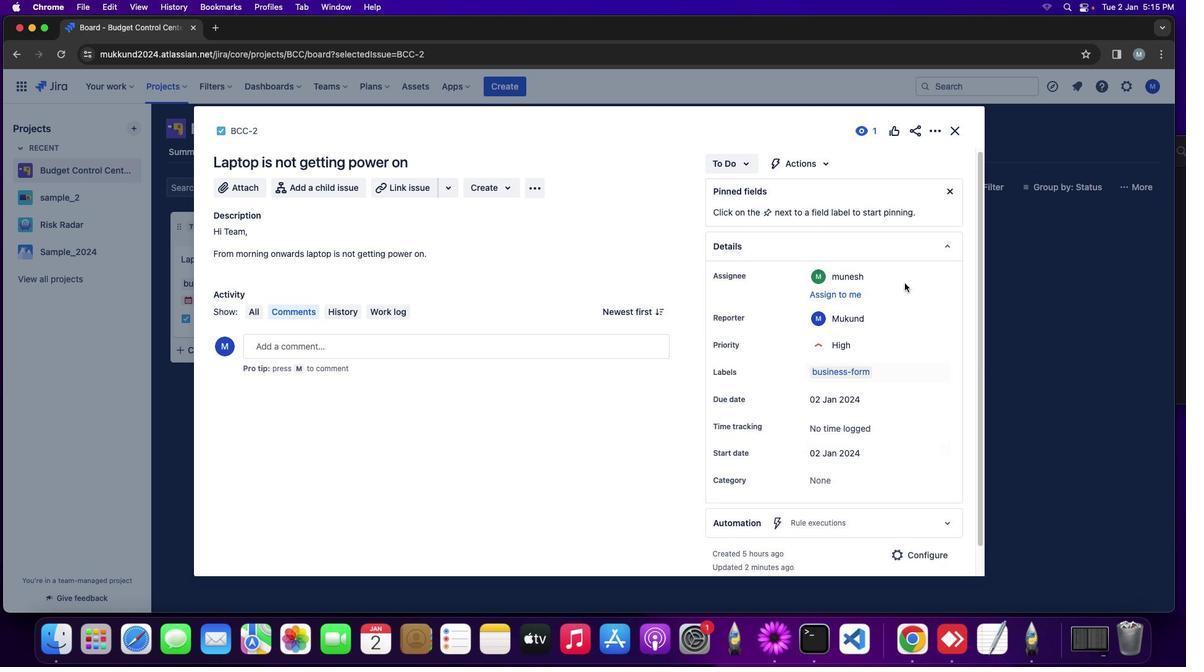 
Action: Mouse scrolled (922, 395) with delta (0, 3)
Screenshot: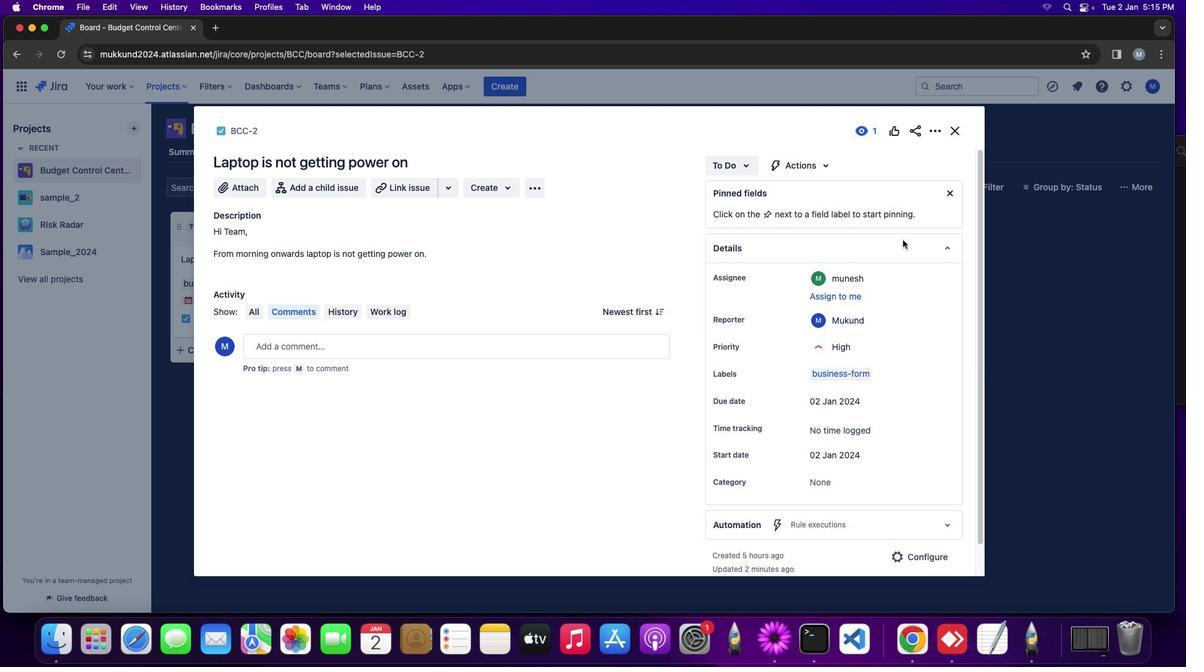 
Action: Mouse moved to (955, 129)
Screenshot: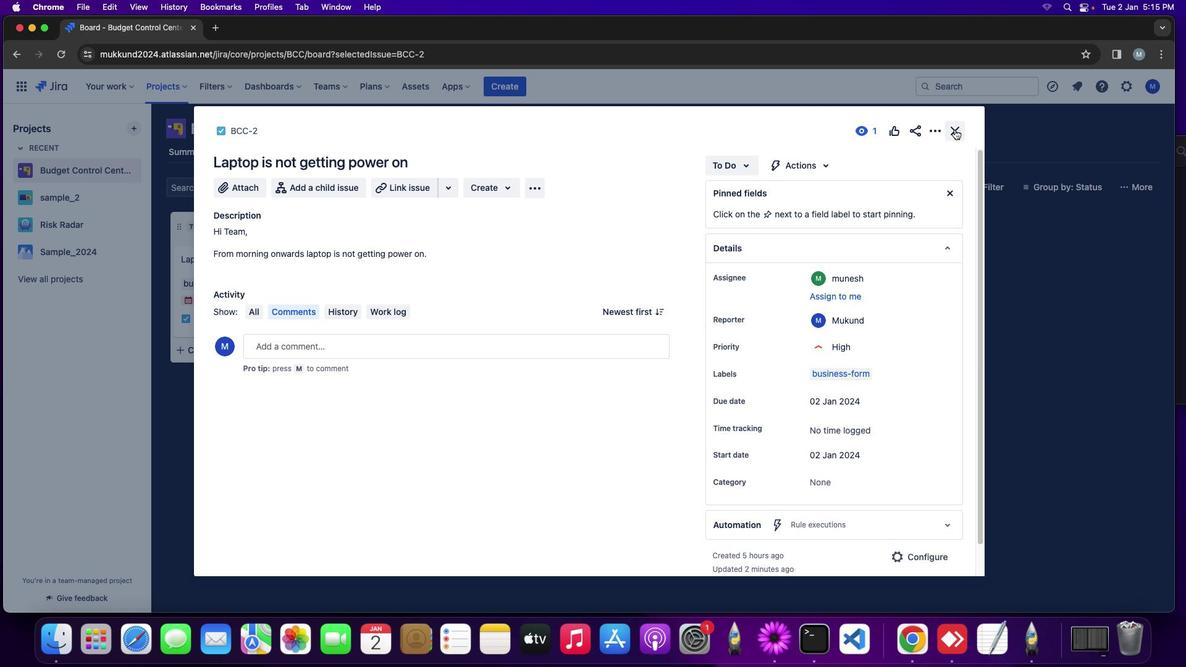 
Action: Mouse pressed left at (955, 129)
Screenshot: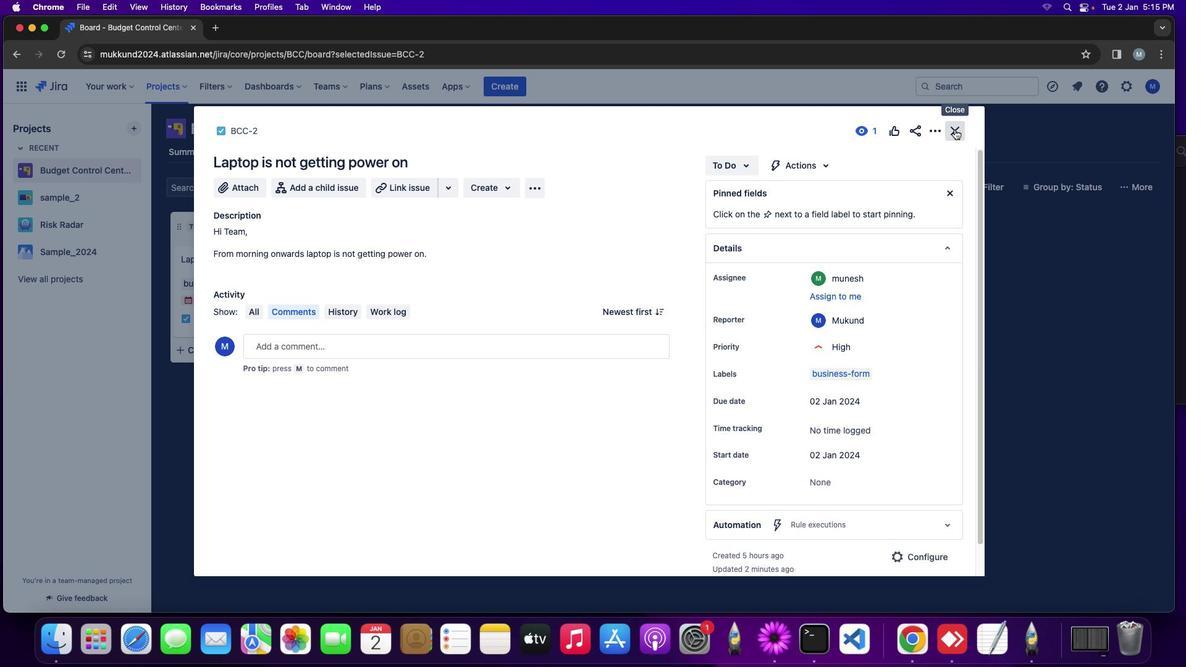 
Action: Mouse moved to (448, 299)
Screenshot: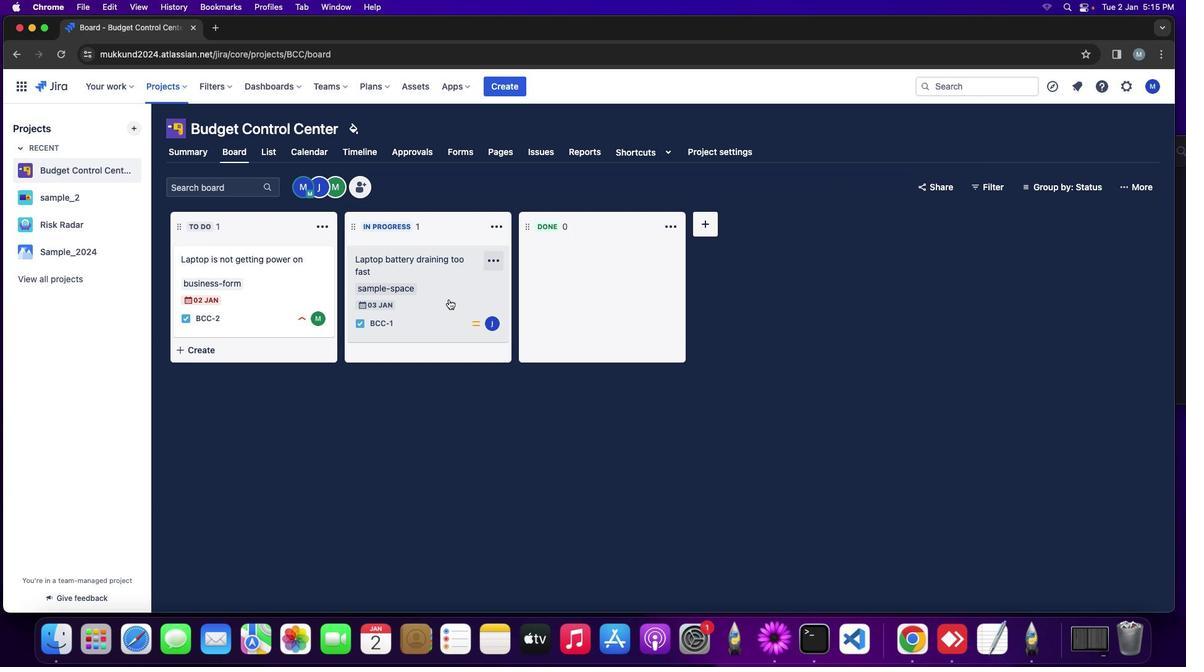 
Action: Mouse pressed left at (448, 299)
Screenshot: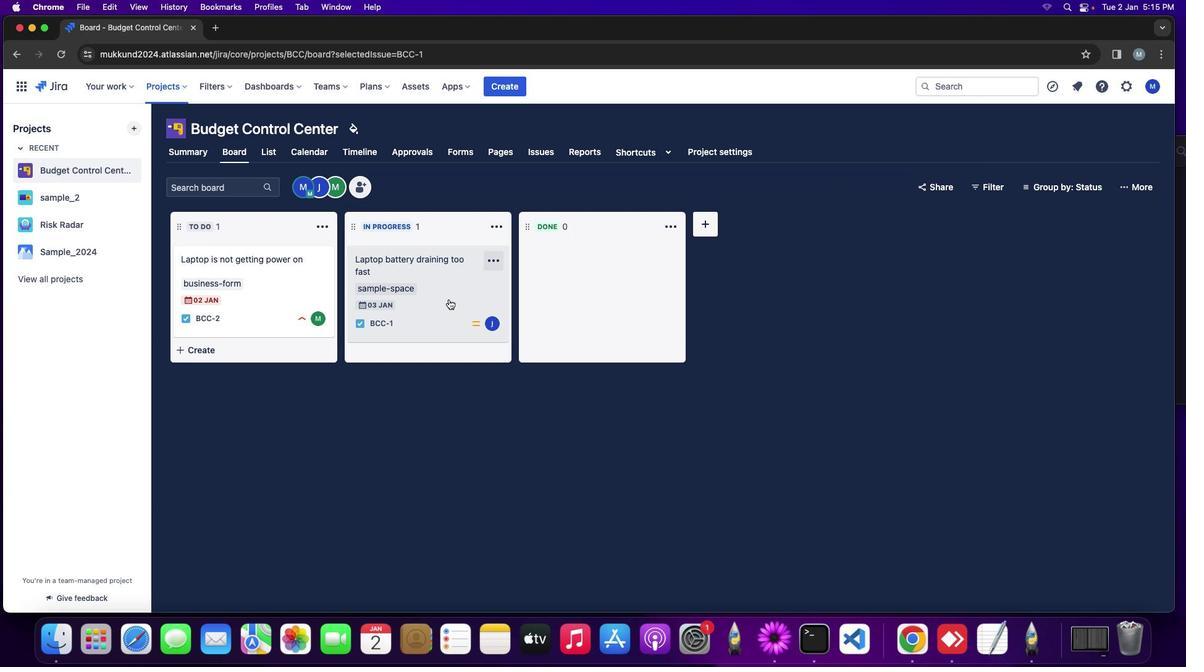 
Action: Mouse pressed left at (448, 299)
Screenshot: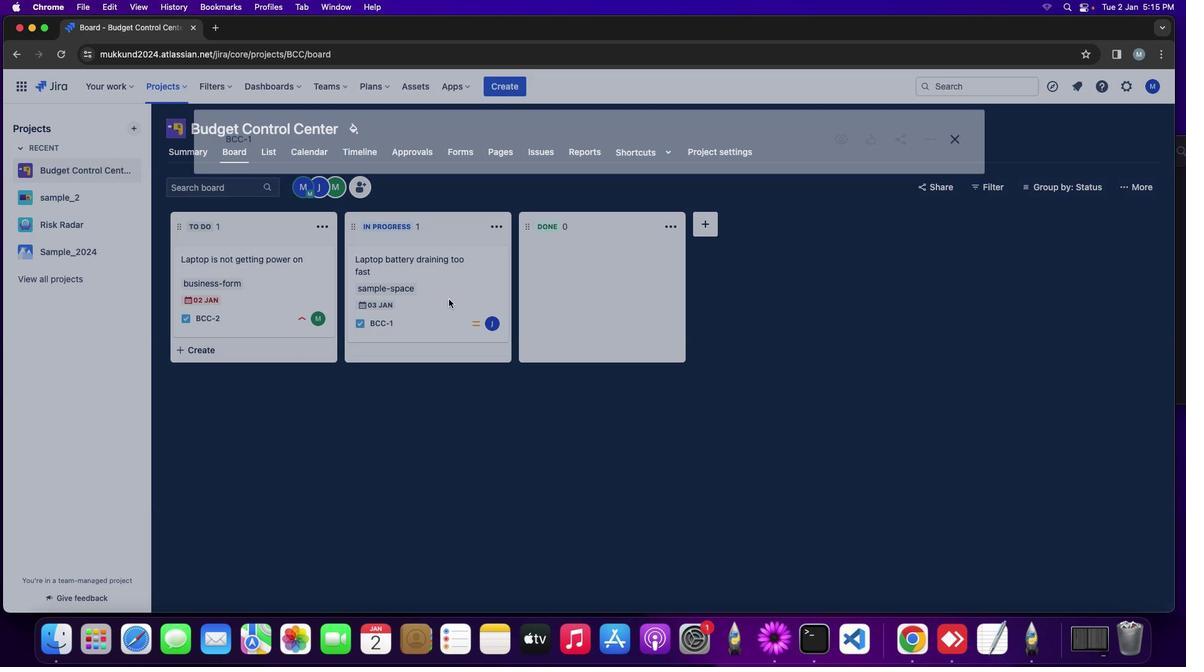 
Action: Mouse moved to (842, 349)
Screenshot: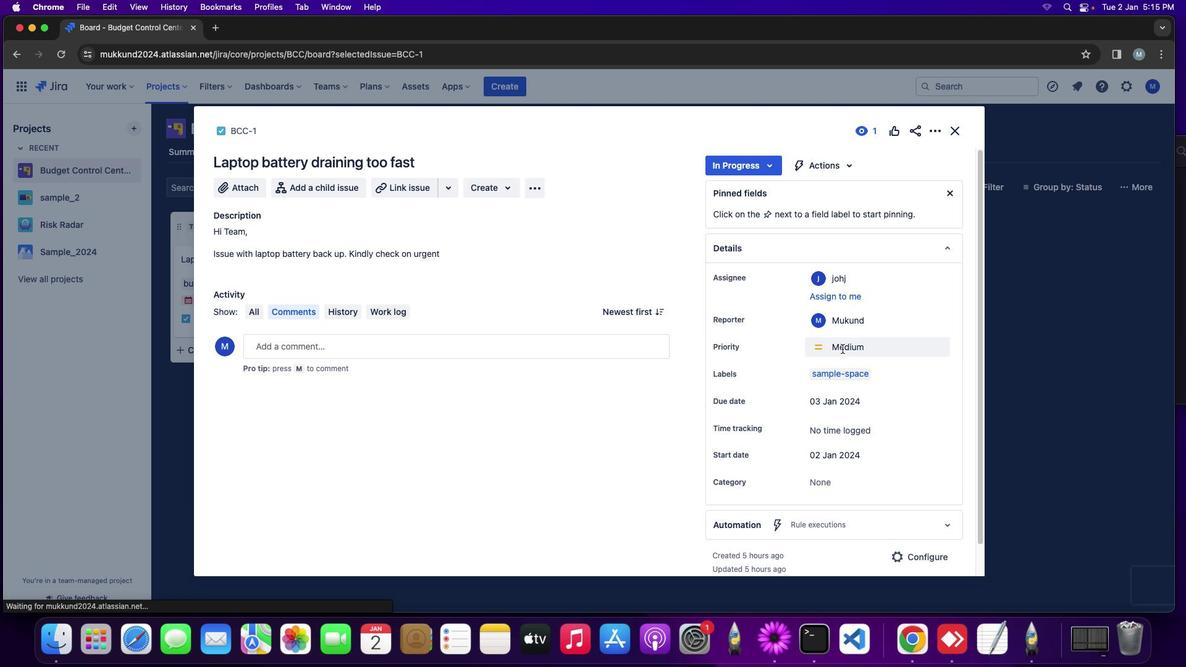 
Action: Mouse pressed left at (842, 349)
Screenshot: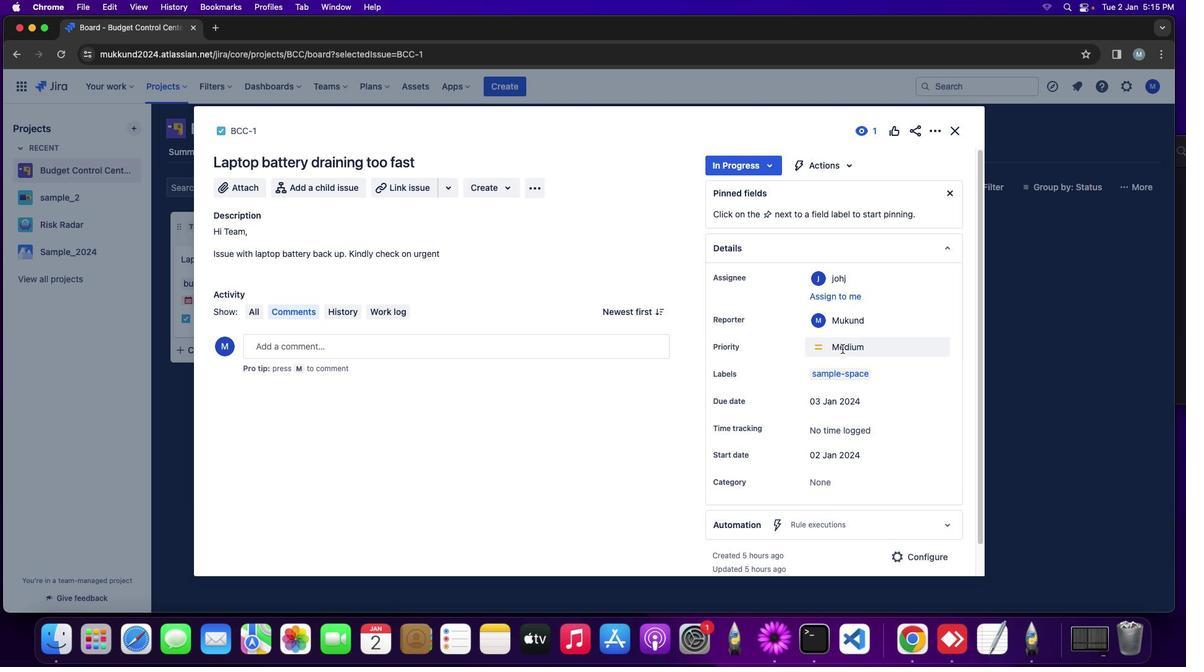 
Action: Mouse moved to (846, 400)
Screenshot: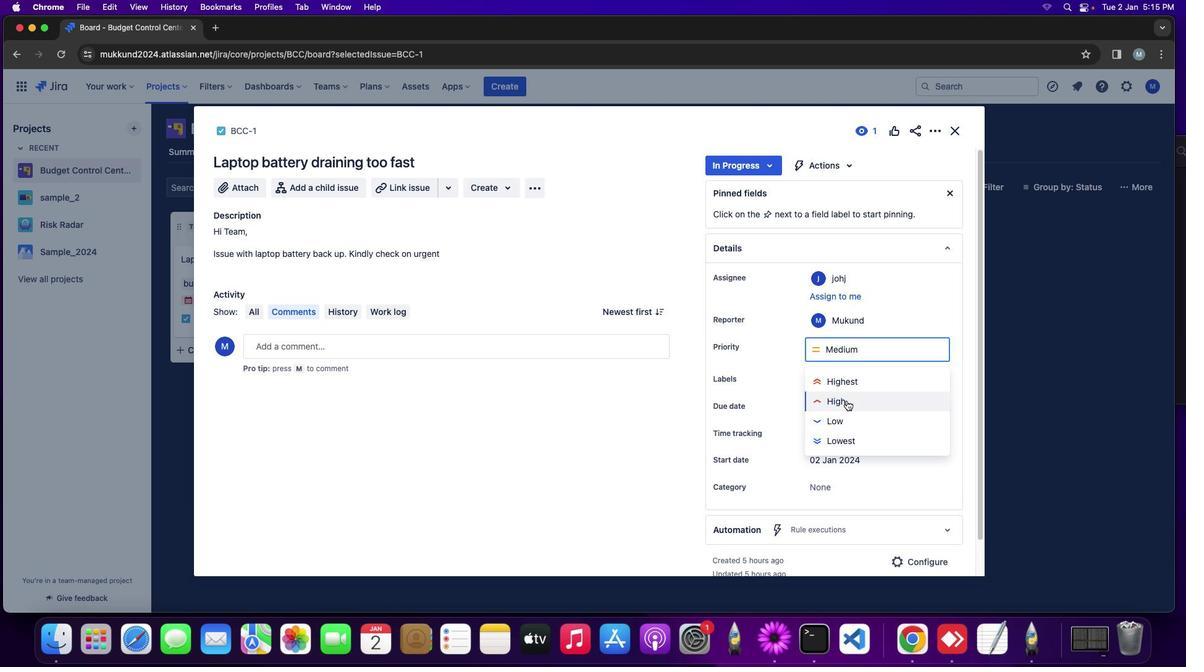 
Action: Mouse pressed left at (846, 400)
Screenshot: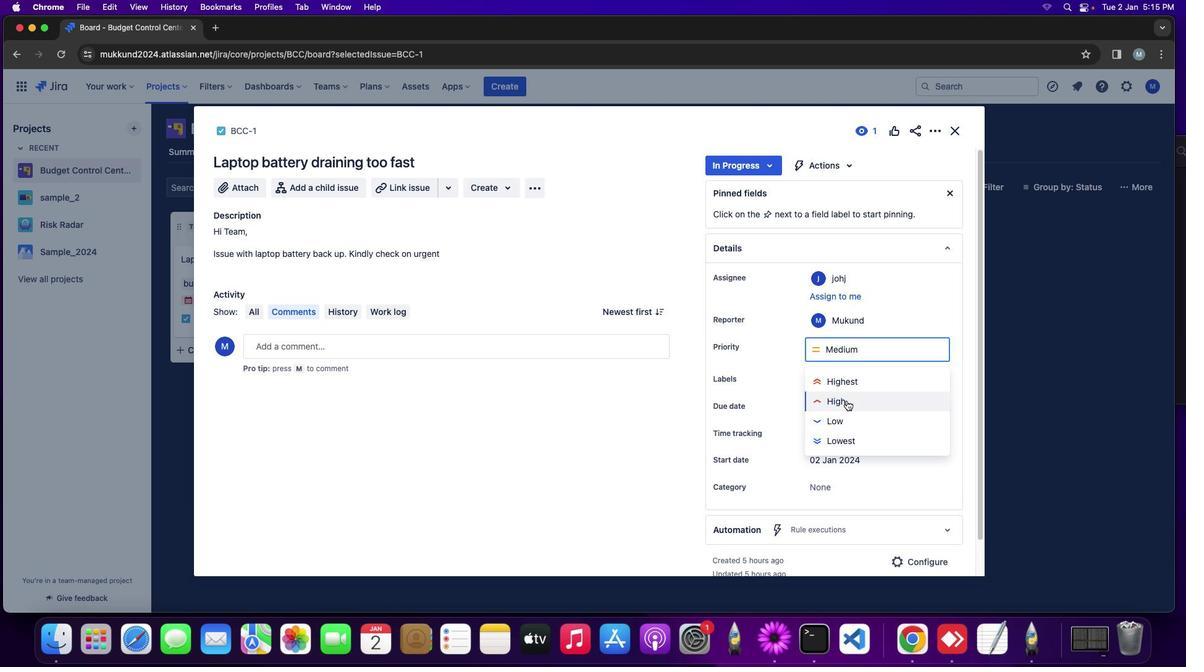 
Action: Mouse moved to (632, 447)
Screenshot: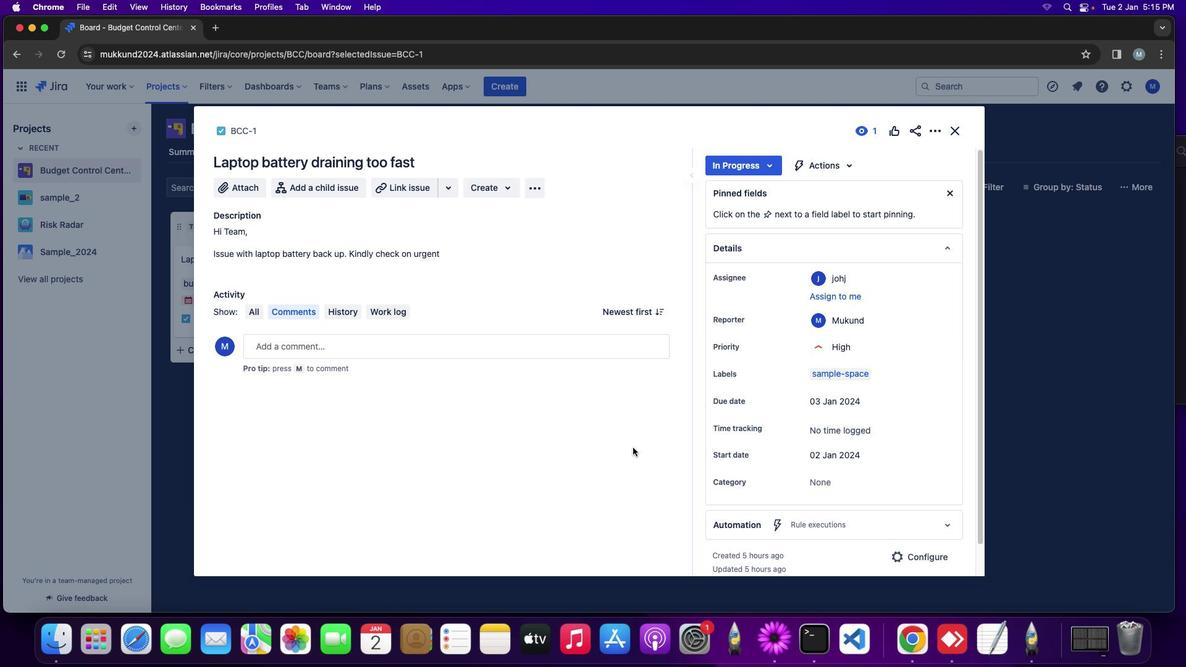 
Action: Mouse pressed left at (632, 447)
Screenshot: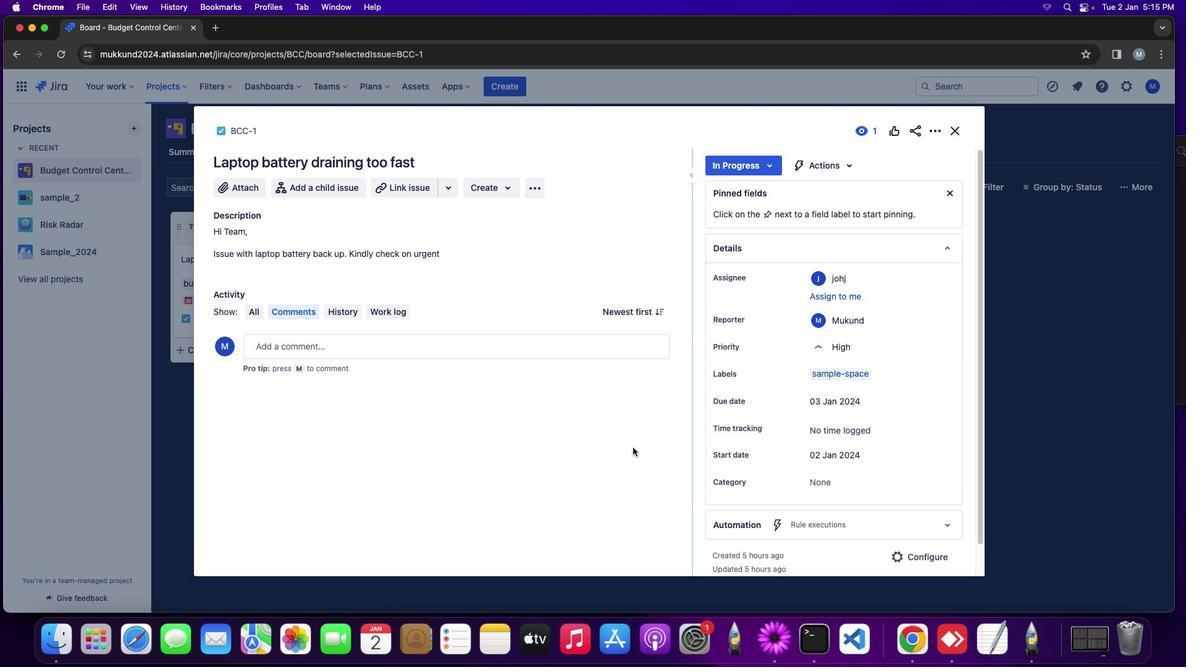 
Action: Mouse moved to (956, 132)
Screenshot: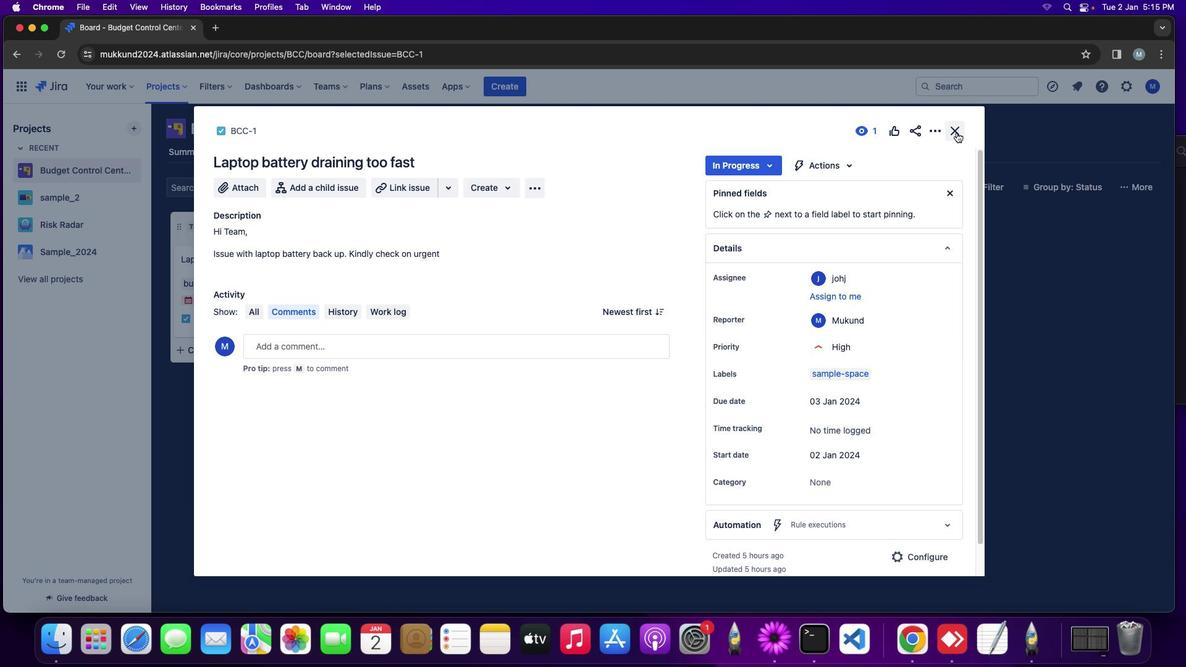 
Action: Mouse pressed left at (956, 132)
Screenshot: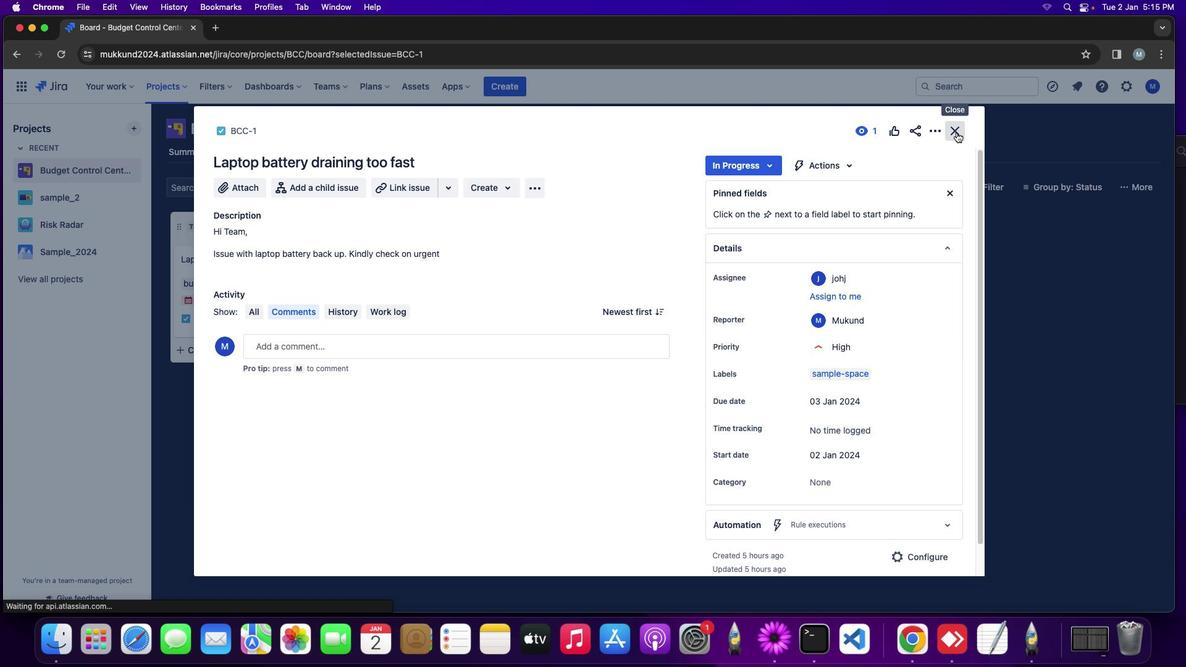 
Action: Mouse moved to (987, 189)
Screenshot: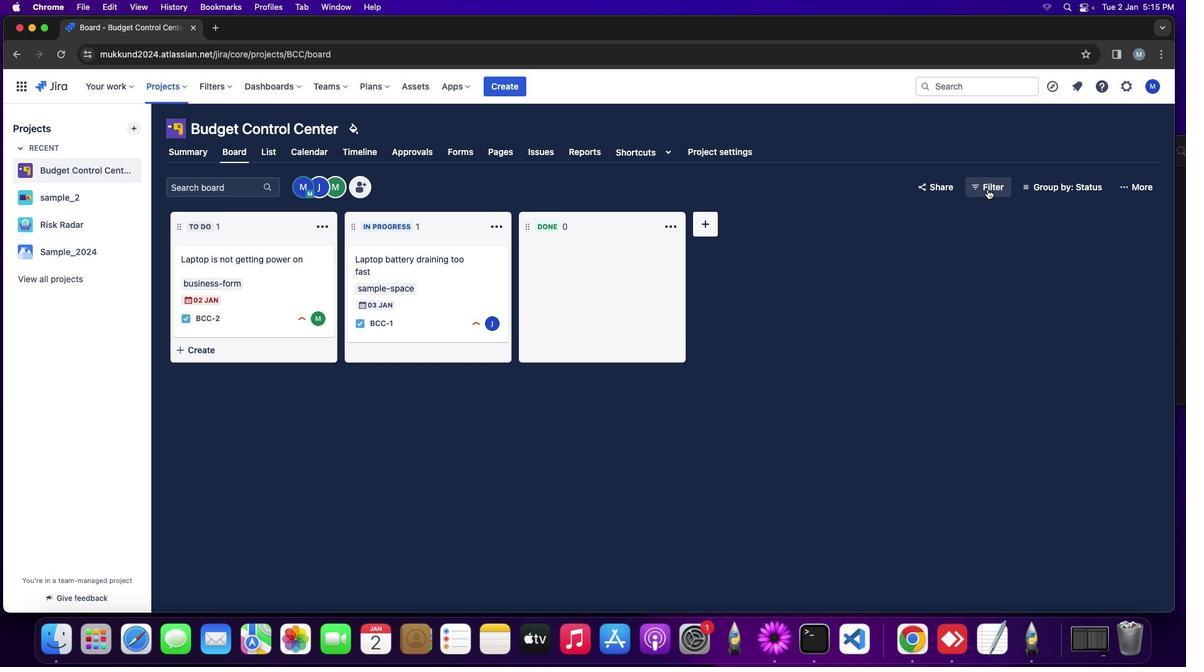 
Action: Mouse pressed left at (987, 189)
Screenshot: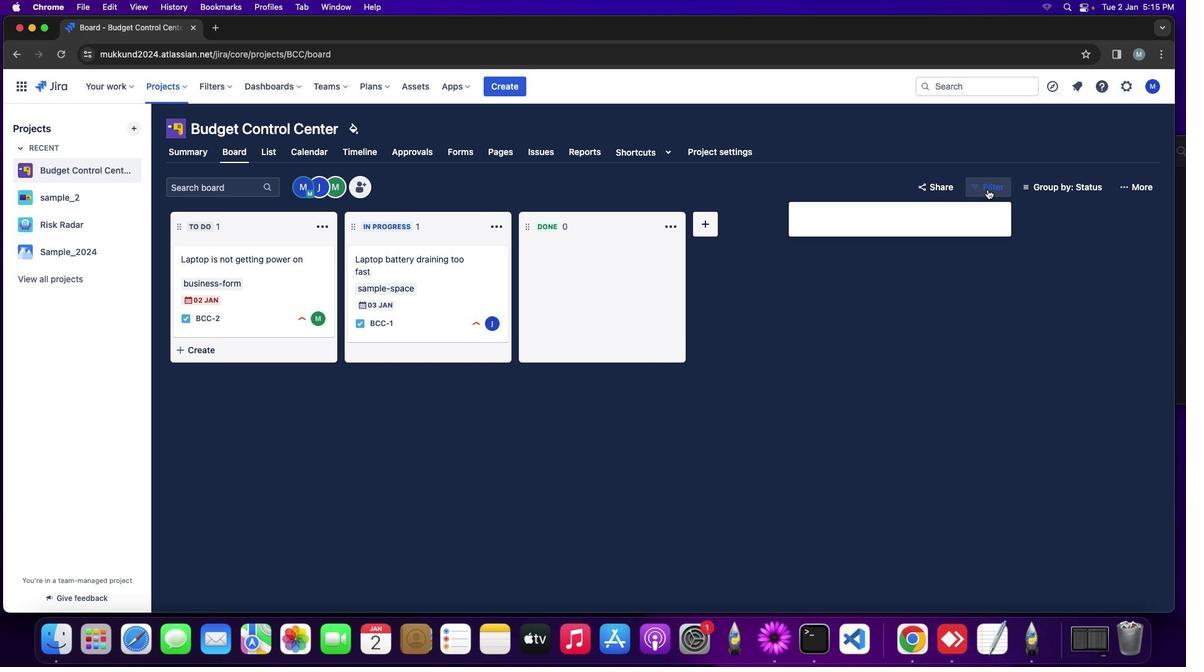 
Action: Mouse moved to (906, 430)
Screenshot: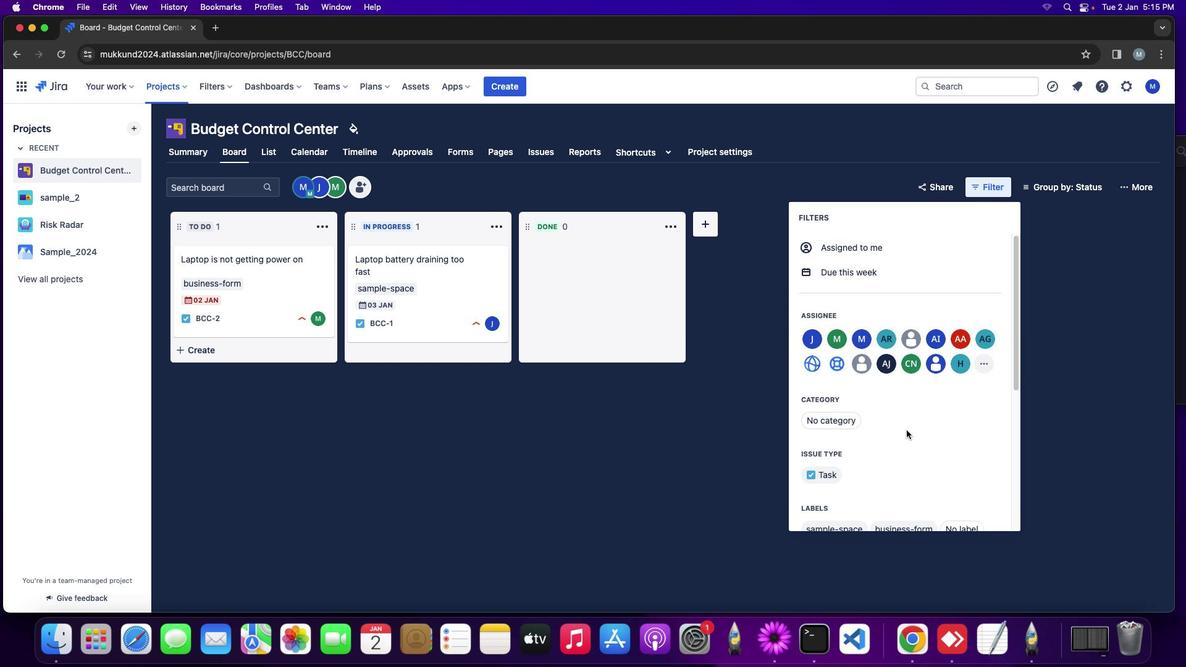 
Action: Mouse scrolled (906, 430) with delta (0, 0)
Screenshot: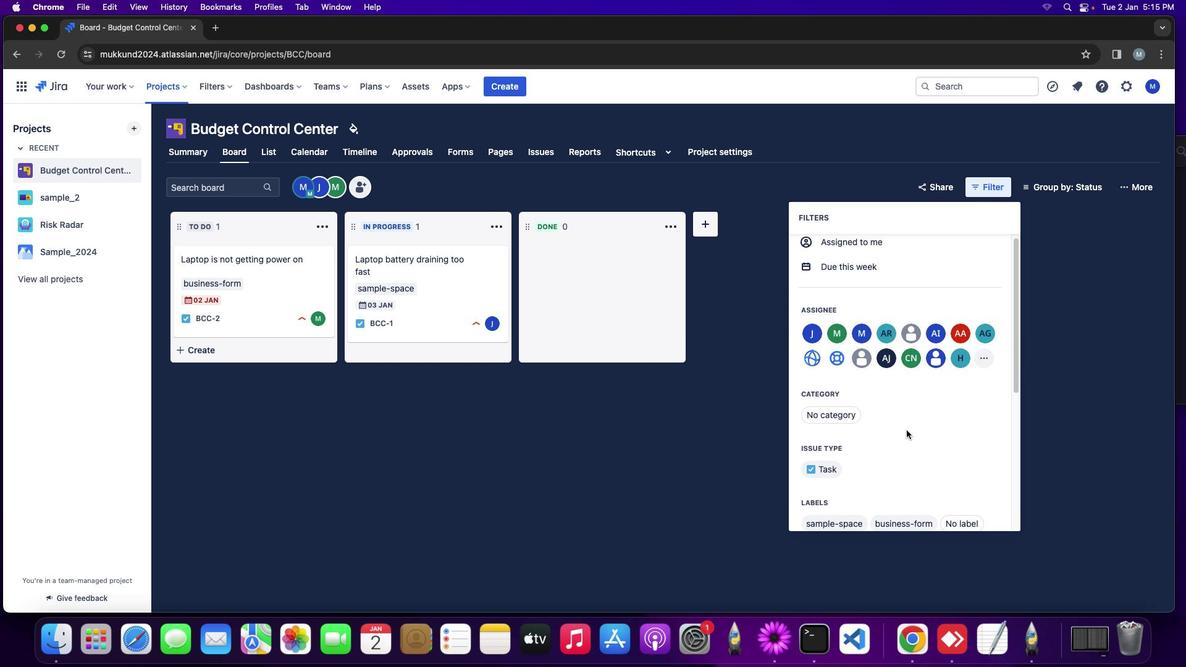 
Action: Mouse moved to (906, 430)
Screenshot: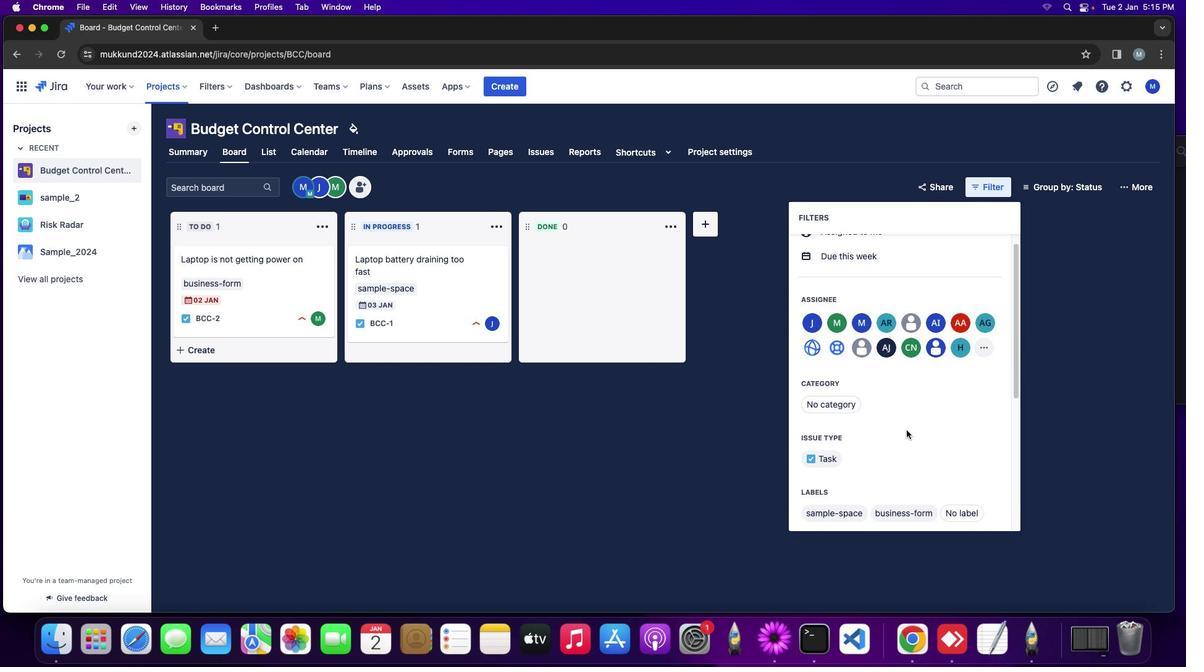 
Action: Mouse scrolled (906, 430) with delta (0, 0)
Screenshot: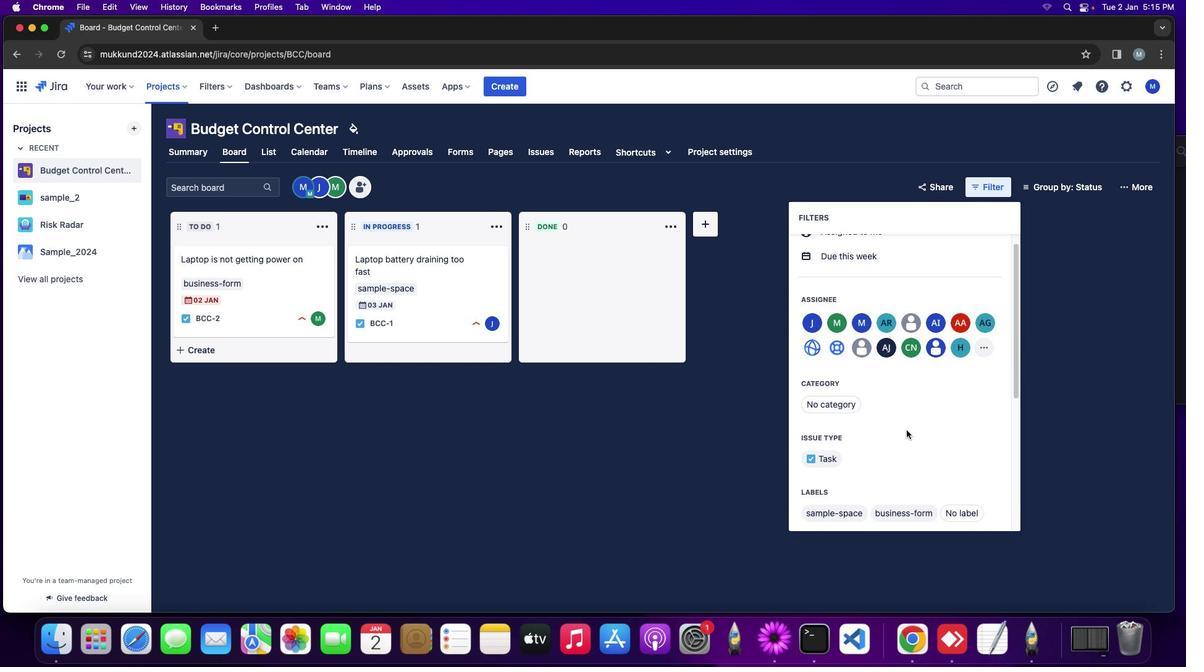 
Action: Mouse scrolled (906, 430) with delta (0, 0)
Screenshot: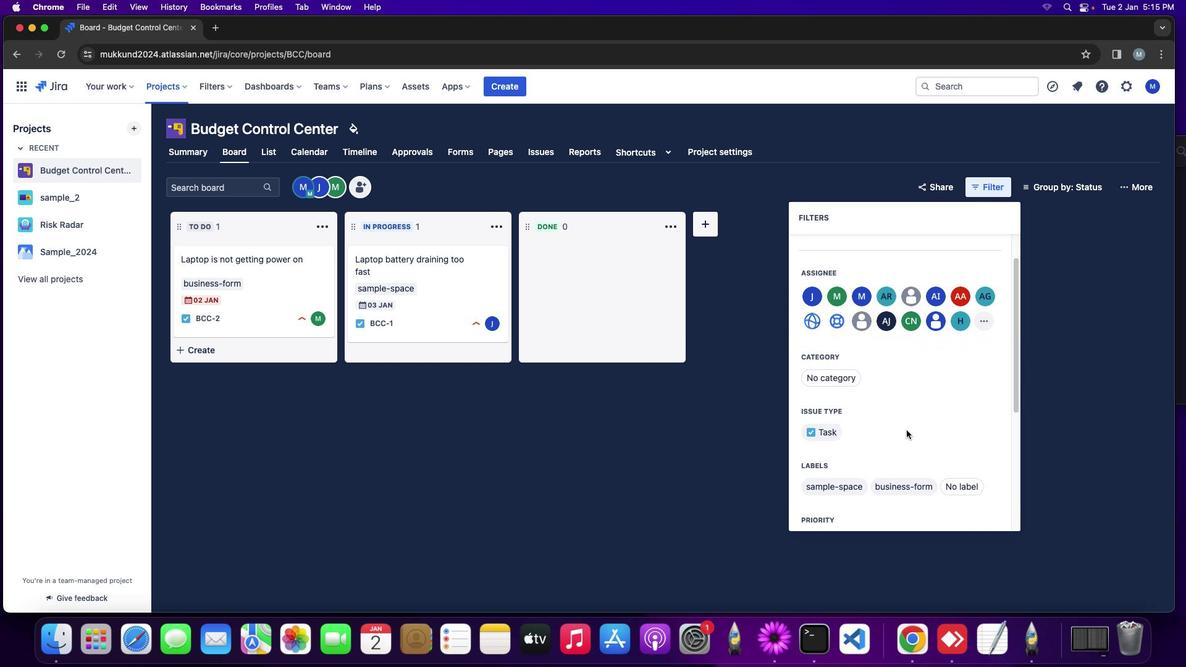 
Action: Mouse moved to (911, 429)
Screenshot: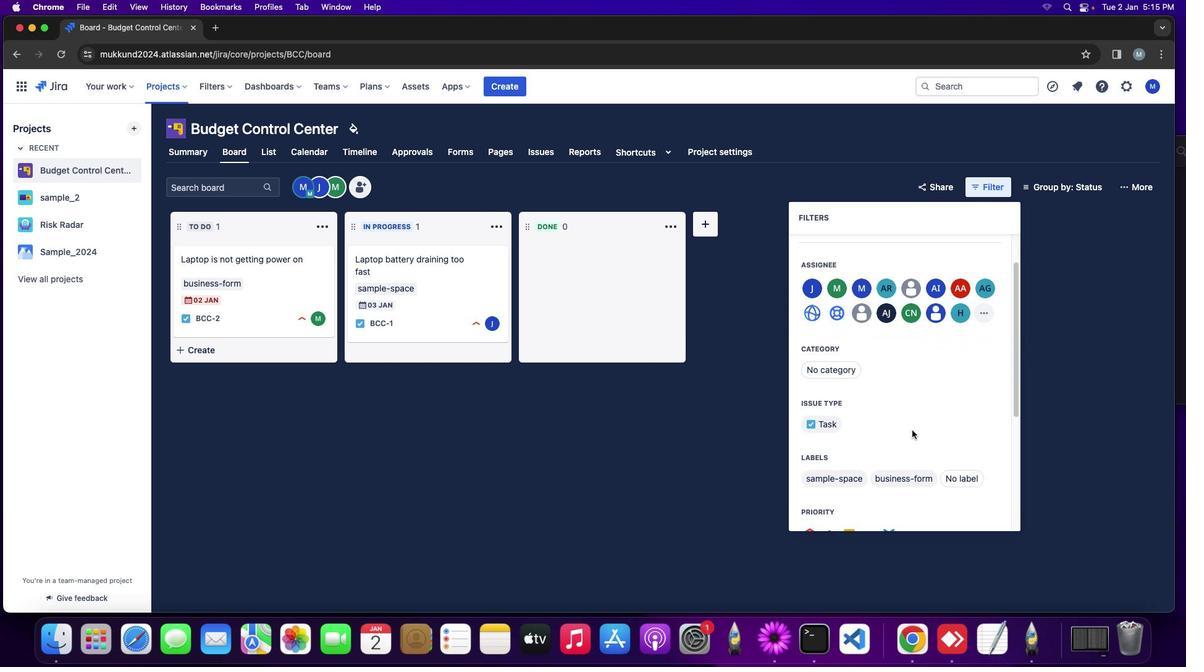 
Action: Mouse scrolled (911, 429) with delta (0, 0)
Screenshot: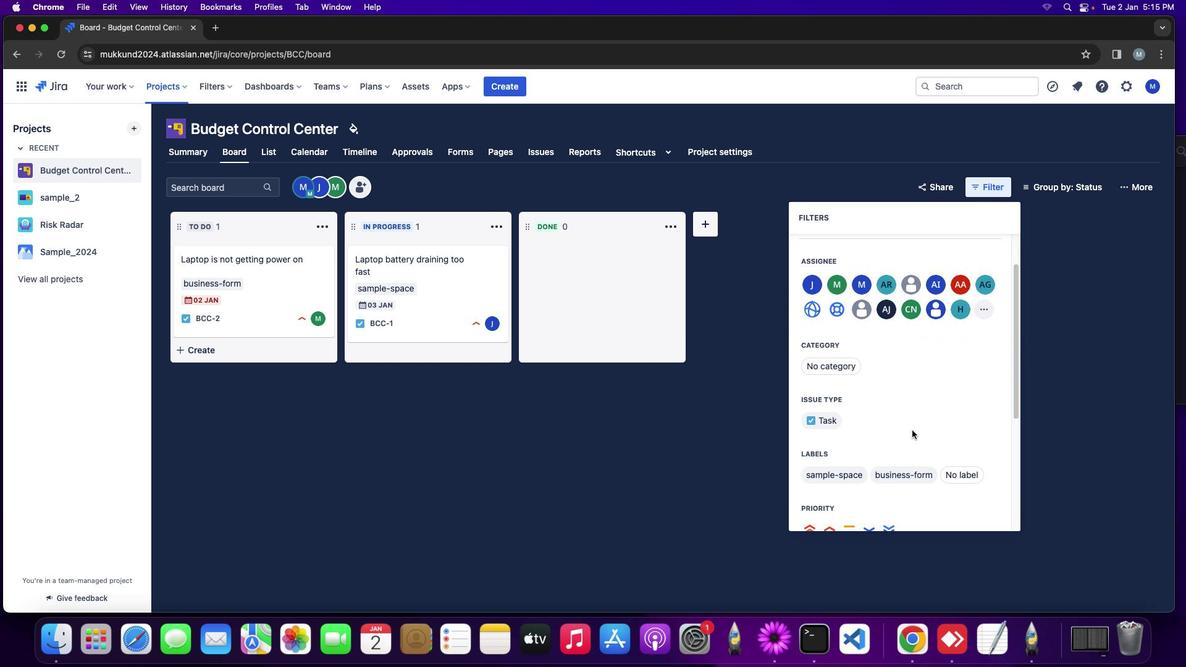 
Action: Mouse scrolled (911, 429) with delta (0, 0)
Screenshot: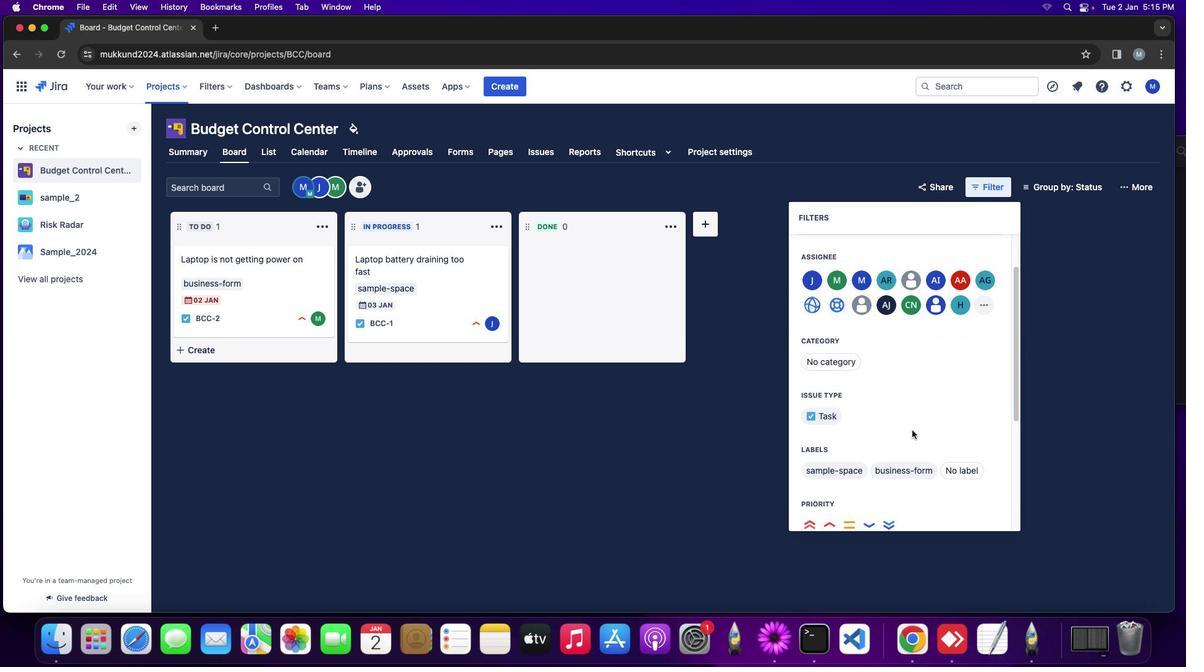 
Action: Mouse moved to (914, 430)
Screenshot: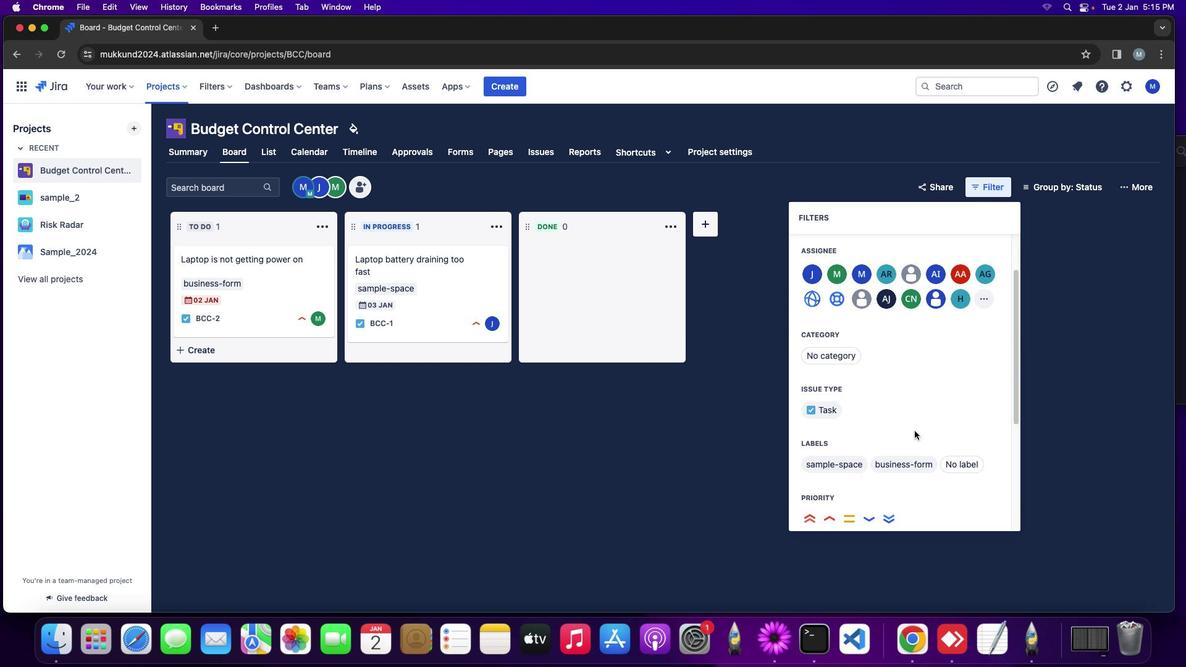 
Action: Mouse scrolled (914, 430) with delta (0, 0)
Screenshot: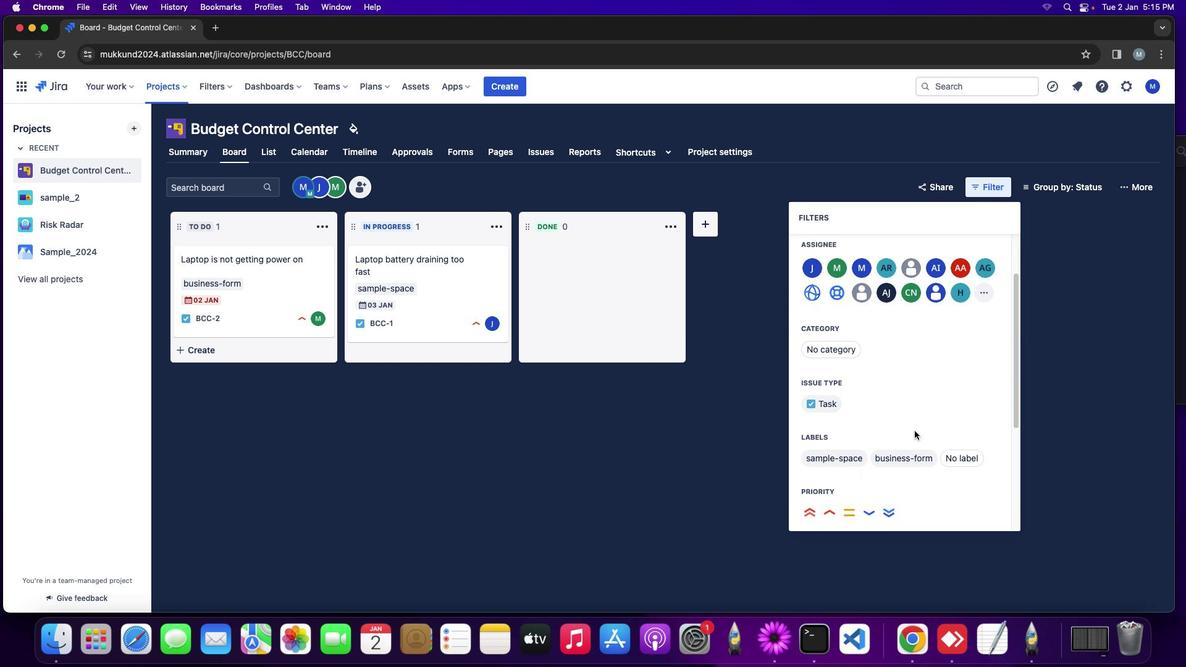
Action: Mouse moved to (914, 430)
Screenshot: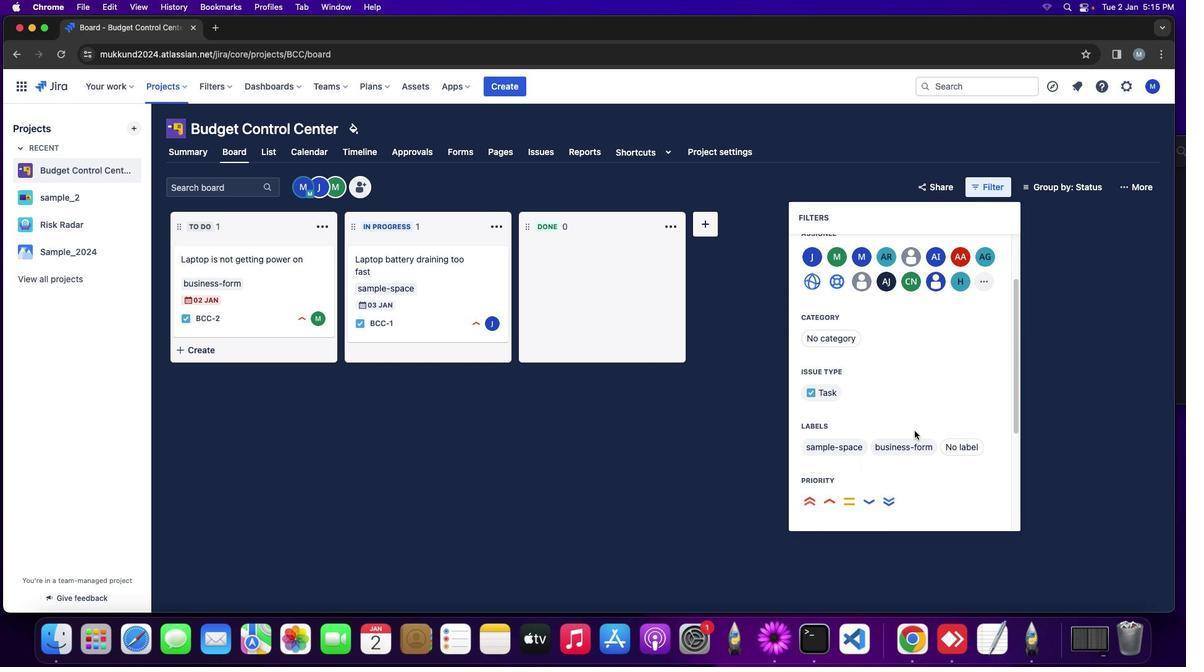 
Action: Mouse scrolled (914, 430) with delta (0, 0)
Screenshot: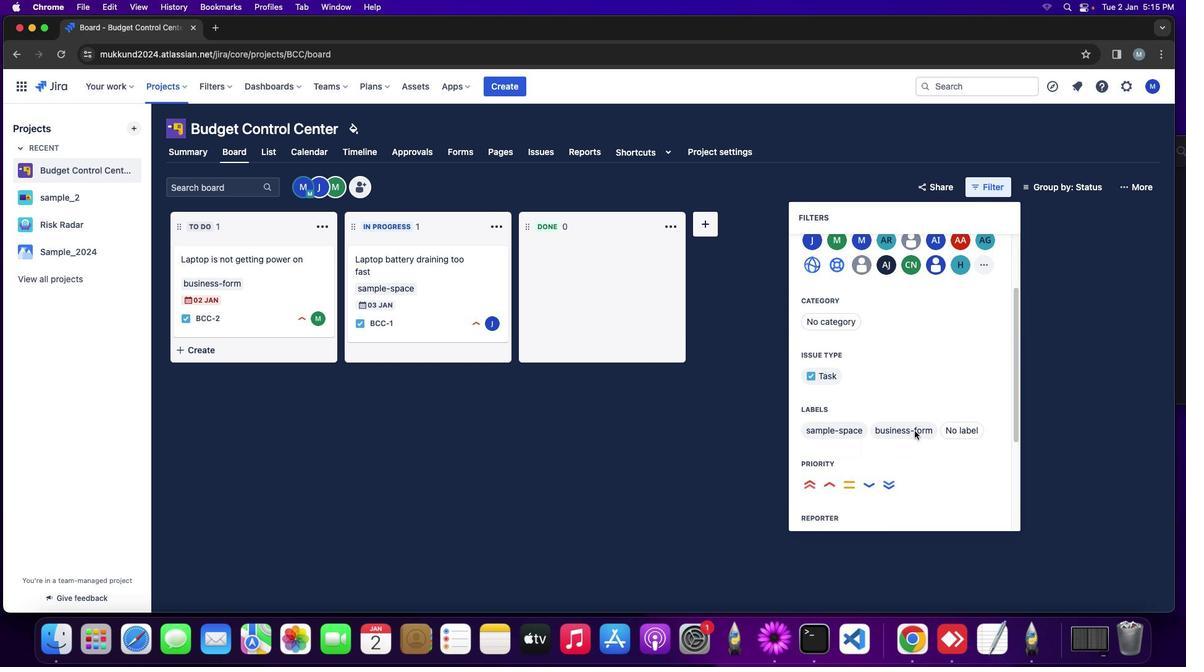 
Action: Mouse moved to (914, 430)
Screenshot: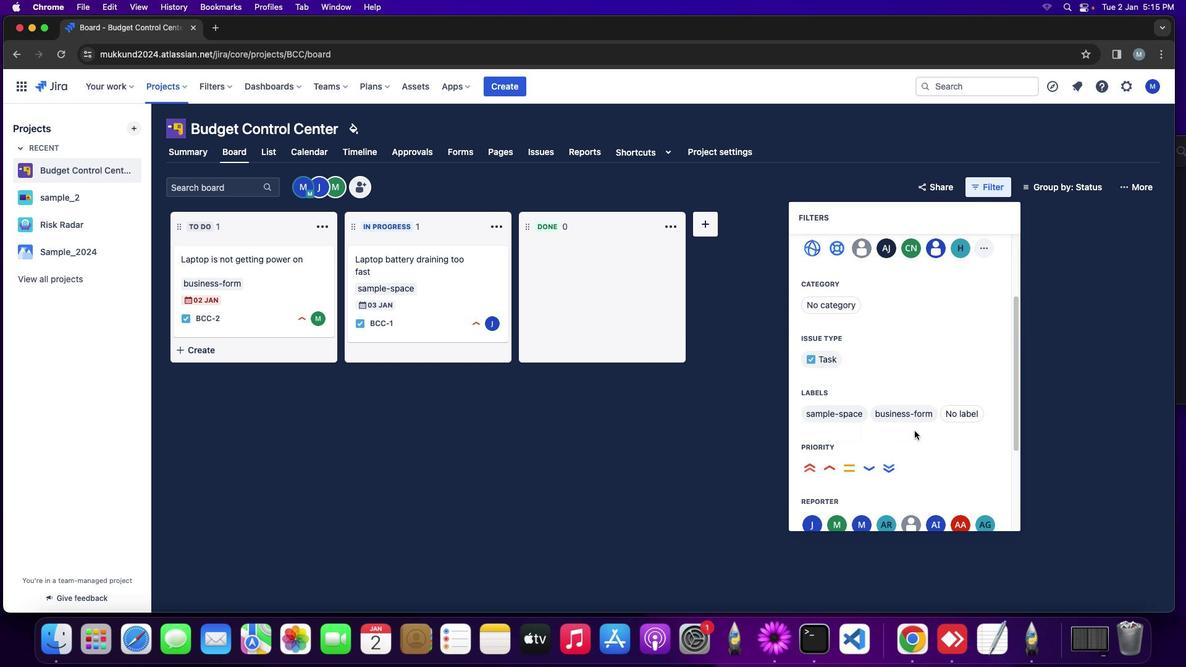 
Action: Mouse scrolled (914, 430) with delta (0, -1)
Screenshot: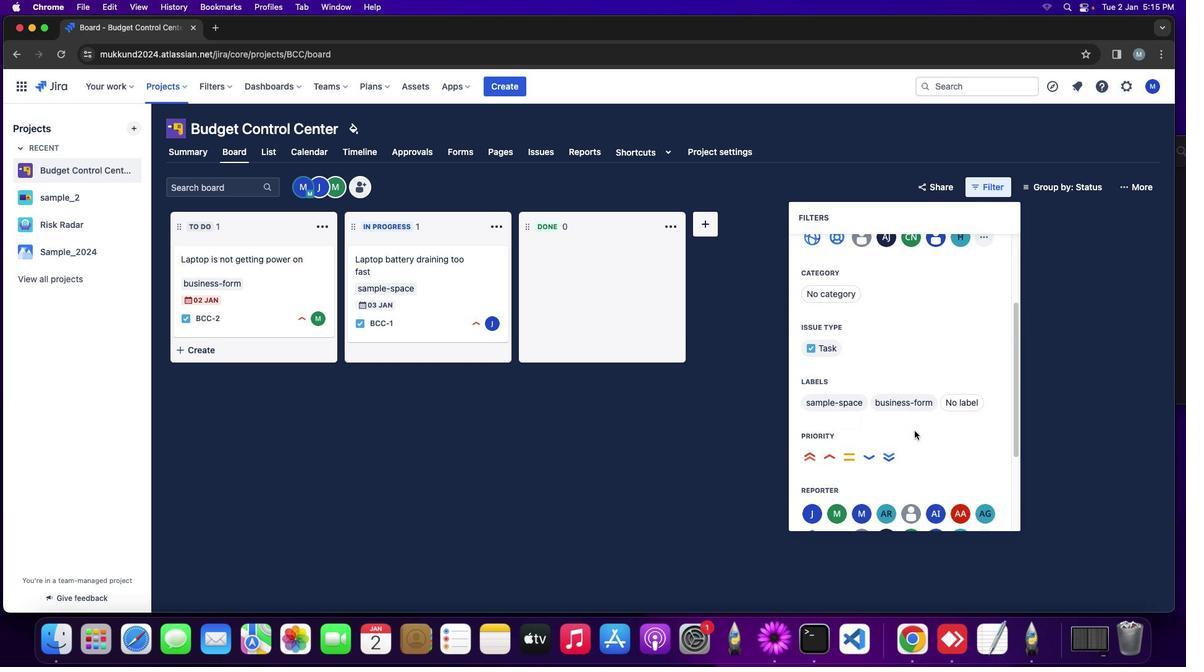 
Action: Mouse moved to (911, 433)
Screenshot: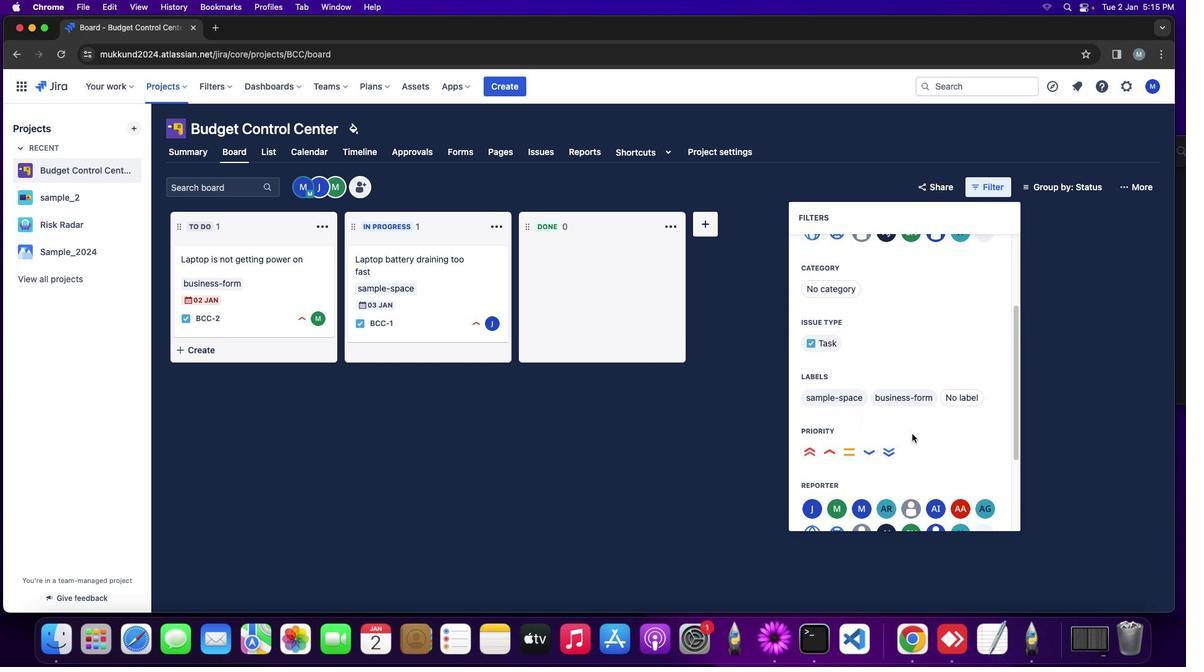 
Action: Mouse scrolled (911, 433) with delta (0, 0)
Screenshot: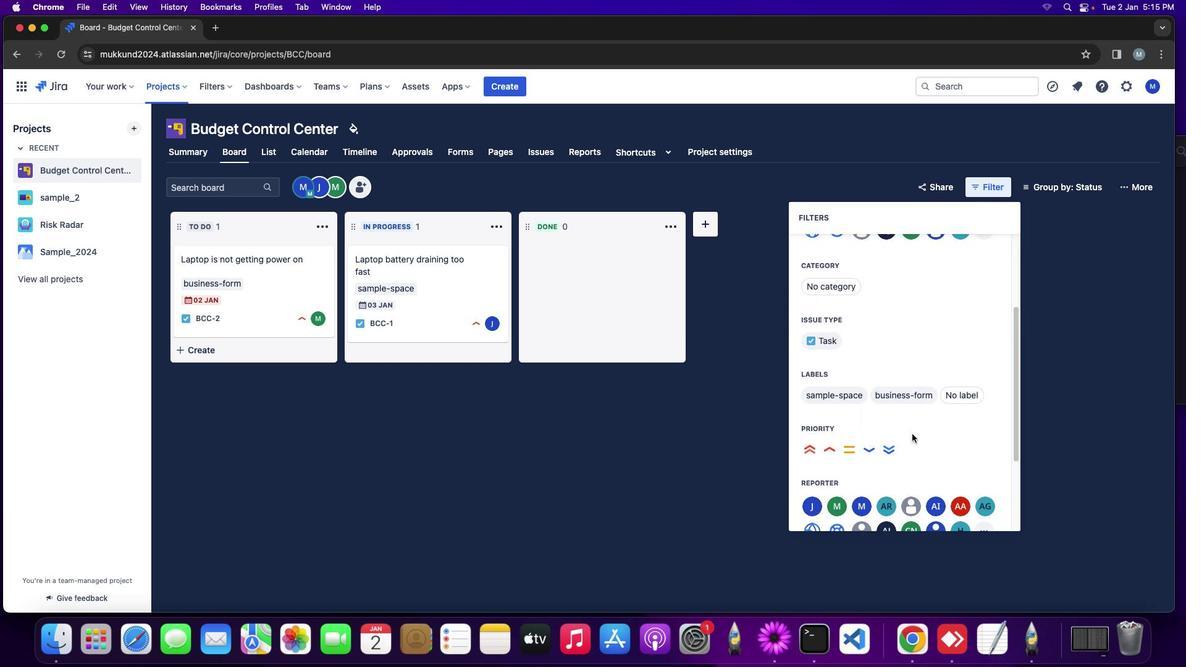
Action: Mouse scrolled (911, 433) with delta (0, 0)
Screenshot: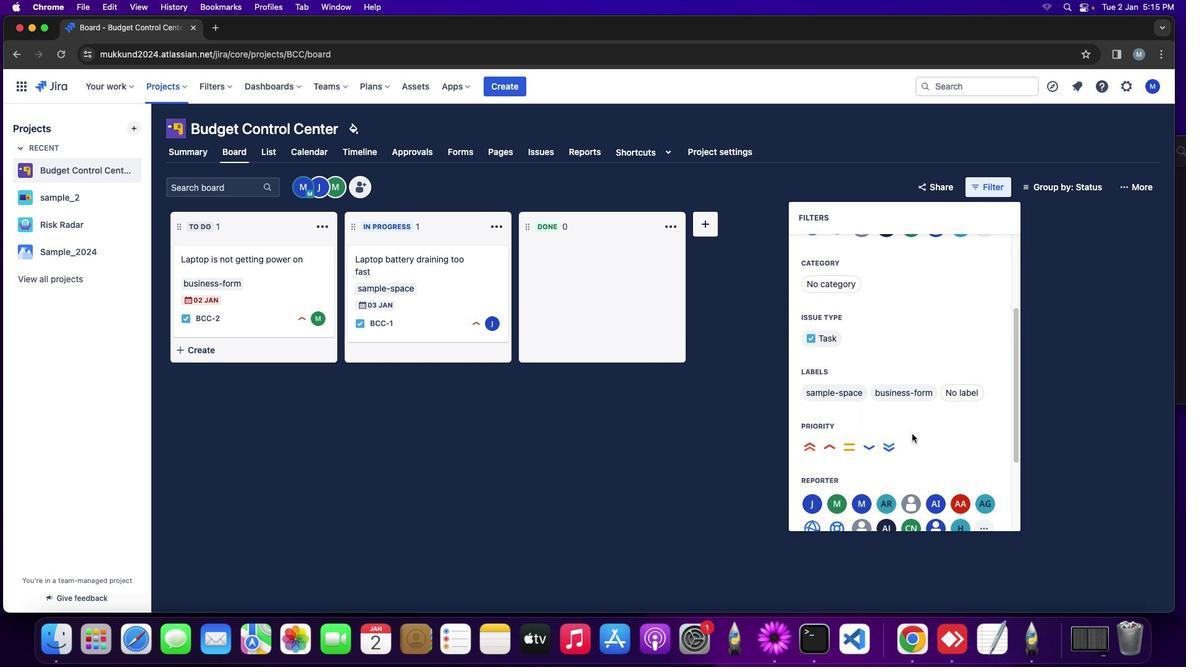 
Action: Mouse scrolled (911, 433) with delta (0, 0)
Screenshot: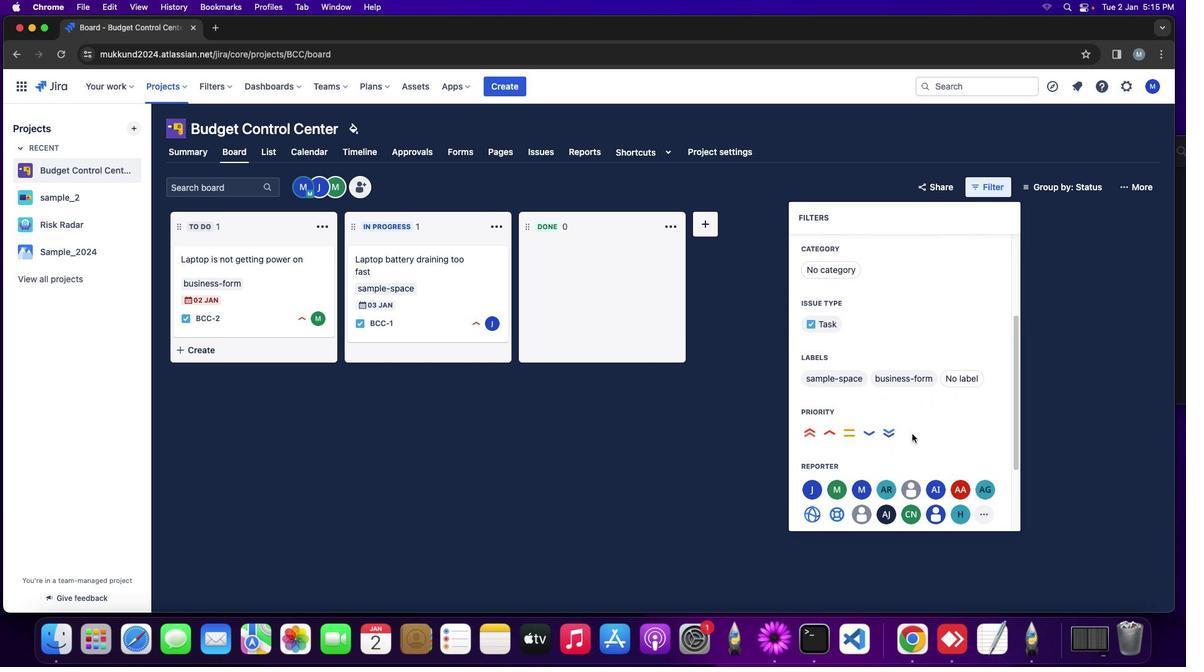 
Action: Mouse scrolled (911, 433) with delta (0, 0)
Screenshot: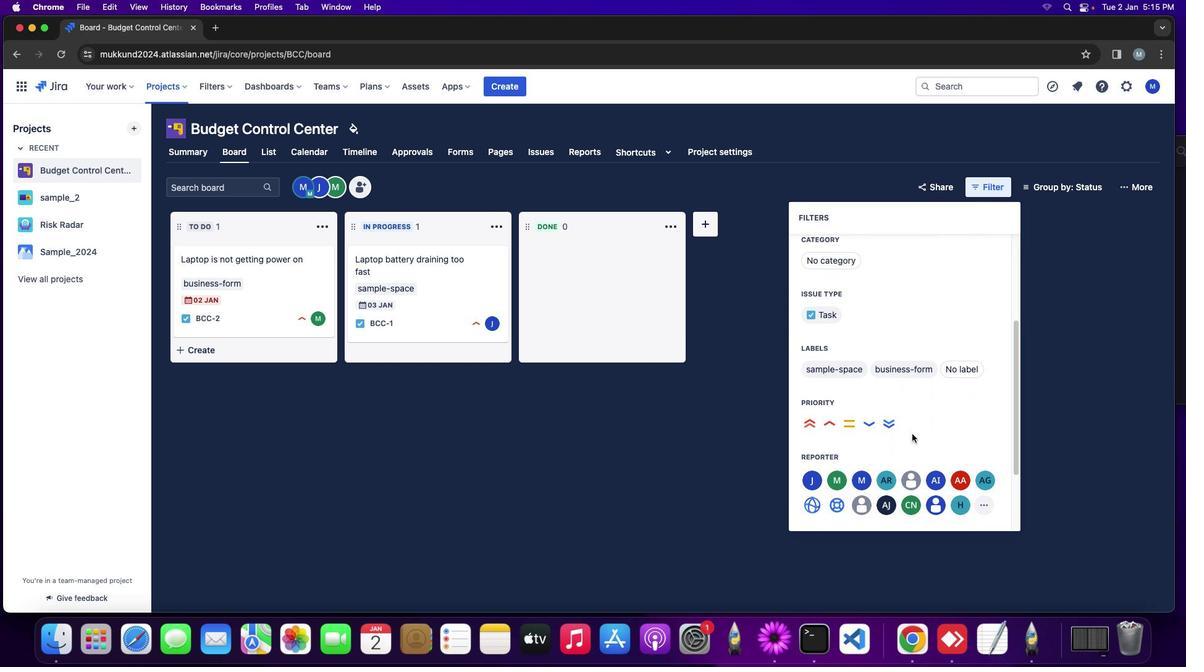 
Action: Mouse scrolled (911, 433) with delta (0, 0)
Screenshot: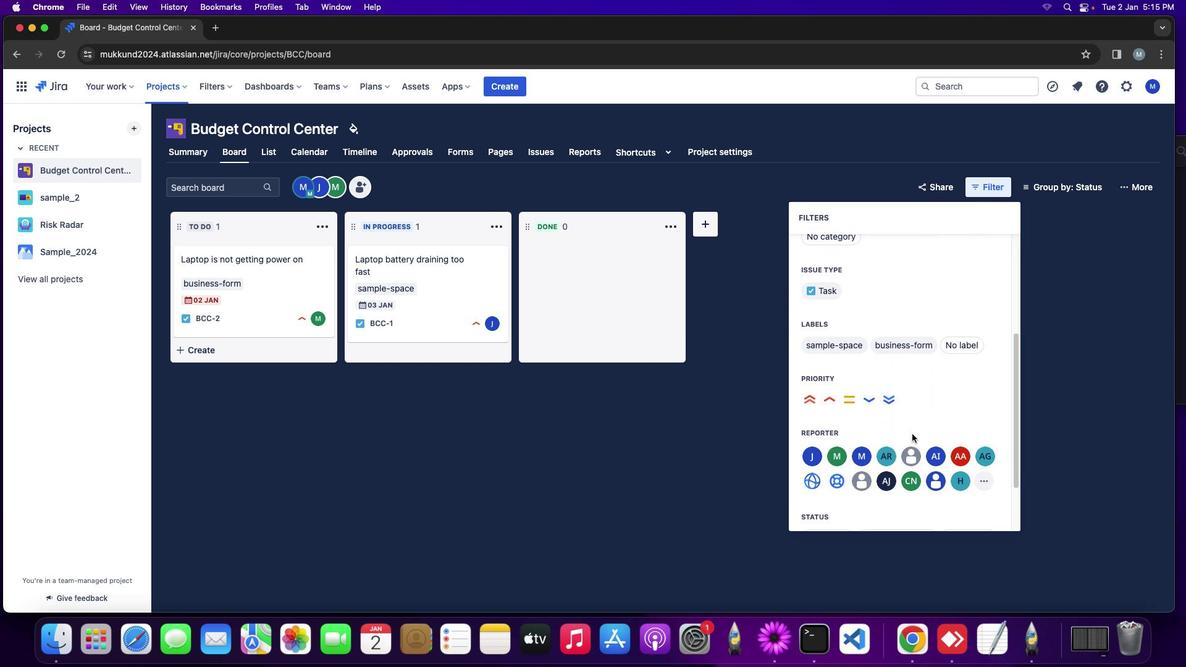 
Action: Mouse moved to (832, 389)
Screenshot: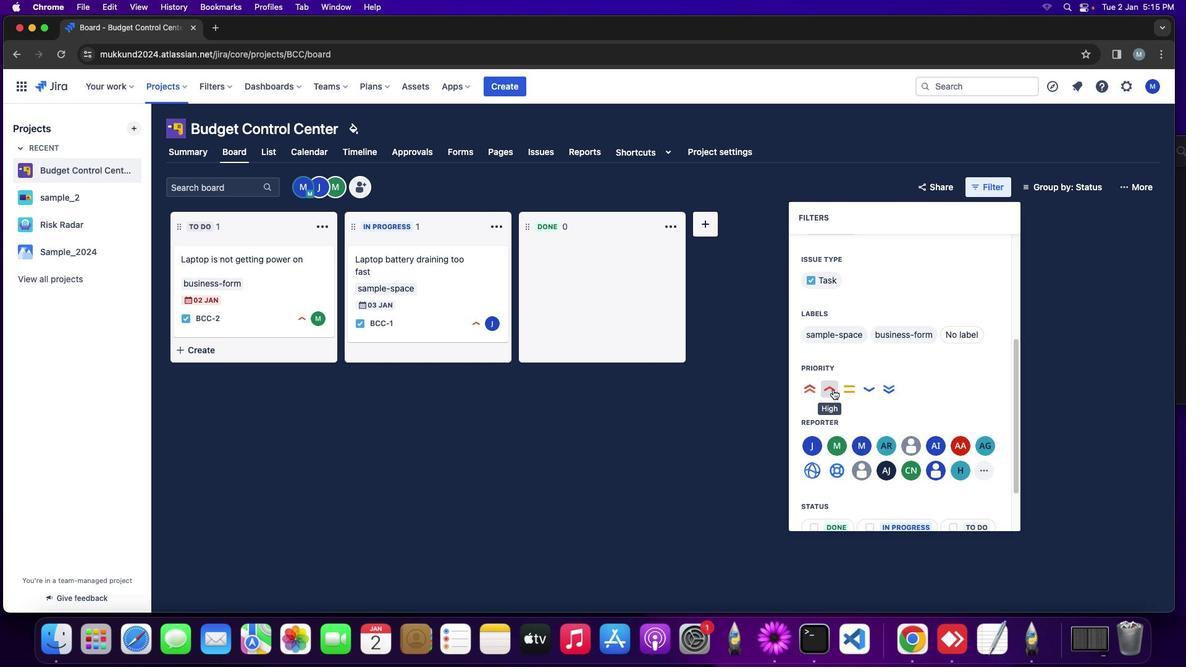 
Action: Mouse pressed left at (832, 389)
Screenshot: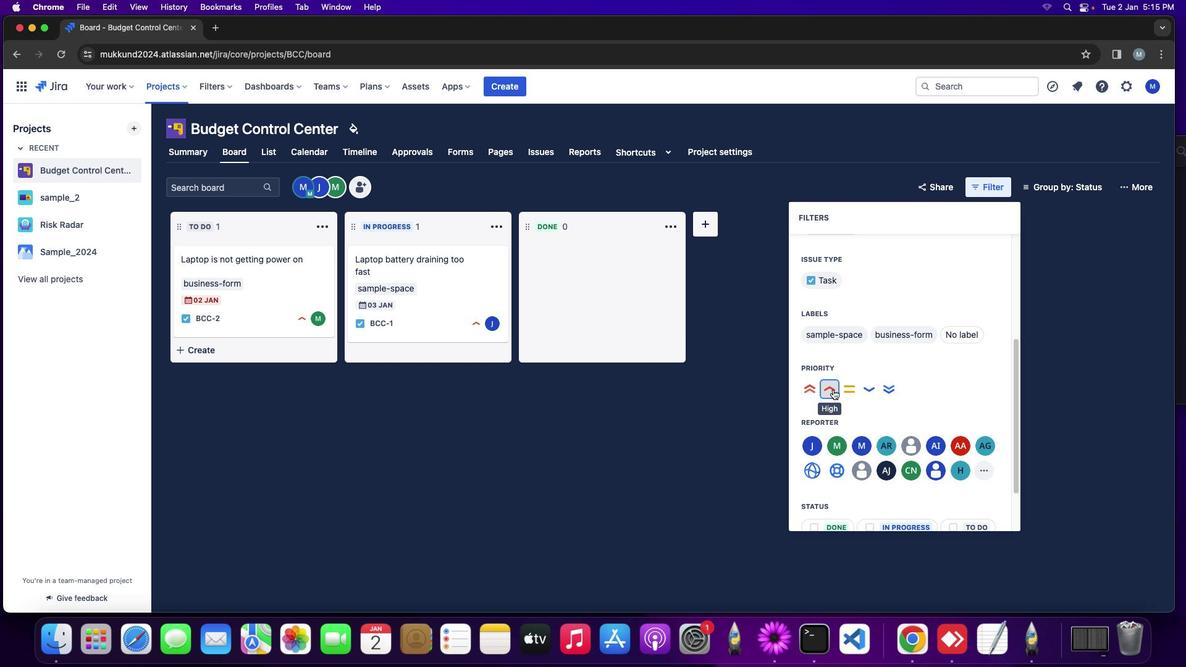 
Action: Mouse moved to (979, 395)
Screenshot: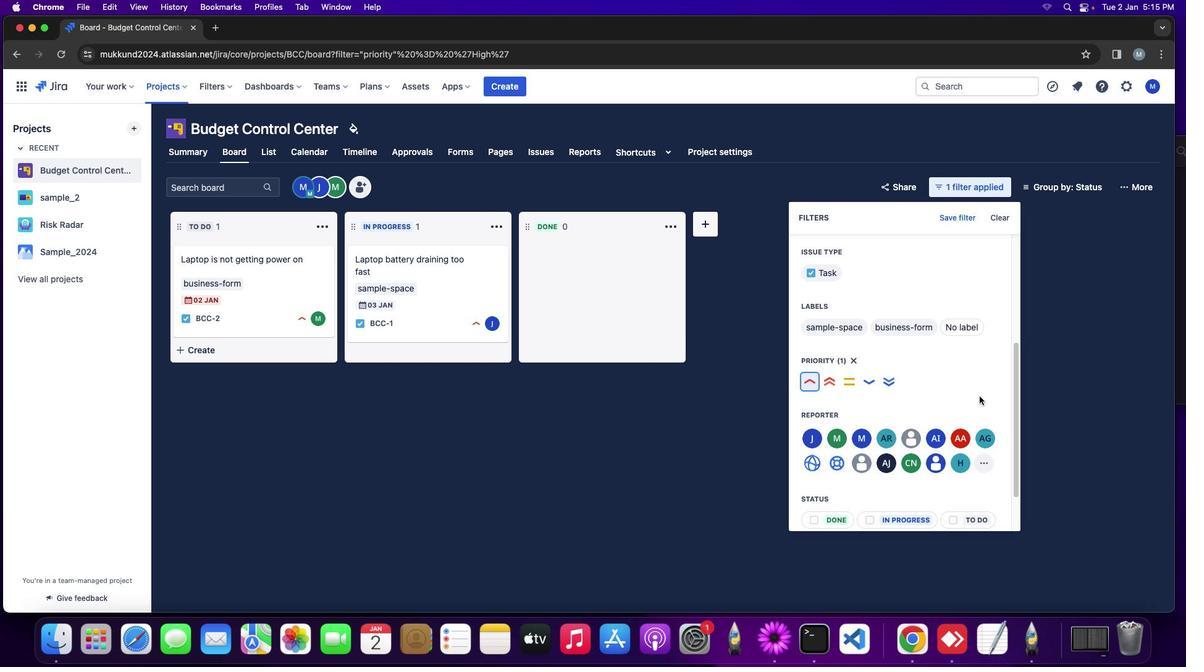 
Action: Mouse scrolled (979, 395) with delta (0, 0)
Screenshot: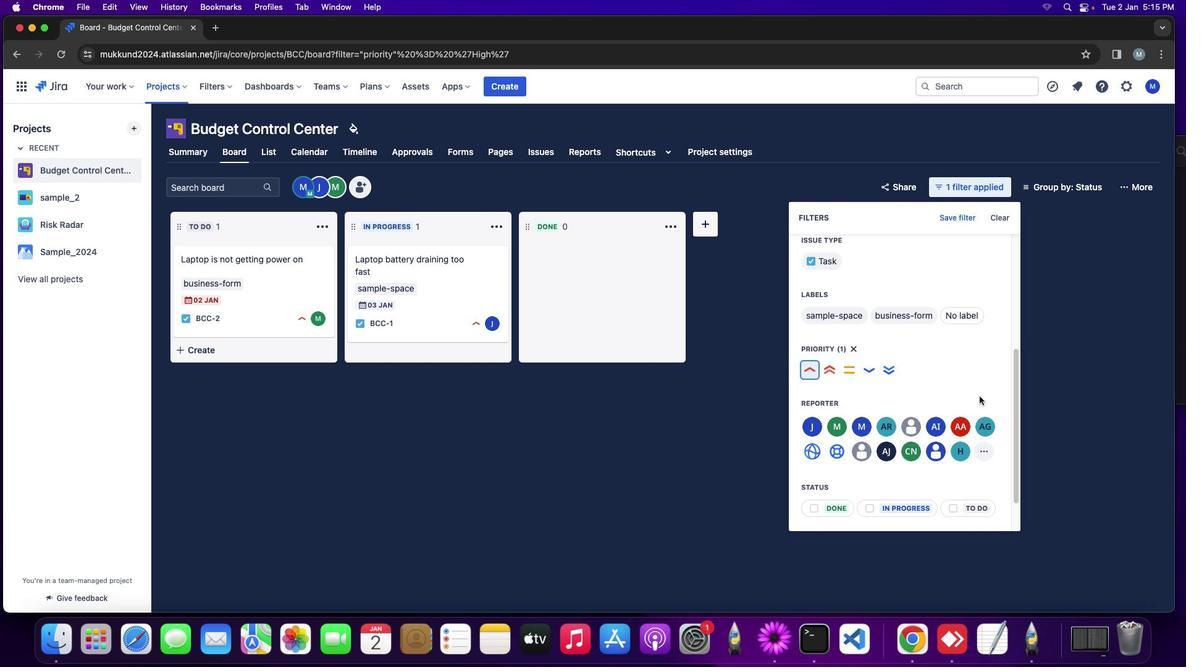 
Action: Mouse moved to (979, 395)
Screenshot: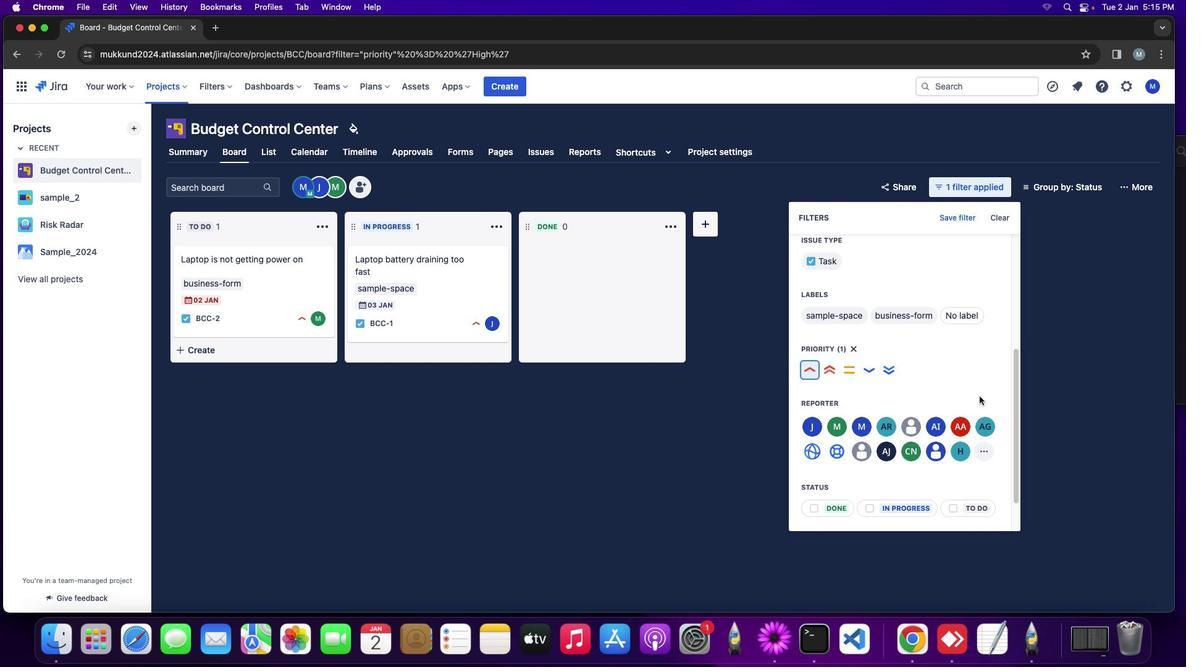
Action: Mouse scrolled (979, 395) with delta (0, 0)
Screenshot: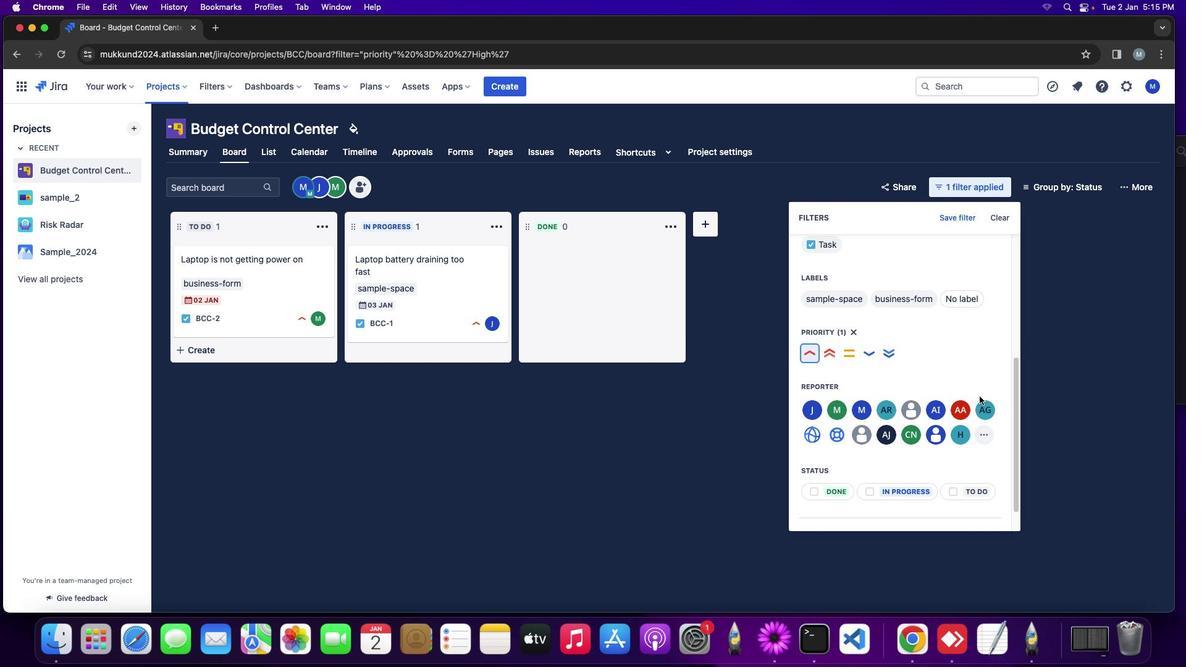 
Action: Mouse scrolled (979, 395) with delta (0, -1)
Screenshot: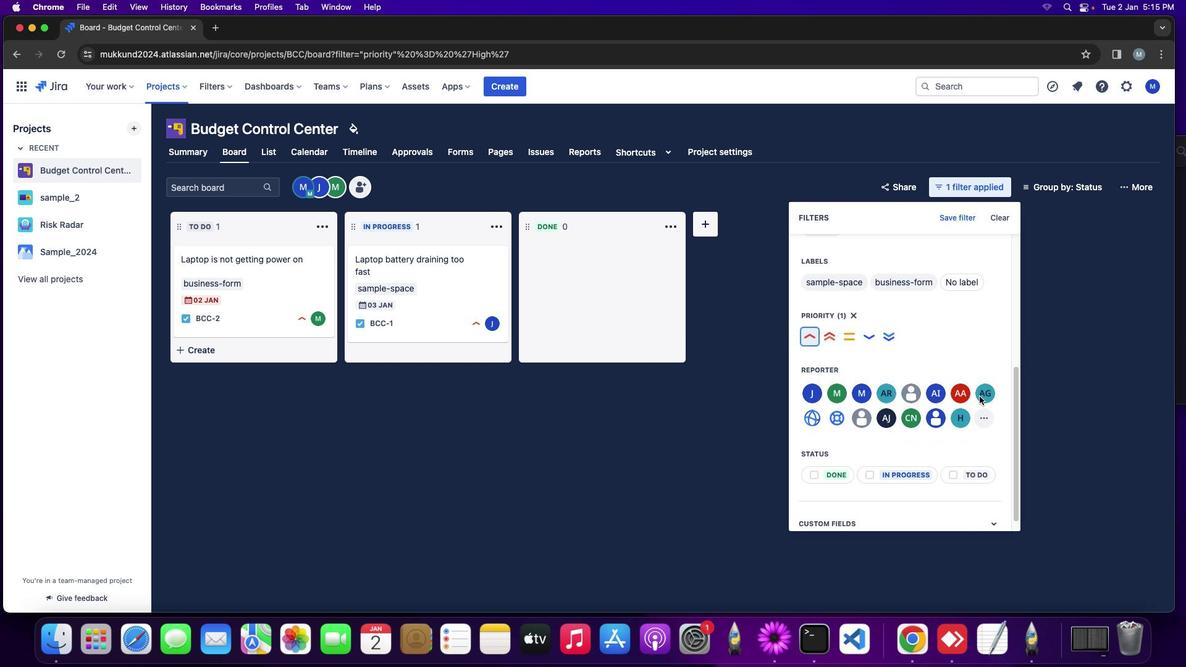 
Action: Mouse moved to (979, 396)
Screenshot: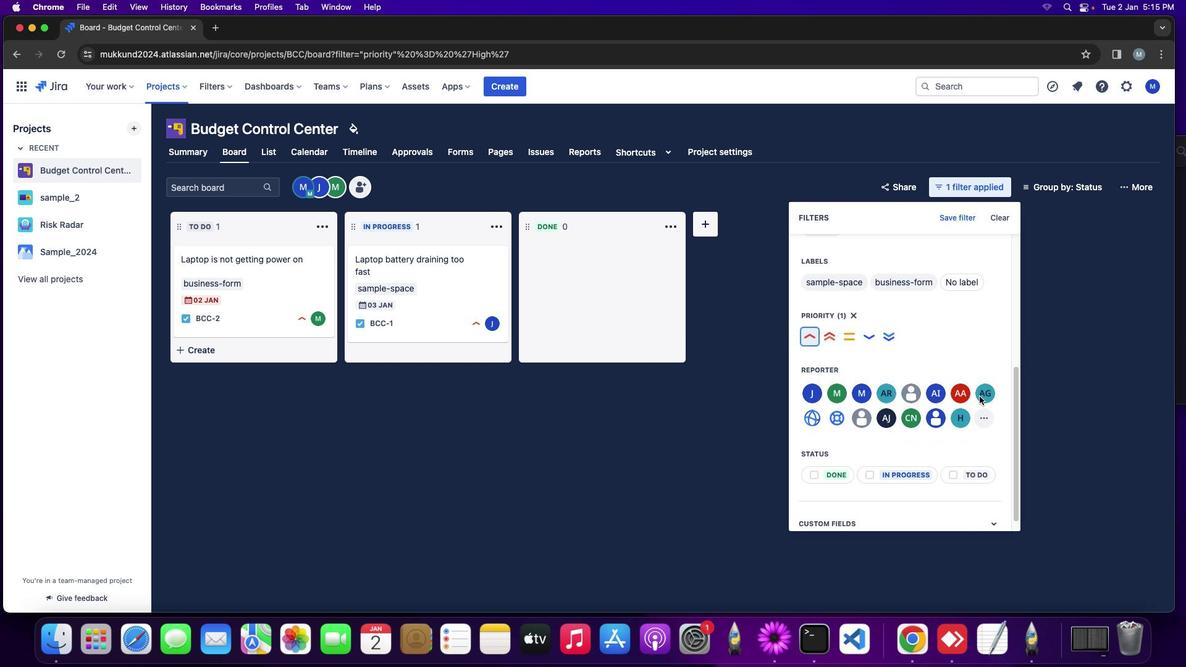 
Action: Mouse scrolled (979, 396) with delta (0, -1)
Screenshot: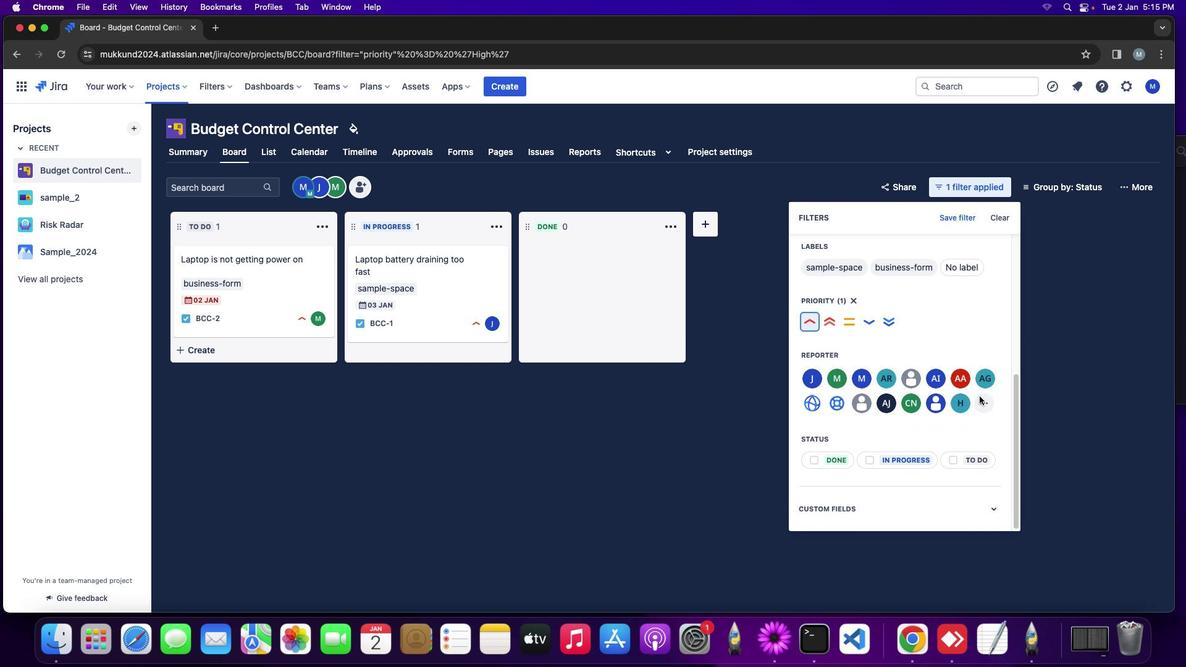 
Action: Mouse moved to (984, 393)
Screenshot: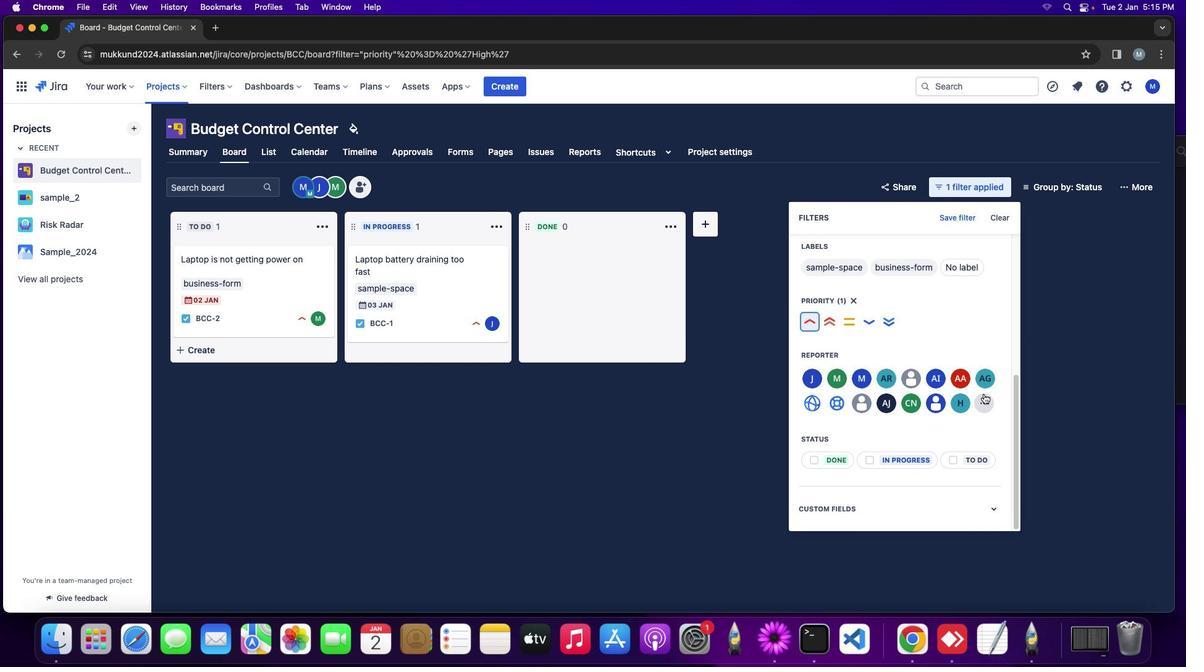 
Action: Mouse scrolled (984, 393) with delta (0, 0)
Screenshot: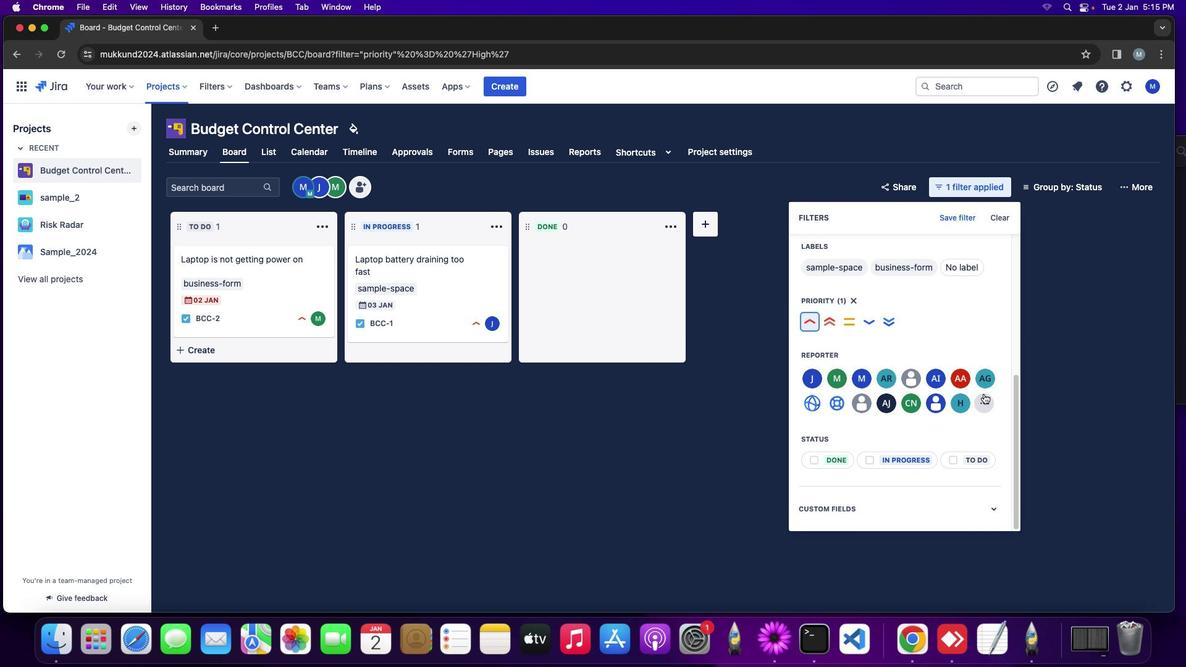 
Action: Mouse scrolled (984, 393) with delta (0, 0)
Screenshot: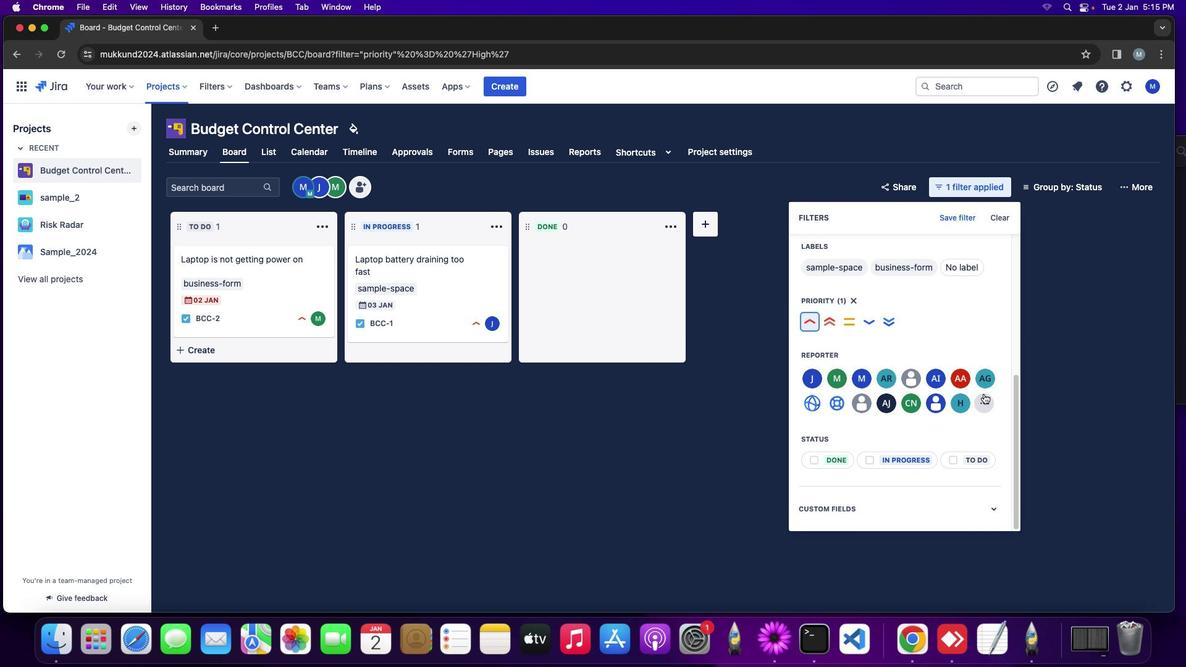 
Action: Mouse scrolled (984, 393) with delta (0, -1)
Screenshot: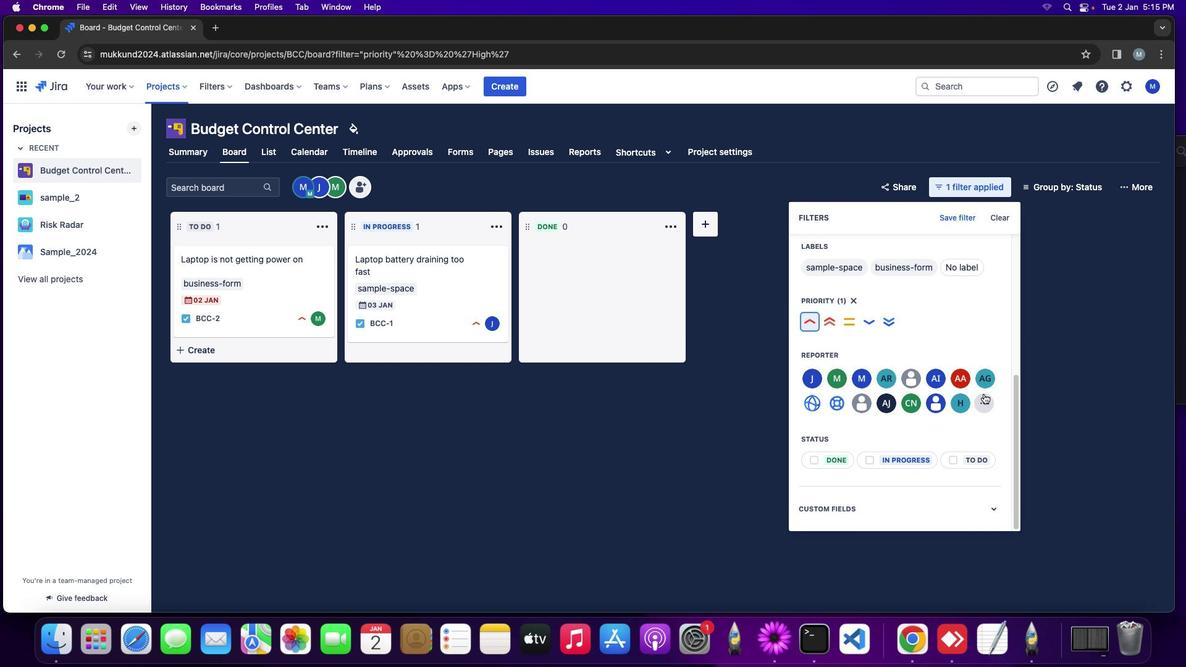 
Action: Mouse moved to (992, 395)
Screenshot: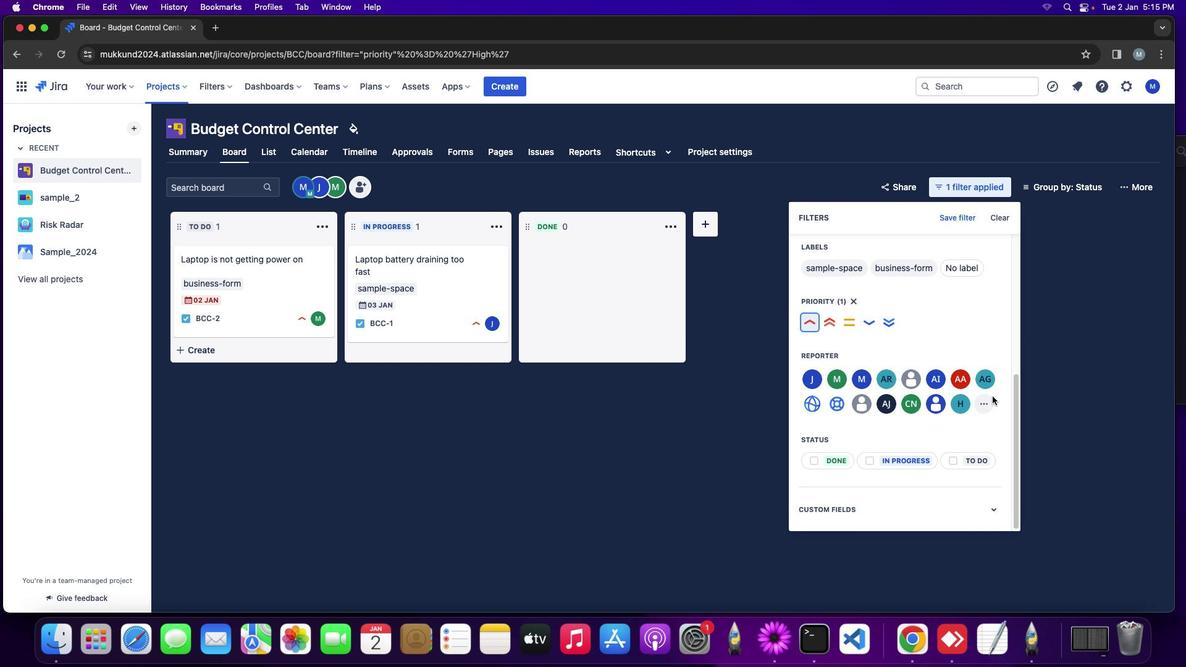 
Action: Mouse scrolled (992, 395) with delta (0, 0)
Screenshot: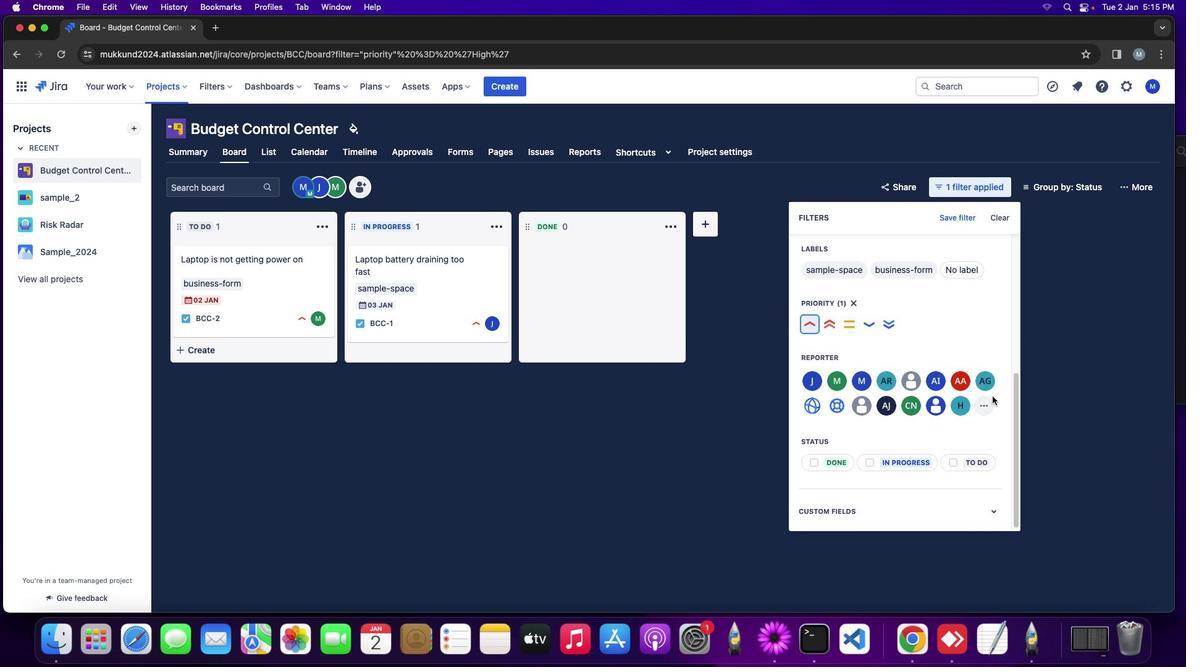 
Action: Mouse scrolled (992, 395) with delta (0, 0)
Screenshot: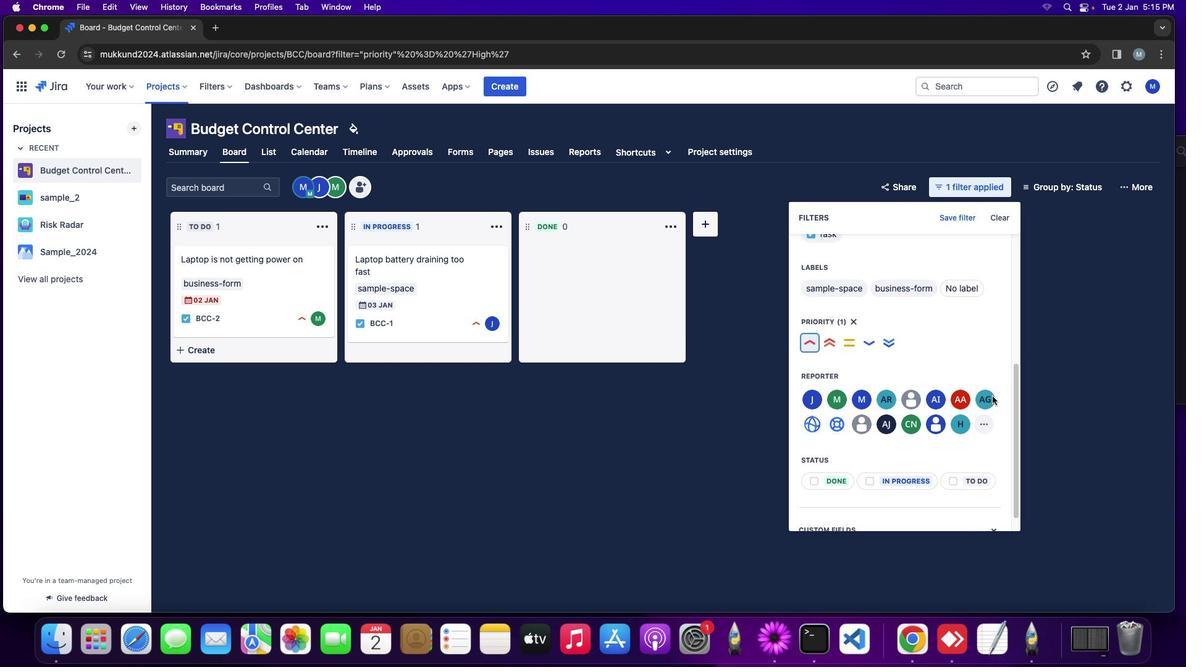 
Action: Mouse scrolled (992, 395) with delta (0, 0)
Screenshot: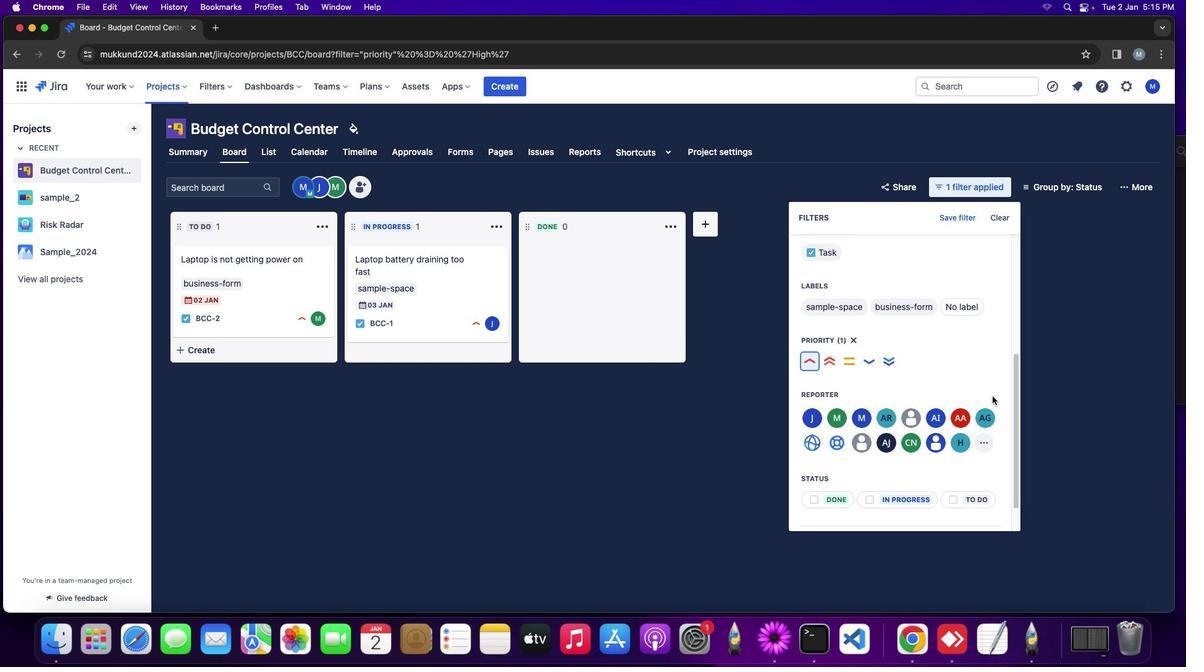 
Action: Mouse moved to (992, 395)
Screenshot: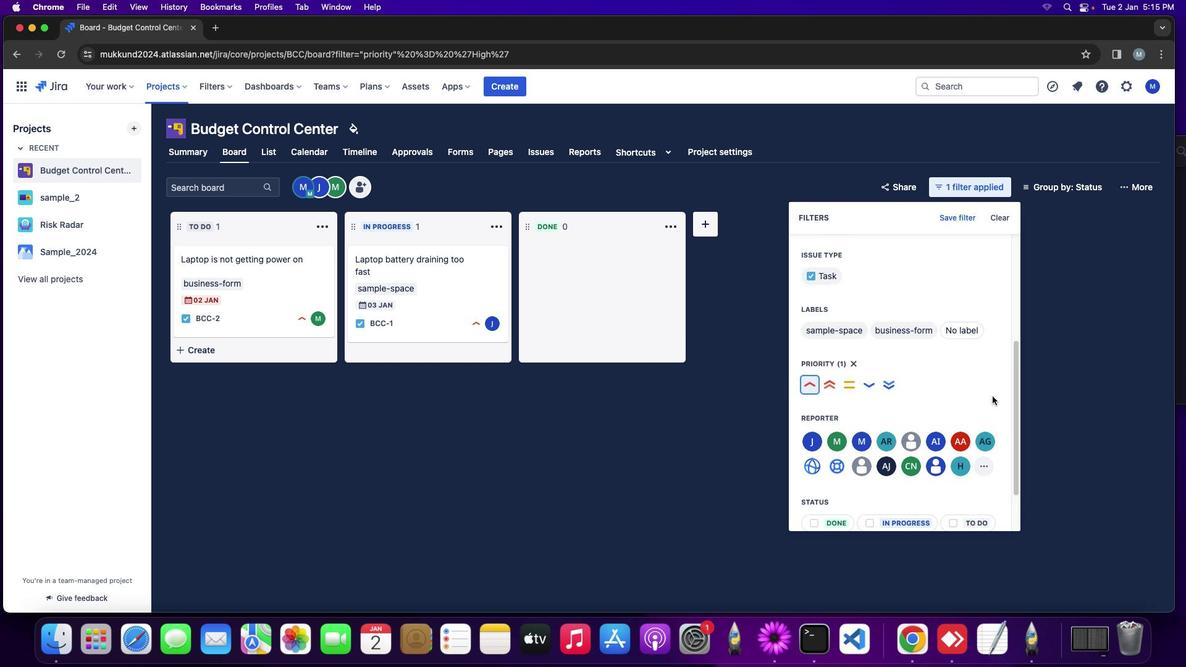 
Action: Mouse scrolled (992, 395) with delta (0, 1)
Screenshot: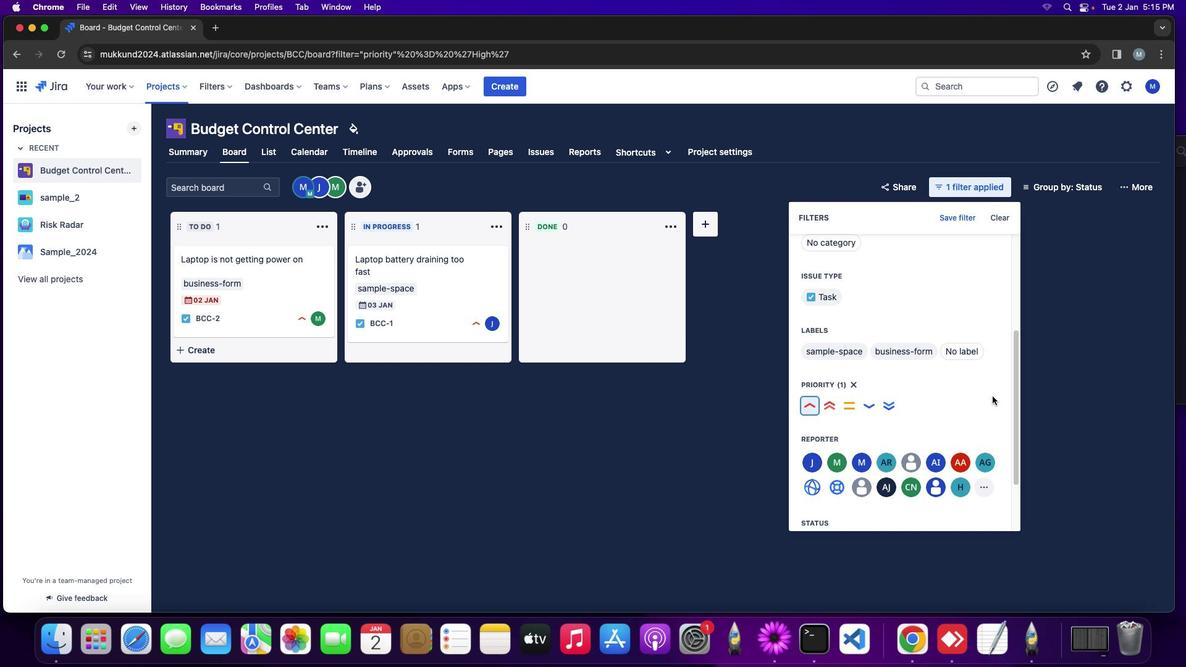 
Action: Mouse moved to (992, 394)
Screenshot: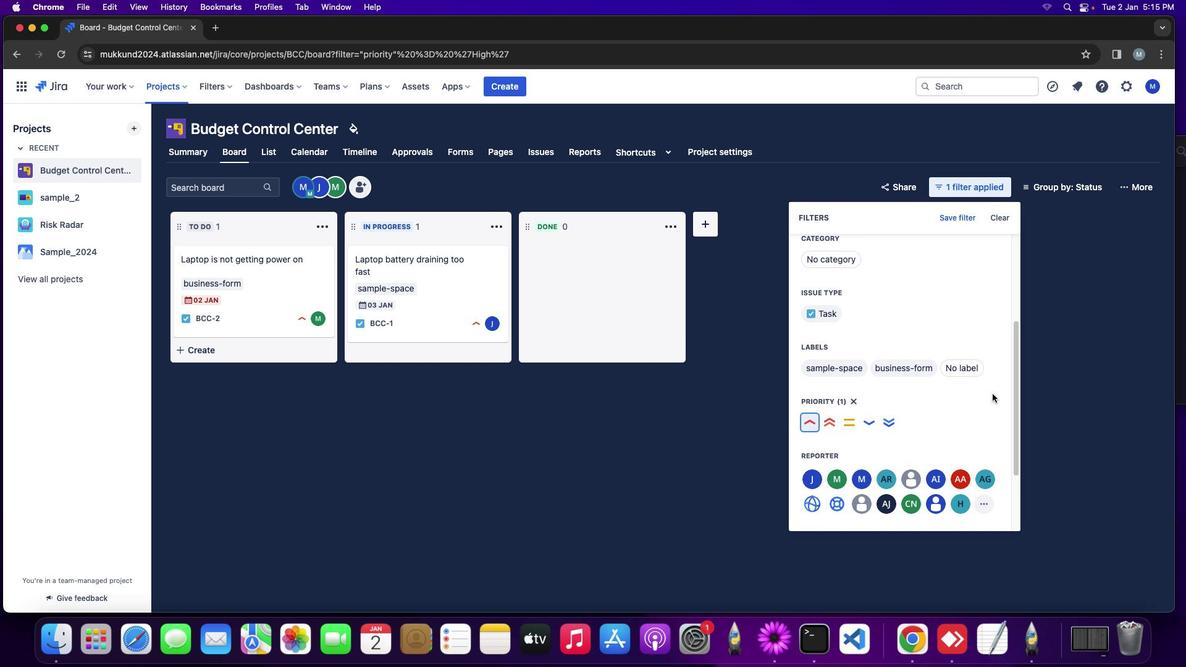
Action: Mouse scrolled (992, 394) with delta (0, 0)
Screenshot: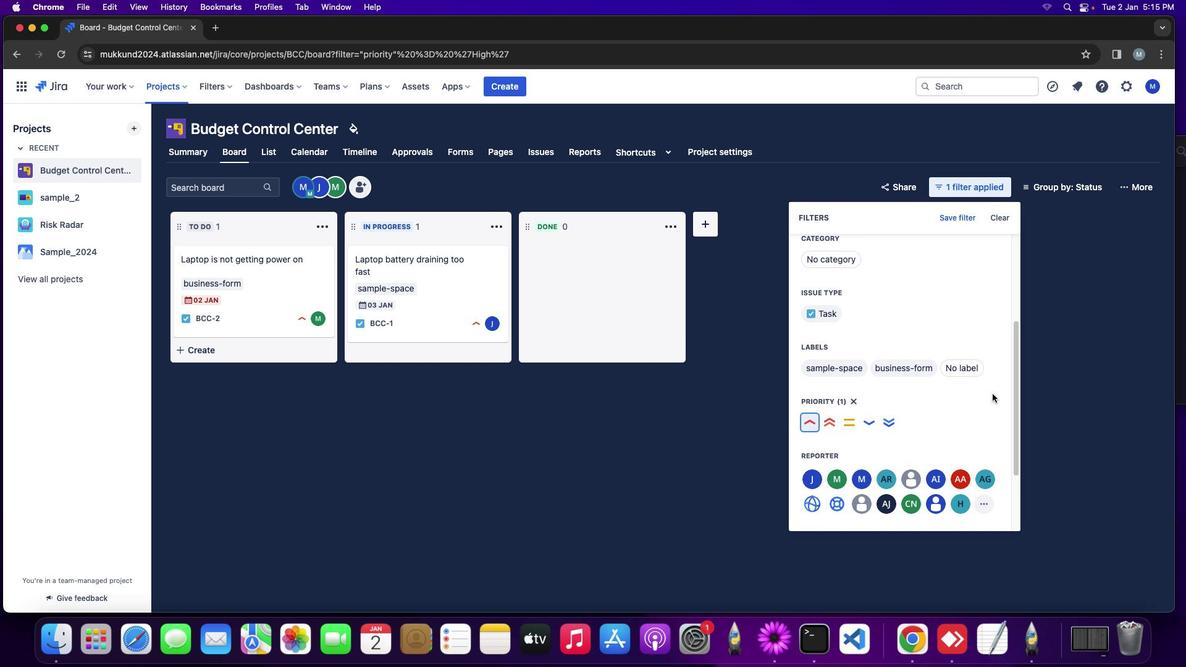 
Action: Mouse moved to (999, 216)
Screenshot: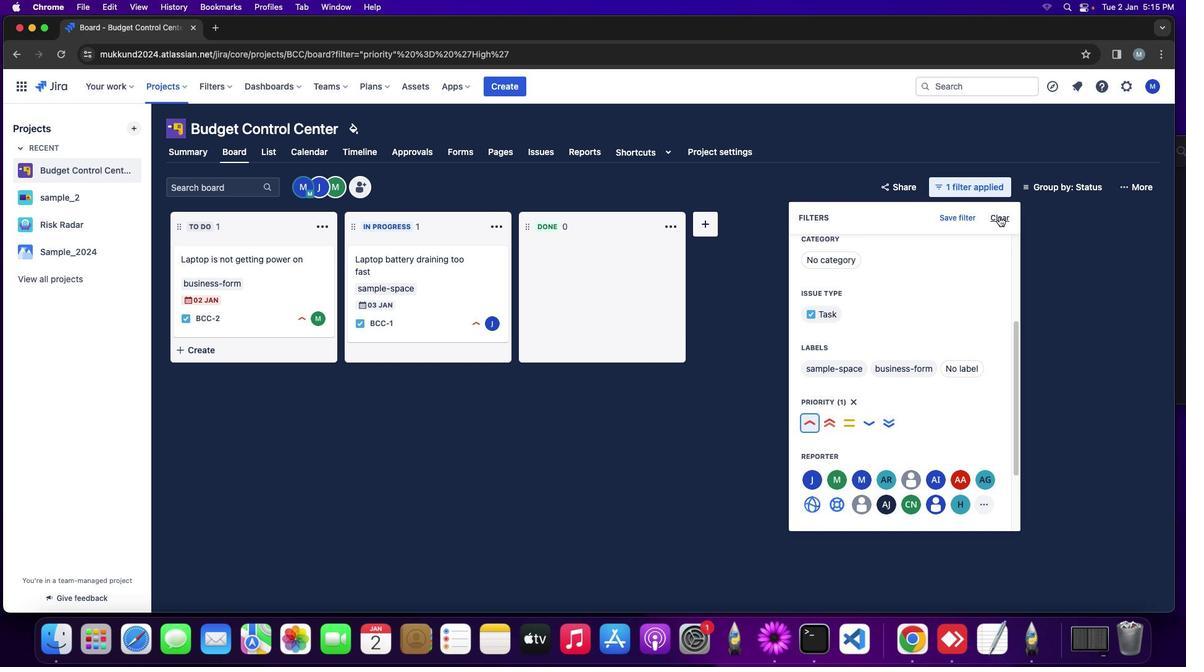 
Action: Mouse pressed left at (999, 216)
Screenshot: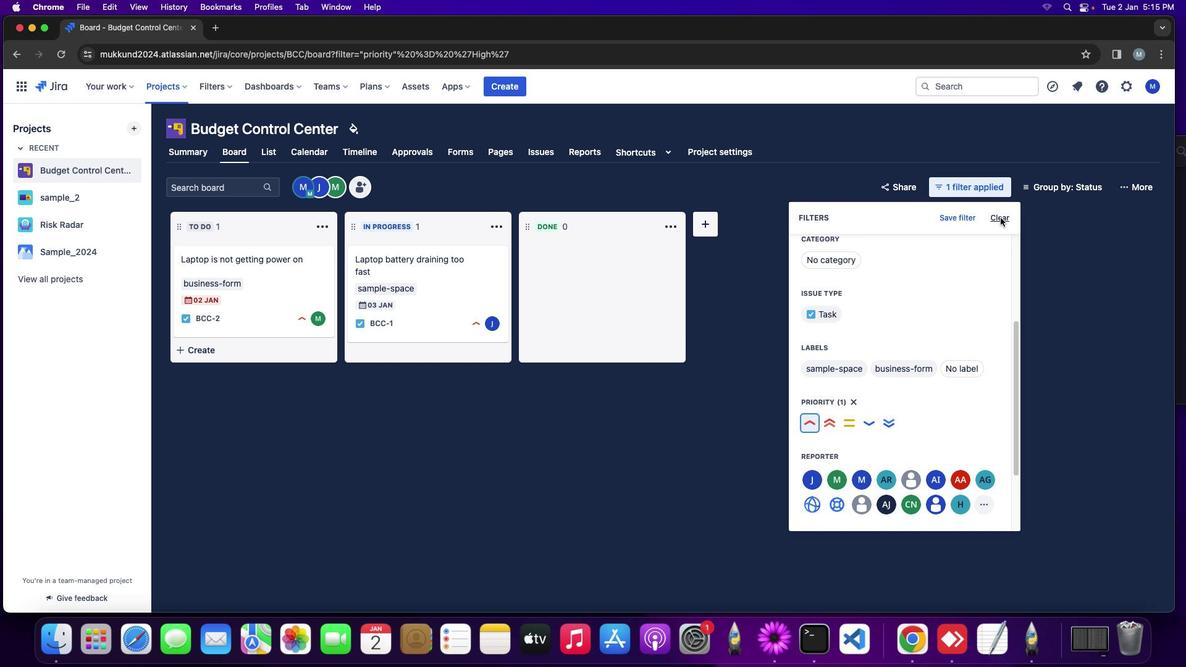 
Action: Mouse moved to (699, 391)
Screenshot: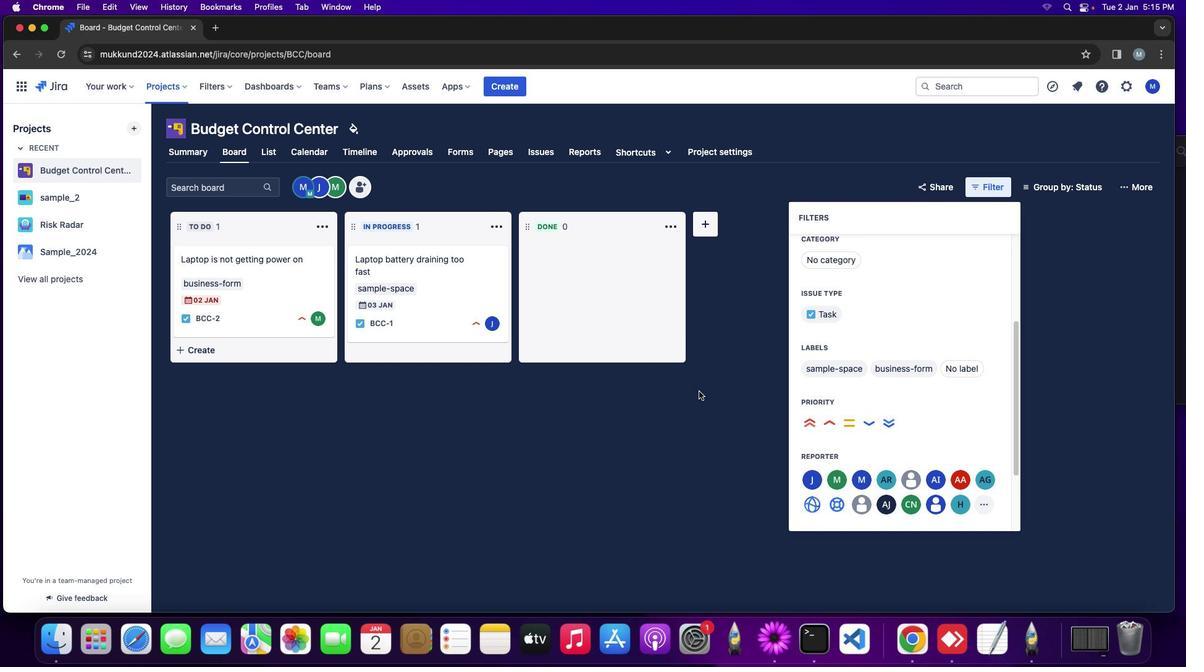
Action: Mouse pressed left at (699, 391)
Screenshot: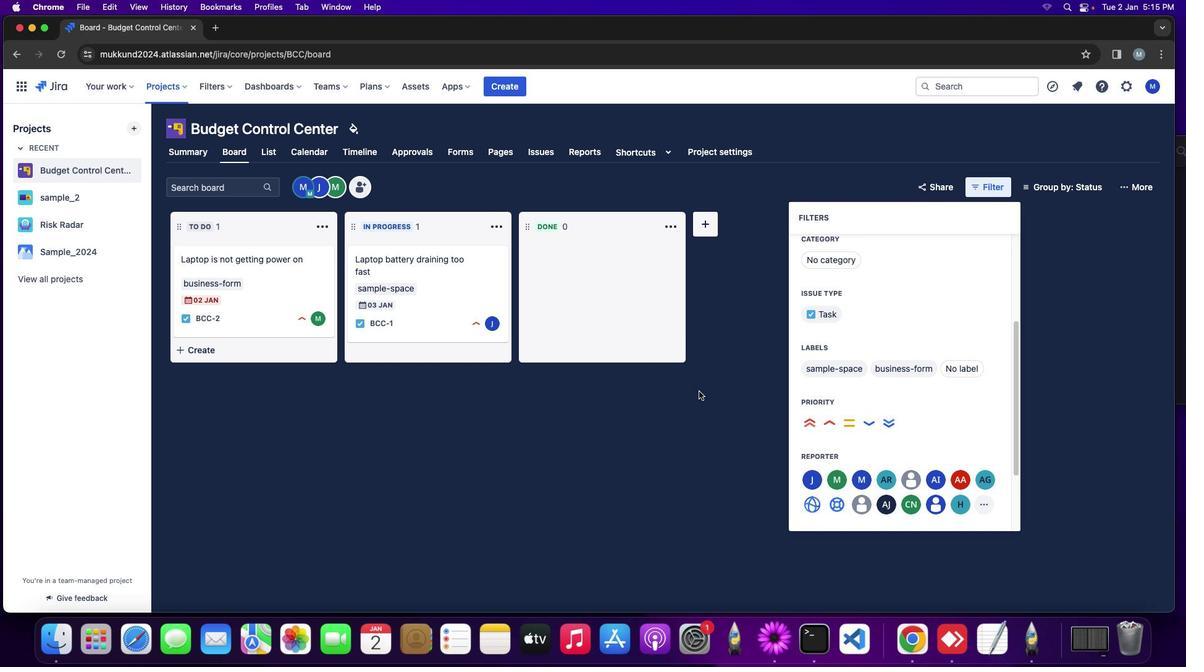 
Action: Mouse moved to (777, 345)
Screenshot: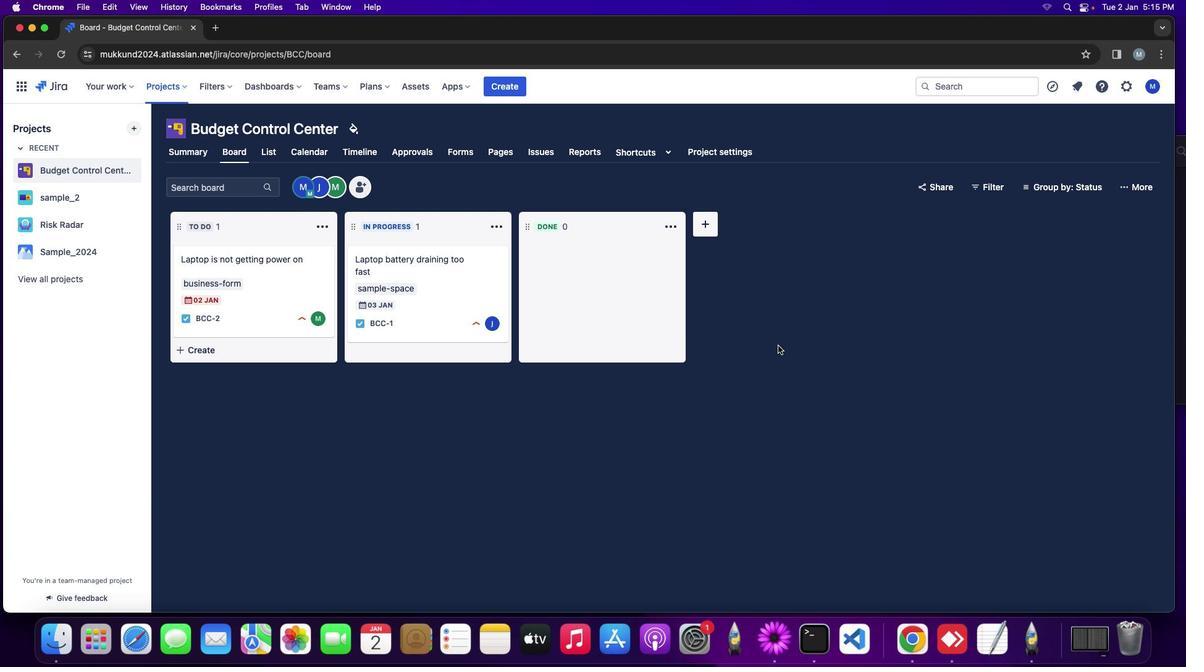 
Action: Mouse pressed left at (777, 345)
Screenshot: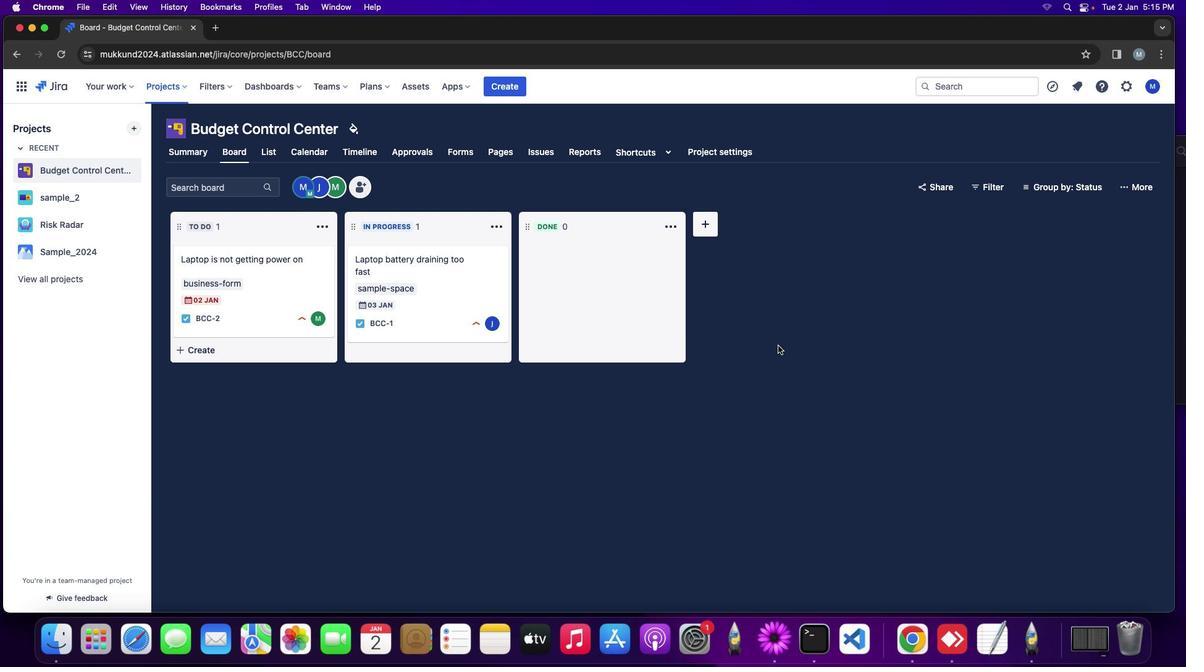 
Action: Mouse moved to (814, 268)
Screenshot: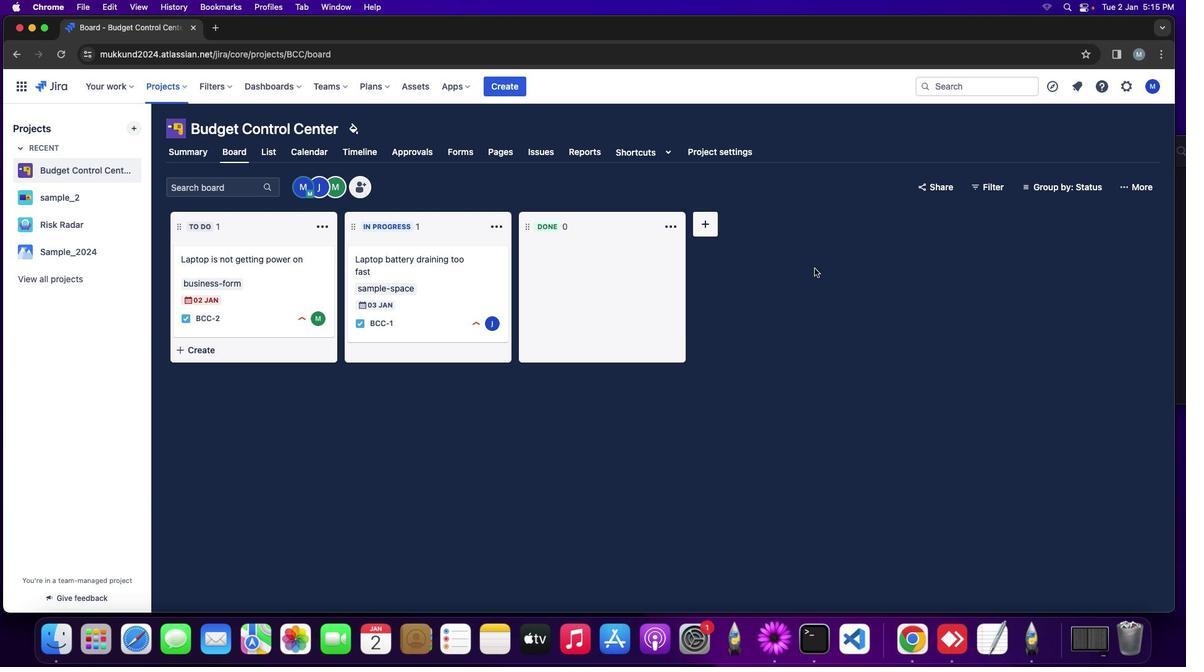 
Action: Mouse pressed left at (814, 268)
Screenshot: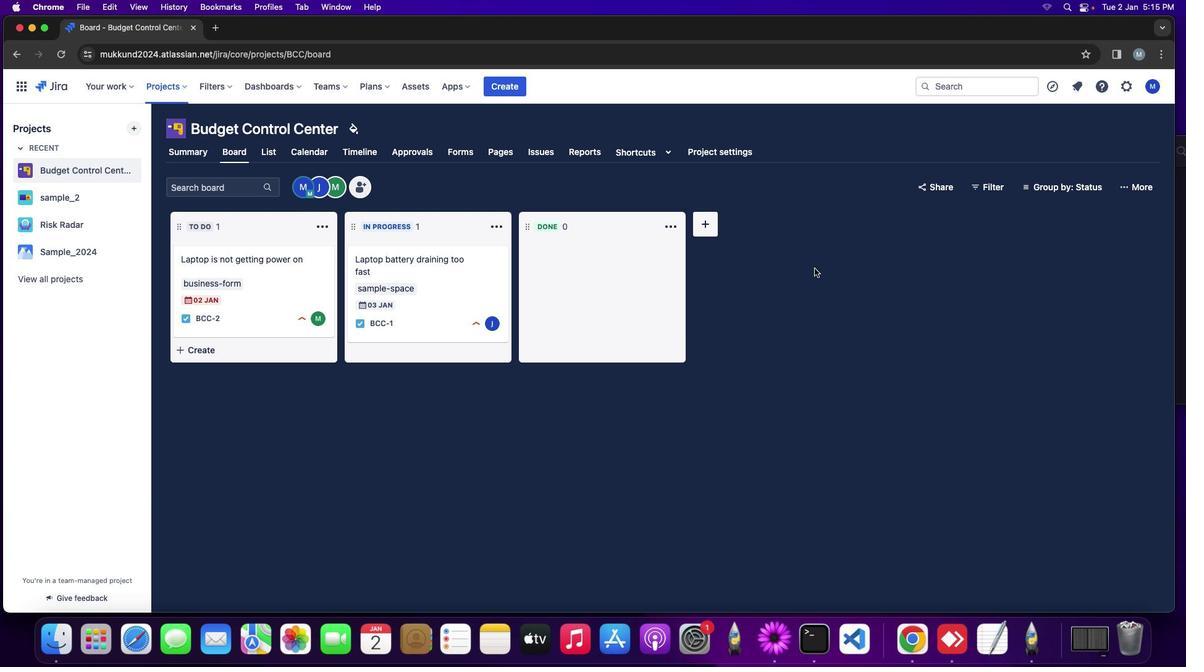 
Action: Mouse moved to (922, 321)
Screenshot: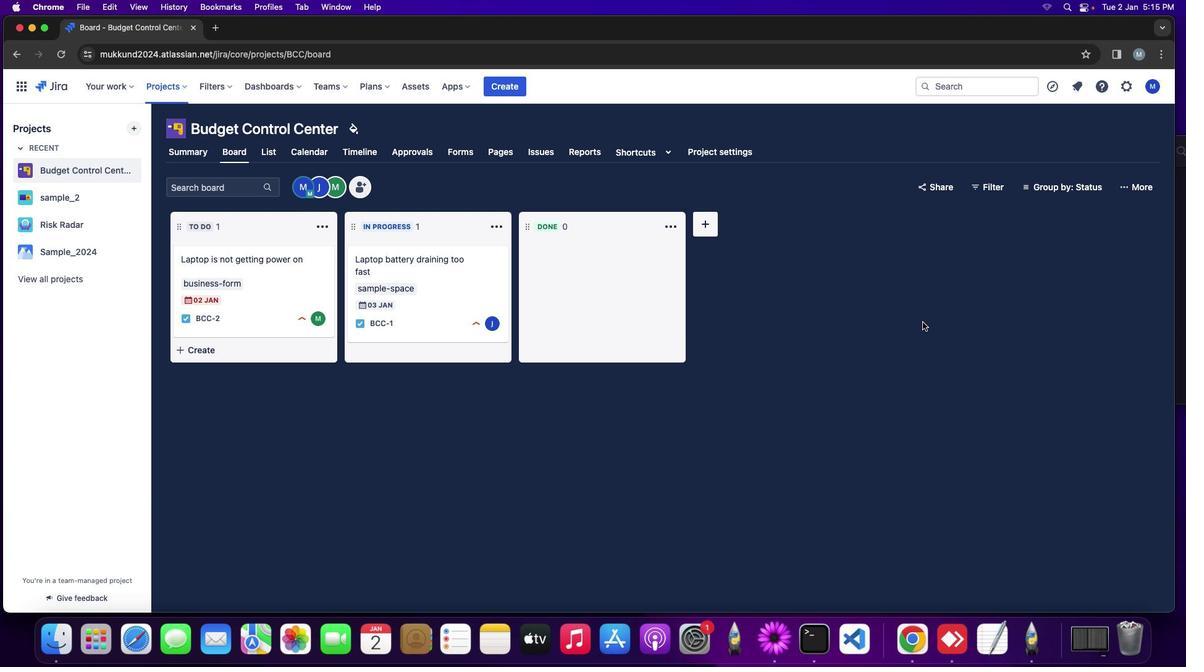 
Action: Mouse pressed left at (922, 321)
Screenshot: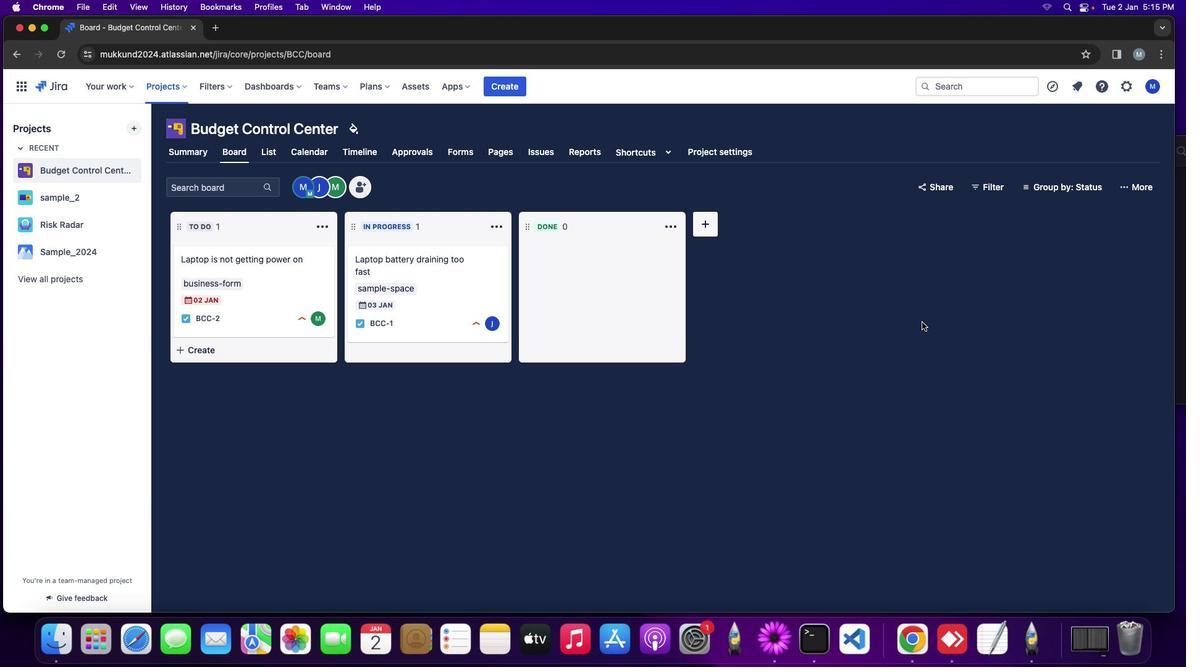 
Action: Mouse moved to (921, 321)
Screenshot: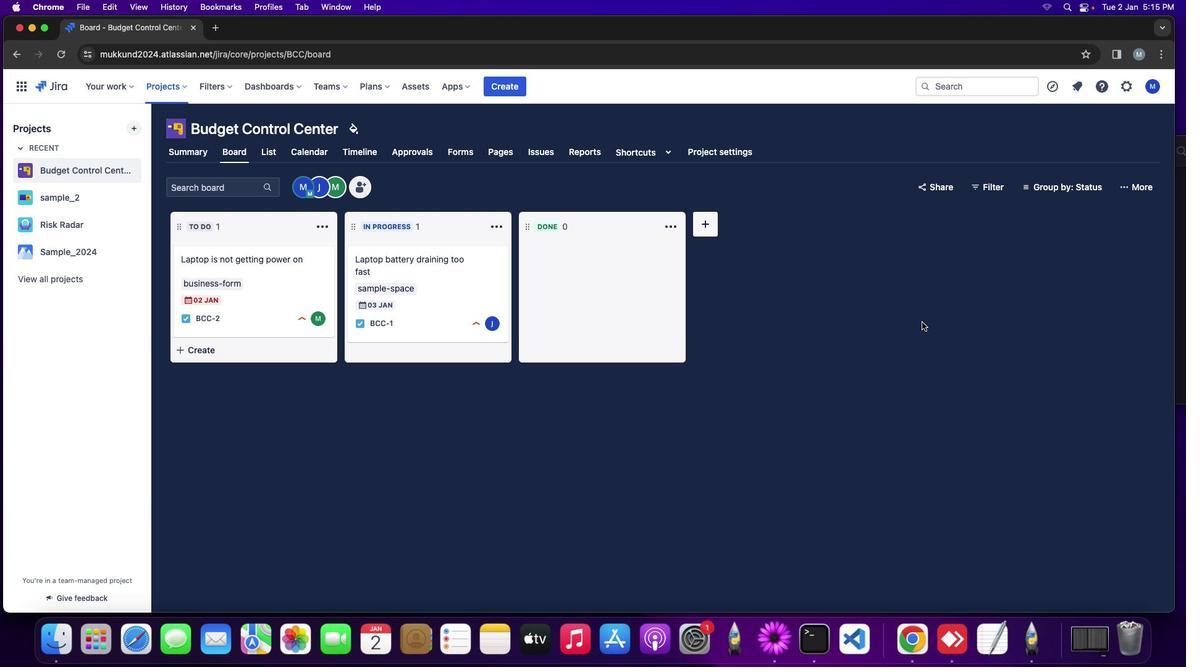 
